 Task: Play online Dominion games in easy mode.
Action: Mouse moved to (266, 390)
Screenshot: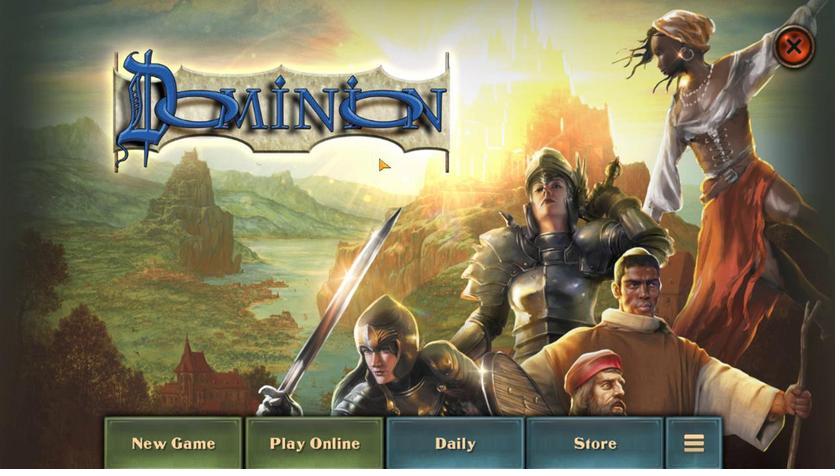 
Action: Mouse pressed left at (266, 390)
Screenshot: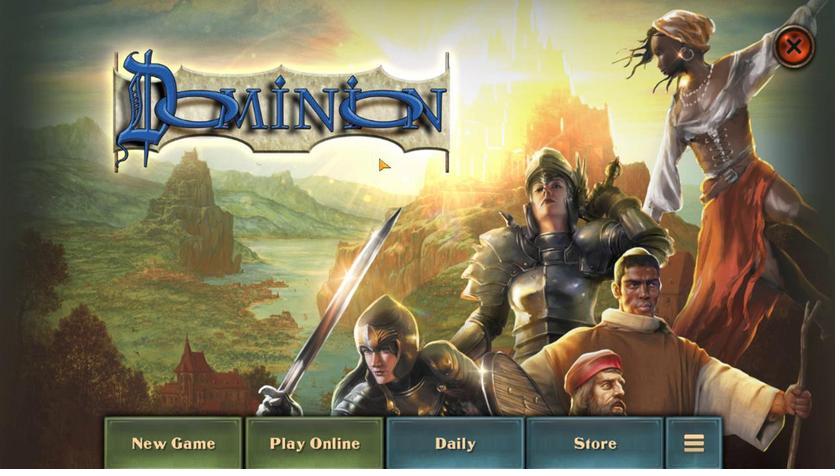 
Action: Mouse moved to (389, 319)
Screenshot: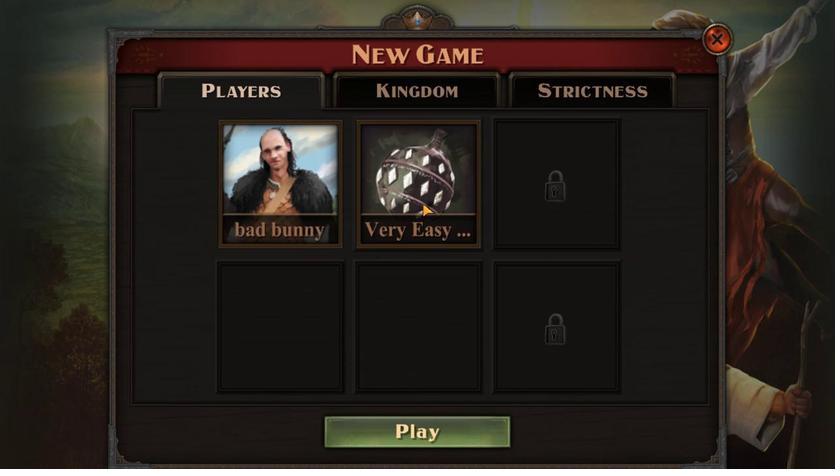 
Action: Mouse pressed left at (389, 319)
Screenshot: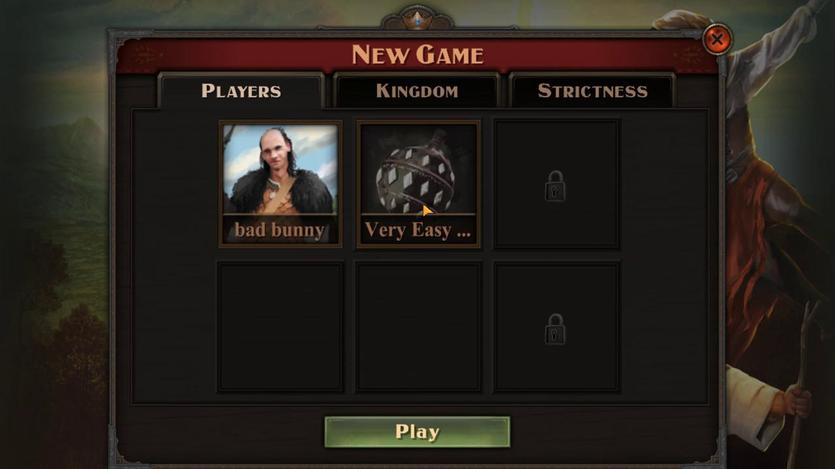 
Action: Mouse moved to (309, 336)
Screenshot: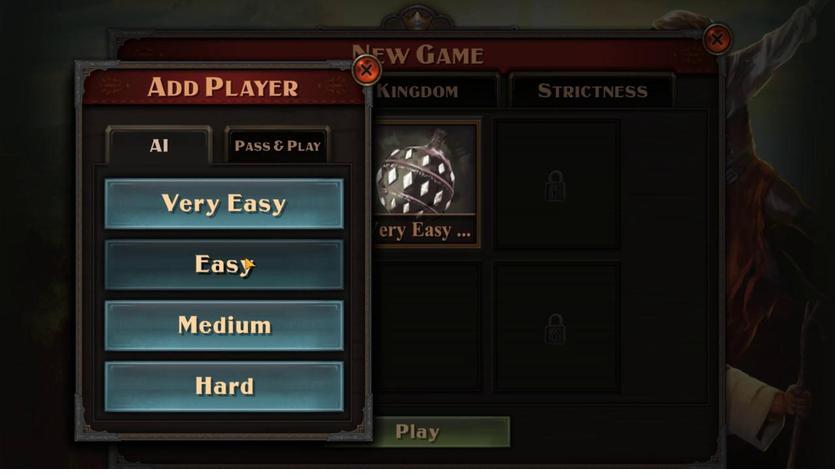 
Action: Mouse pressed left at (309, 336)
Screenshot: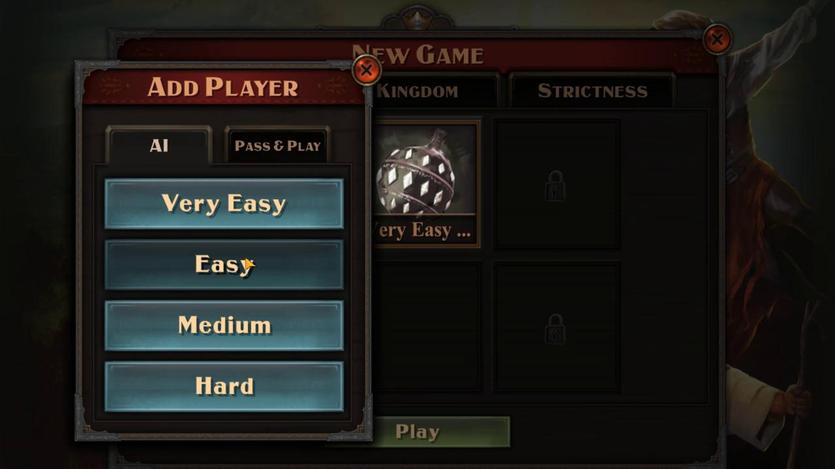 
Action: Mouse moved to (357, 388)
Screenshot: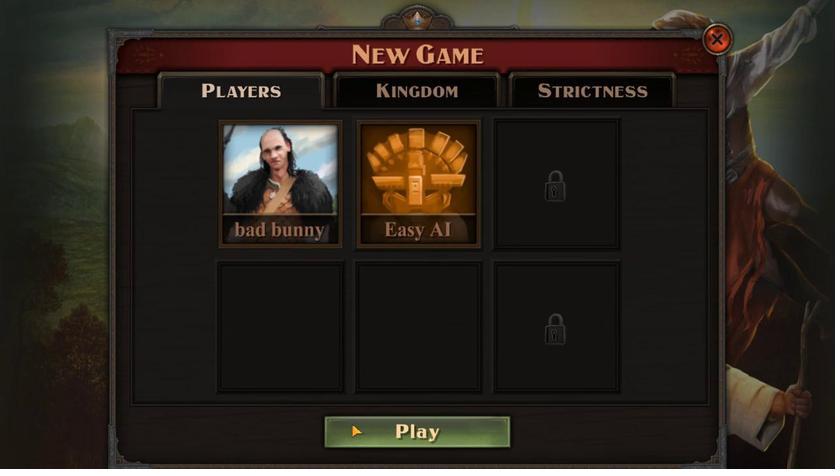 
Action: Mouse pressed left at (357, 388)
Screenshot: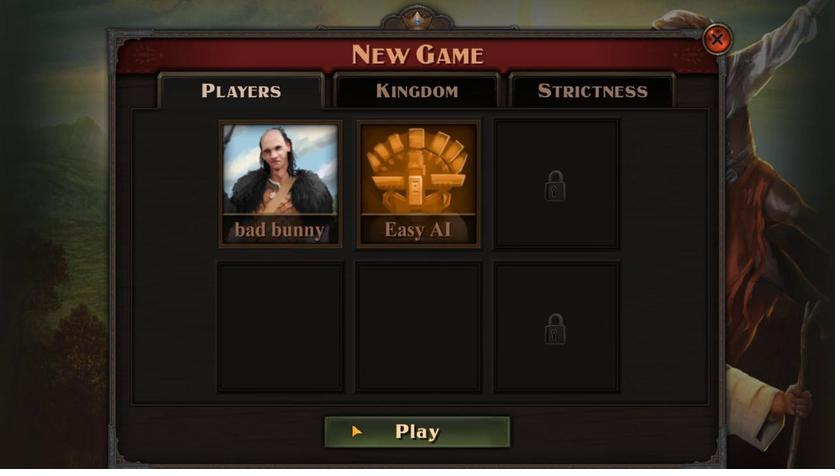 
Action: Mouse moved to (372, 387)
Screenshot: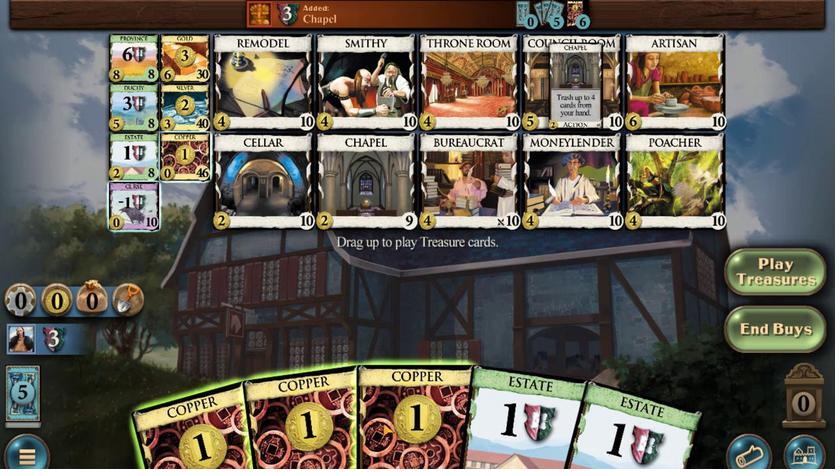 
Action: Mouse pressed left at (372, 387)
Screenshot: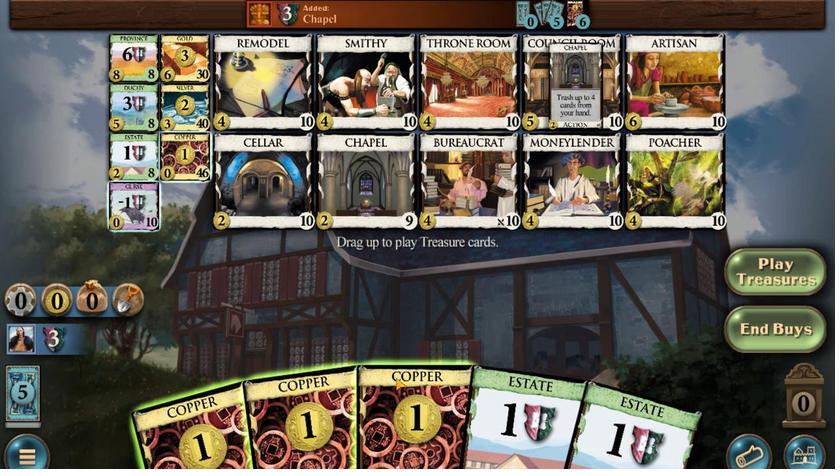 
Action: Mouse moved to (335, 380)
Screenshot: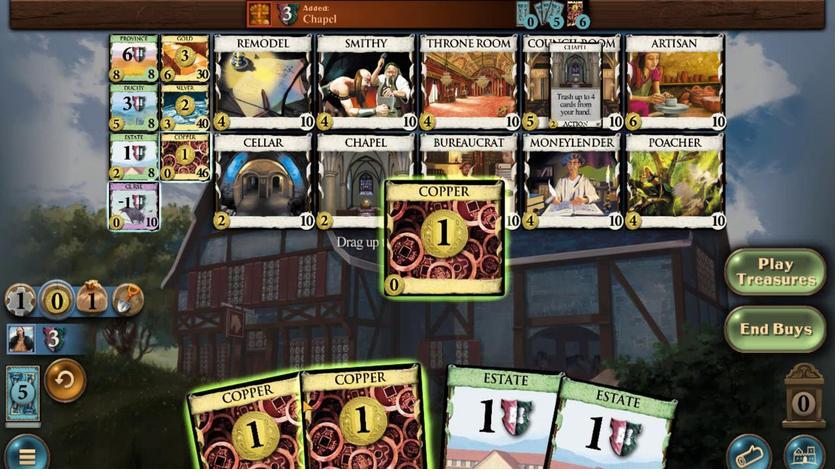 
Action: Mouse pressed left at (335, 380)
Screenshot: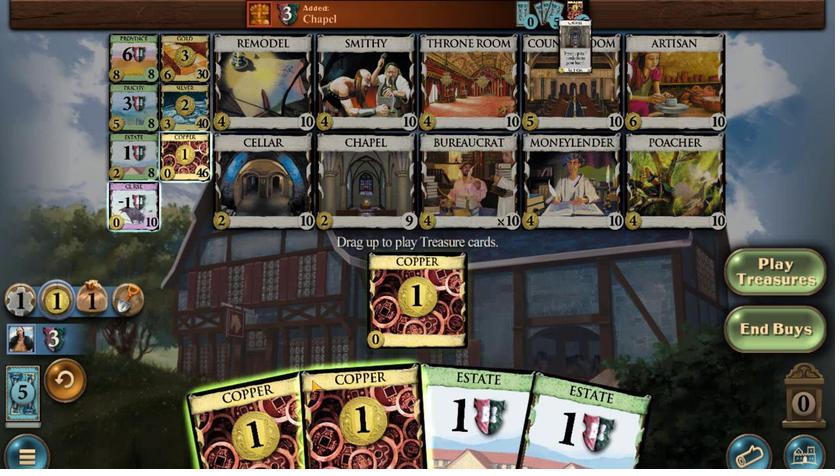 
Action: Mouse moved to (318, 397)
Screenshot: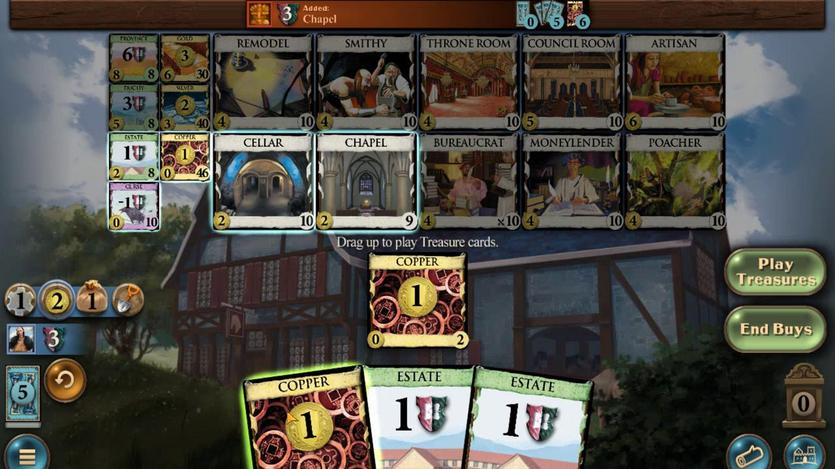 
Action: Mouse pressed left at (318, 397)
Screenshot: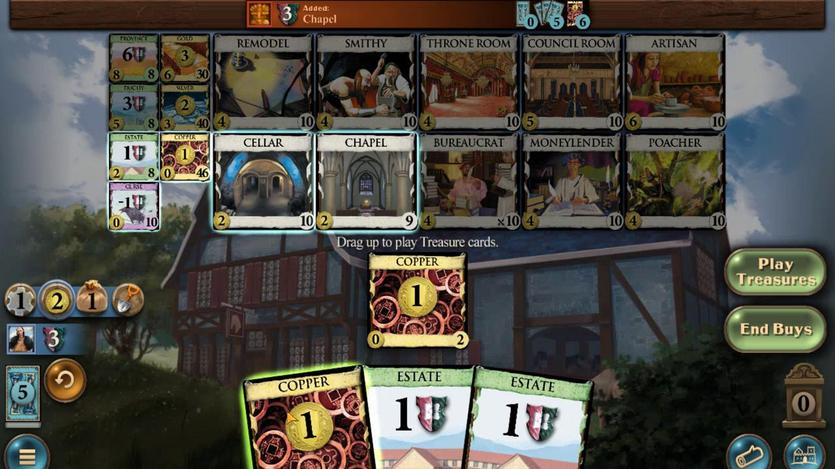 
Action: Mouse moved to (358, 306)
Screenshot: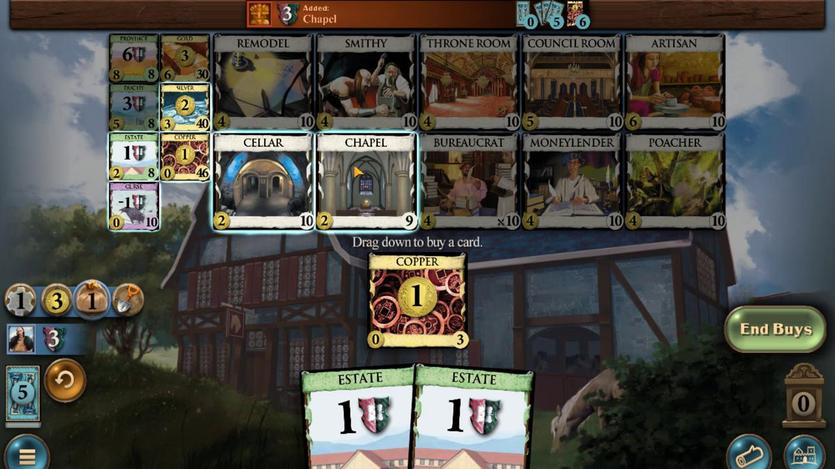 
Action: Mouse pressed left at (358, 306)
Screenshot: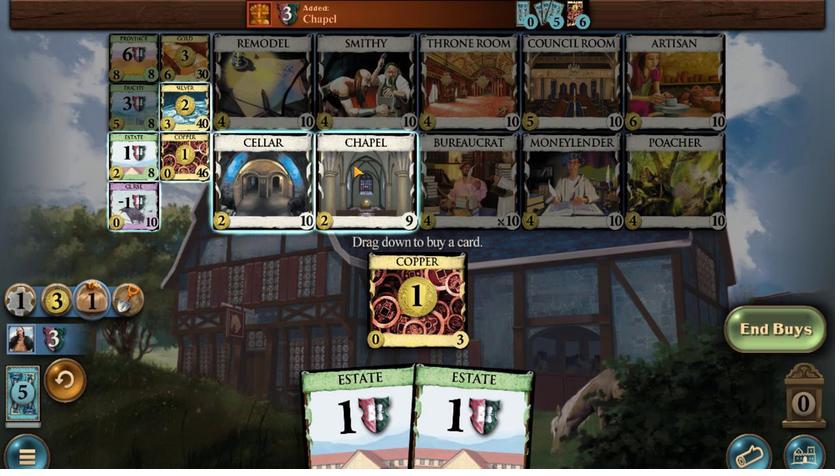 
Action: Mouse pressed left at (358, 306)
Screenshot: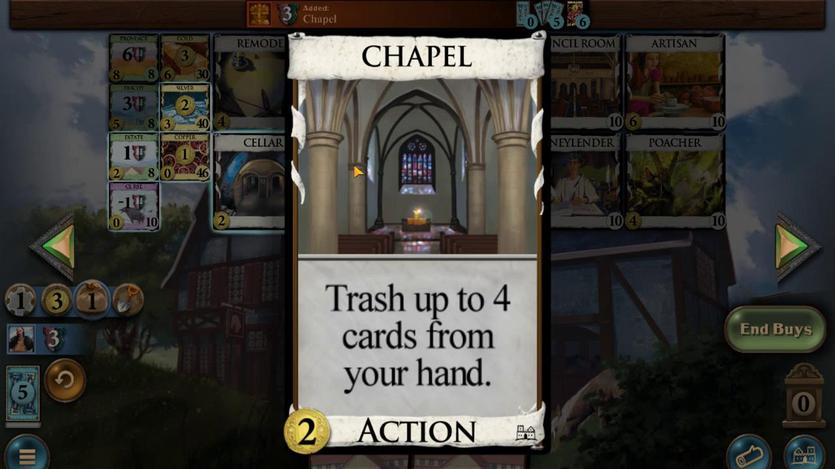 
Action: Mouse moved to (327, 311)
Screenshot: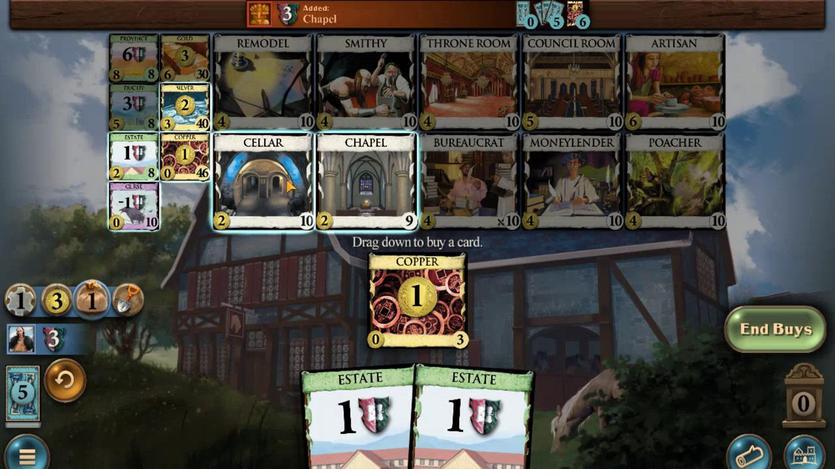 
Action: Mouse pressed left at (327, 311)
Screenshot: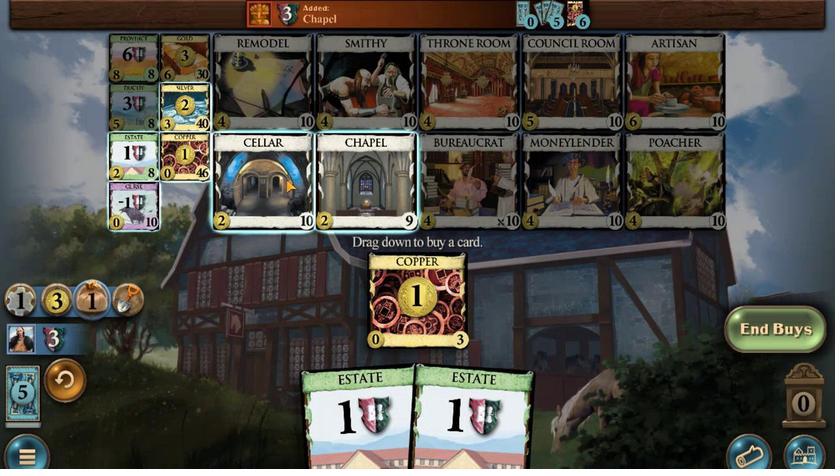 
Action: Mouse pressed left at (327, 311)
Screenshot: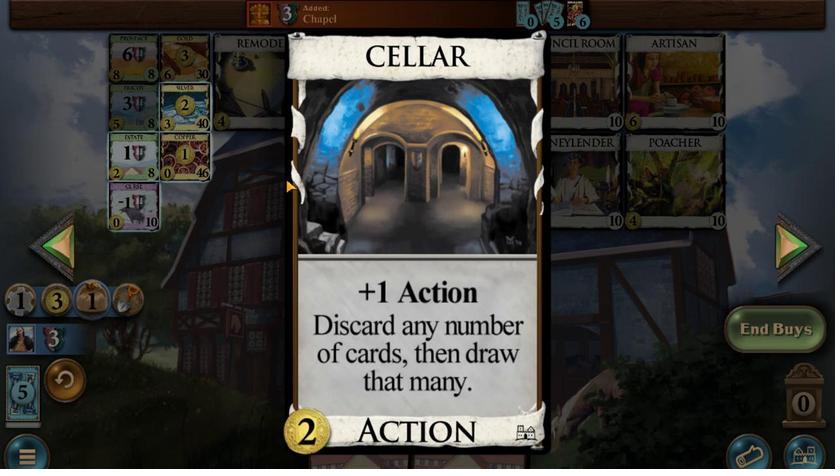 
Action: Mouse moved to (281, 287)
Screenshot: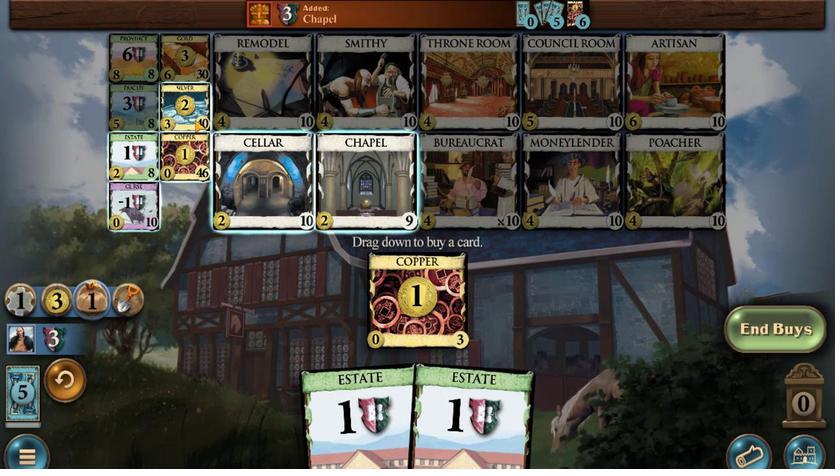 
Action: Mouse pressed left at (281, 287)
Screenshot: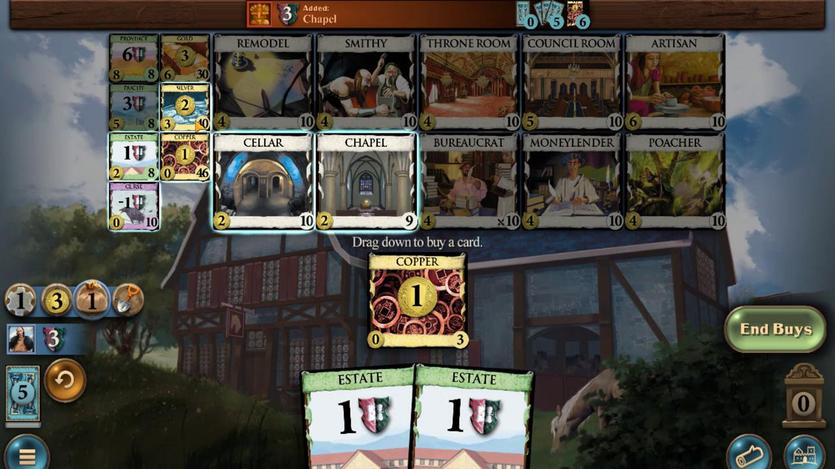
Action: Mouse moved to (338, 377)
Screenshot: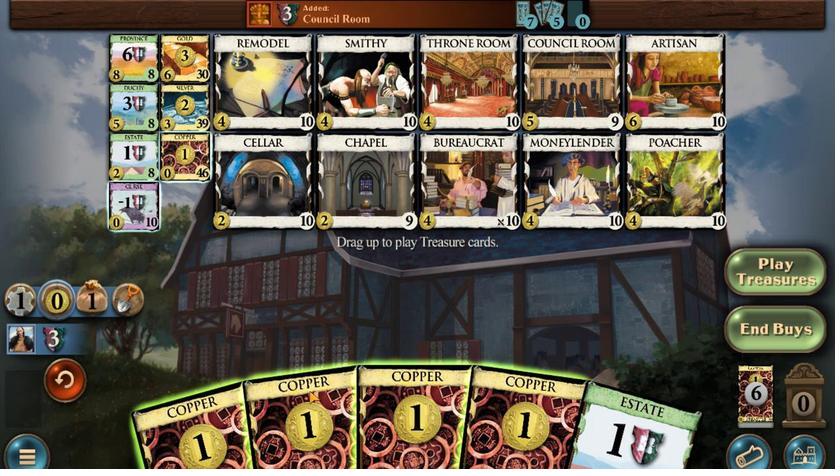 
Action: Mouse pressed left at (338, 377)
Screenshot: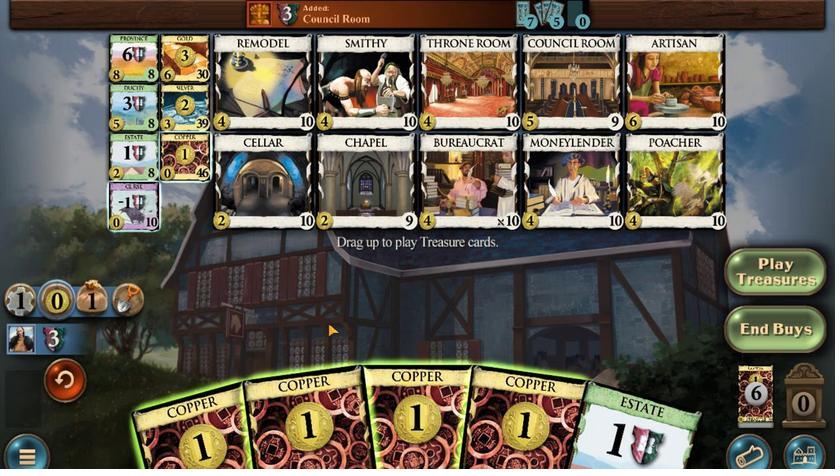 
Action: Mouse moved to (355, 382)
Screenshot: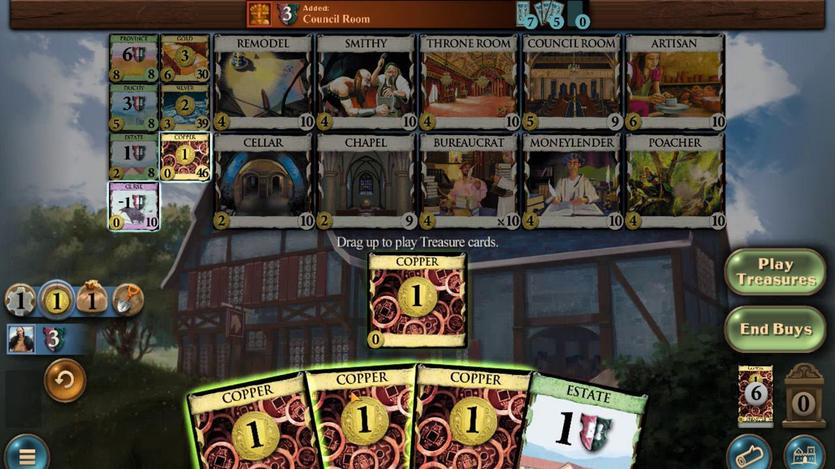 
Action: Mouse pressed left at (355, 382)
Screenshot: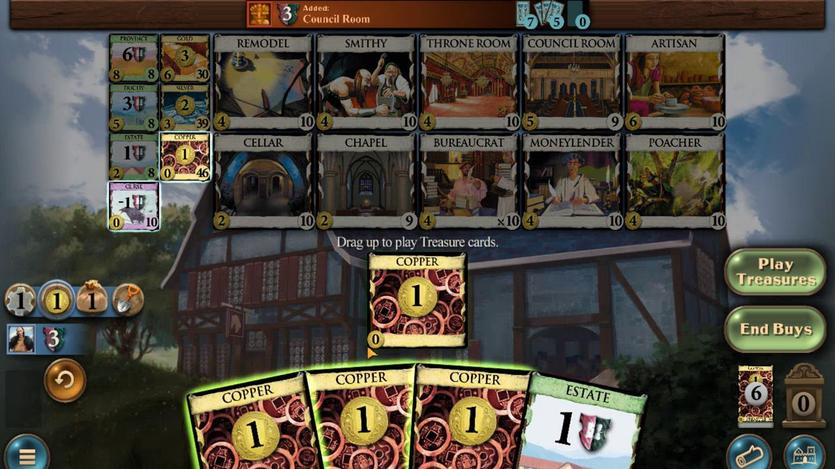 
Action: Mouse moved to (390, 376)
Screenshot: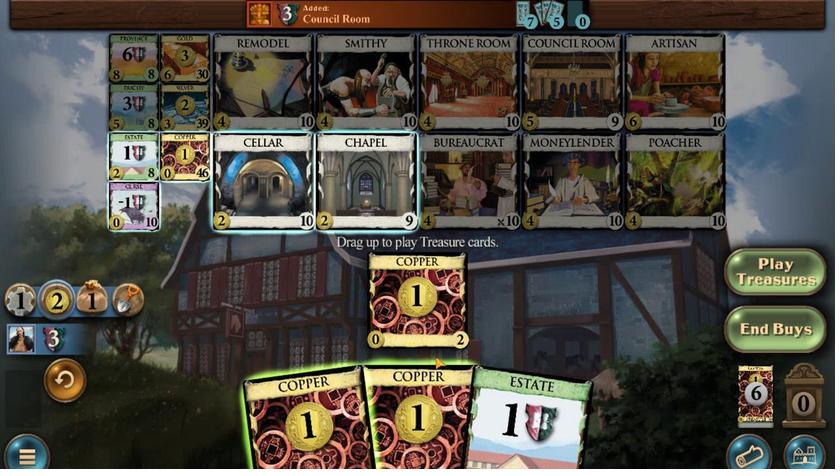 
Action: Mouse pressed left at (390, 376)
Screenshot: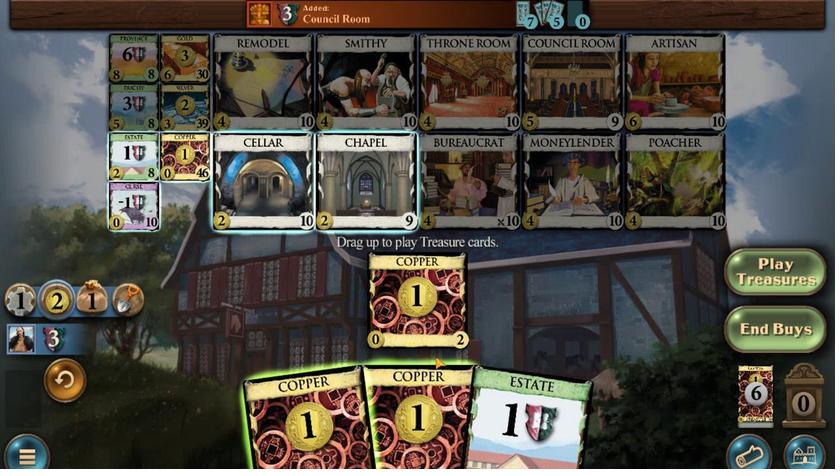 
Action: Mouse moved to (357, 381)
Screenshot: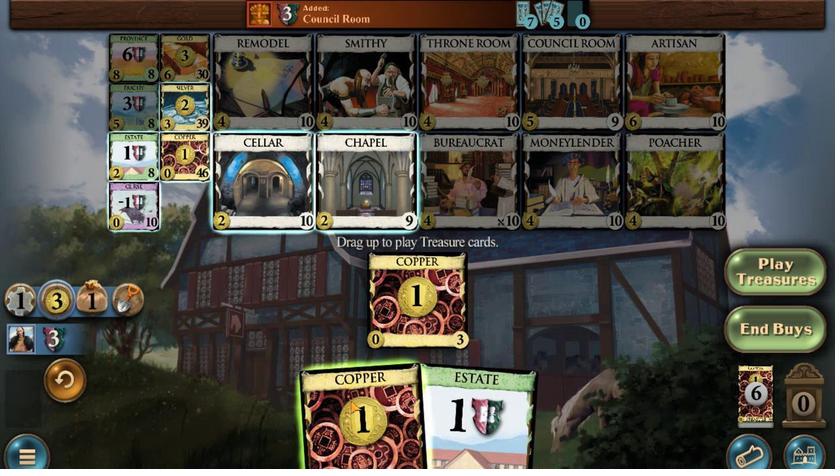 
Action: Mouse pressed left at (357, 381)
Screenshot: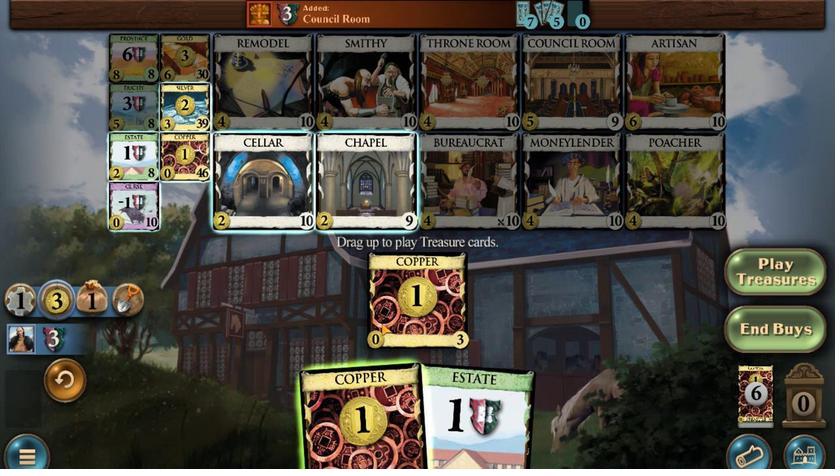 
Action: Mouse moved to (327, 281)
Screenshot: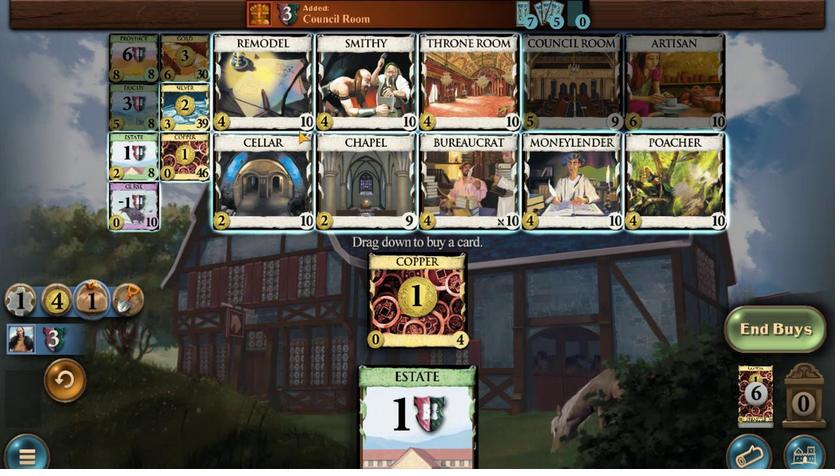 
Action: Mouse pressed left at (327, 281)
Screenshot: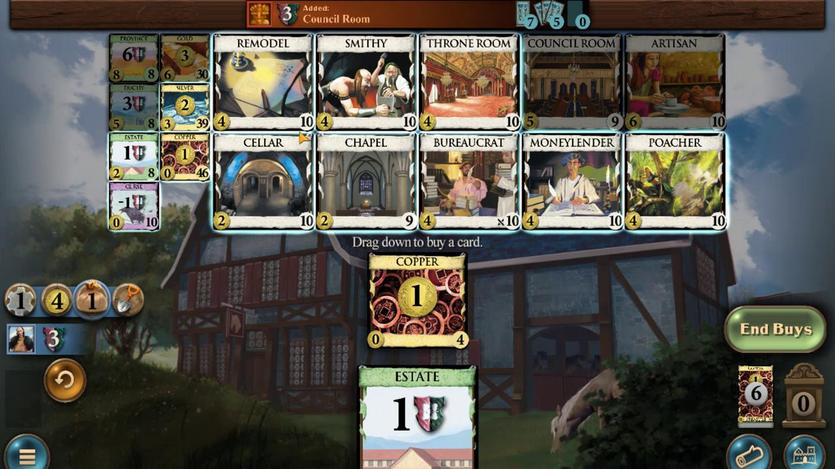 
Action: Mouse moved to (377, 383)
Screenshot: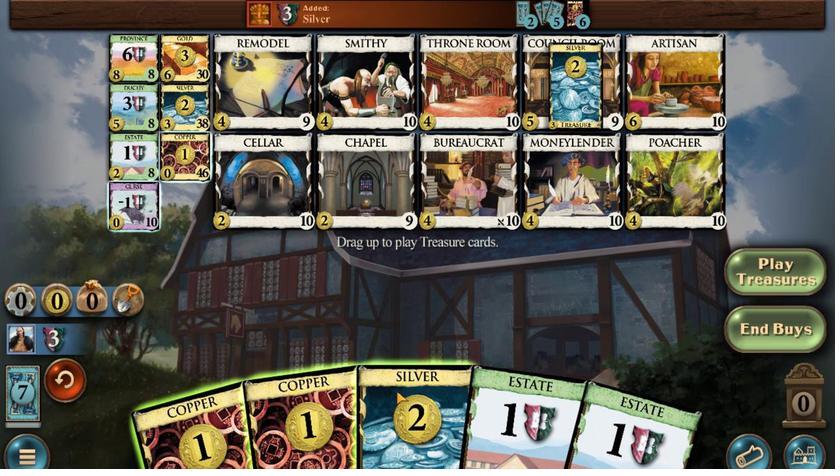 
Action: Mouse pressed left at (377, 383)
Screenshot: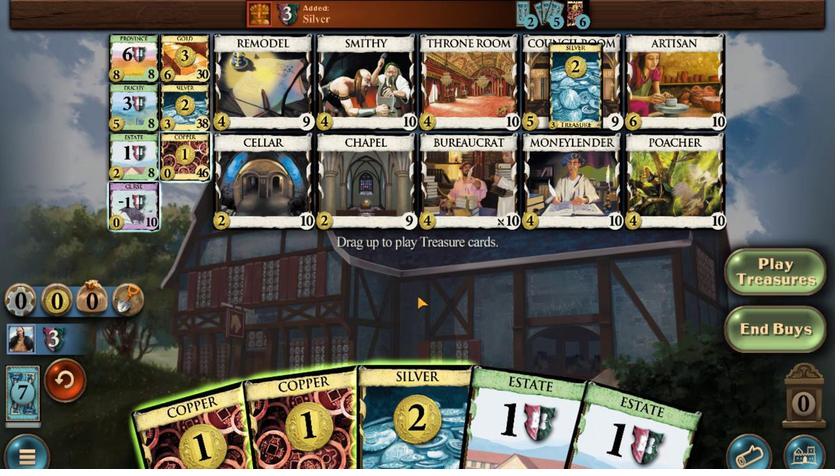 
Action: Mouse moved to (364, 372)
Screenshot: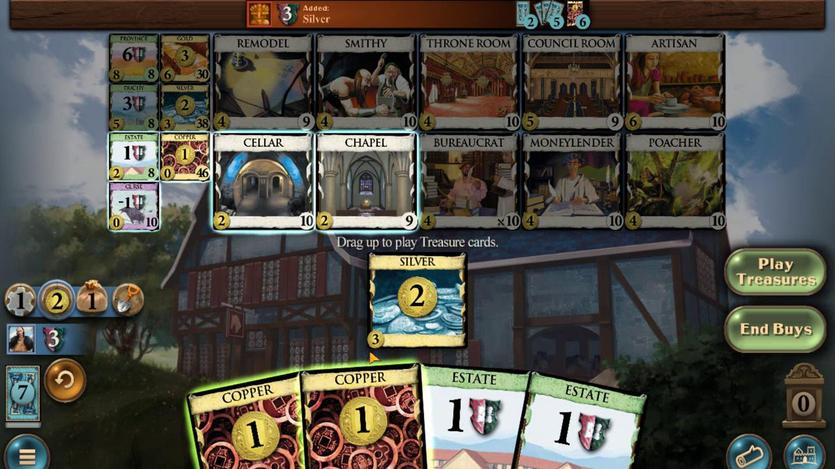 
Action: Mouse pressed left at (364, 372)
Screenshot: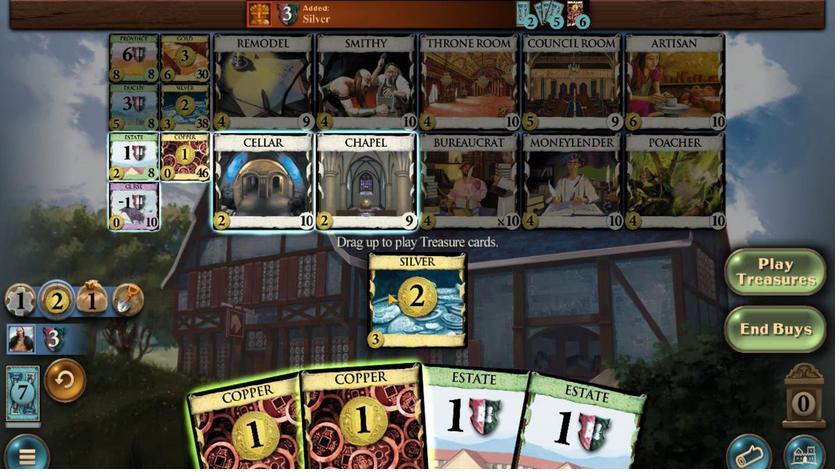 
Action: Mouse moved to (339, 379)
Screenshot: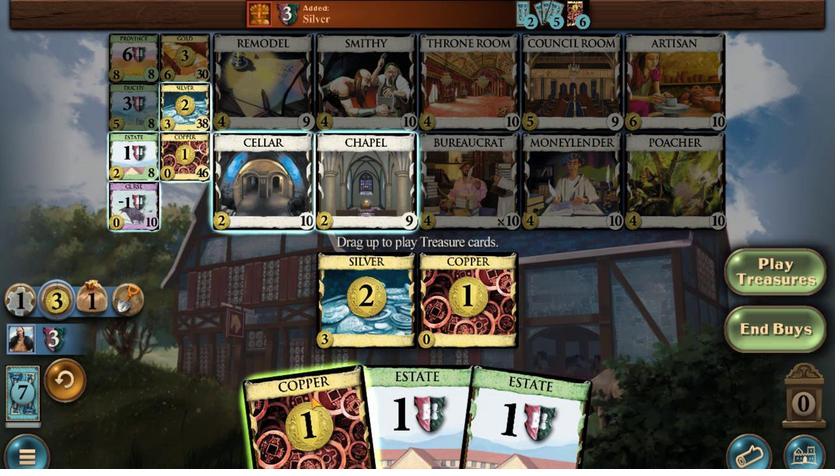 
Action: Mouse pressed left at (339, 379)
Screenshot: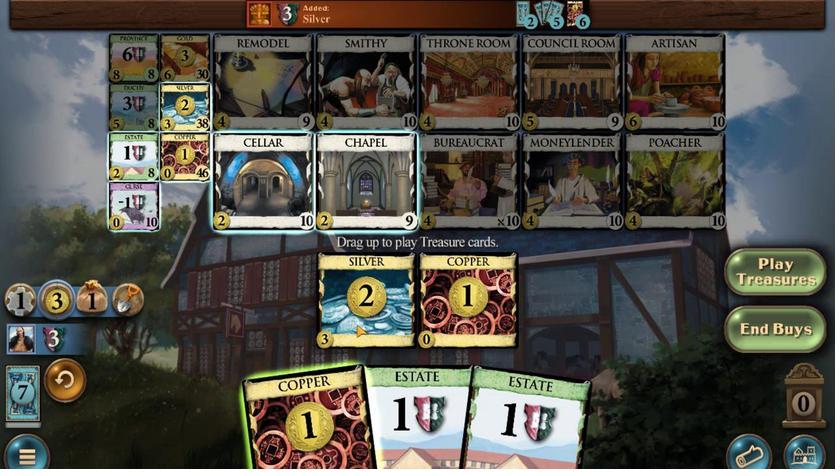 
Action: Mouse moved to (365, 281)
Screenshot: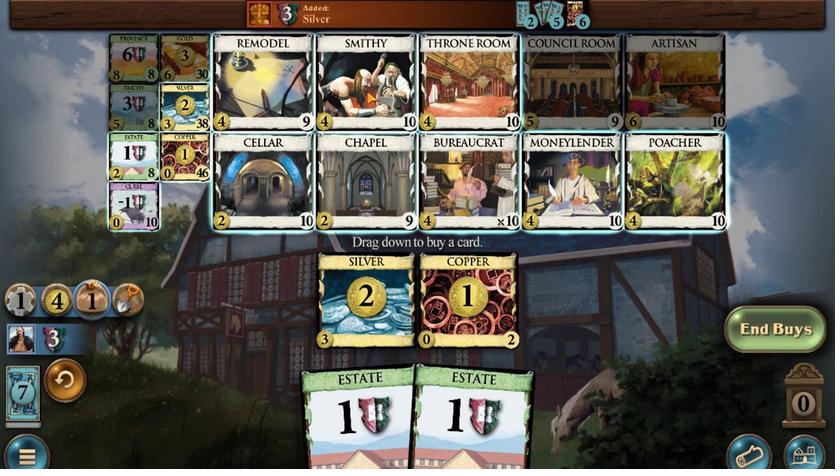 
Action: Mouse pressed left at (365, 281)
Screenshot: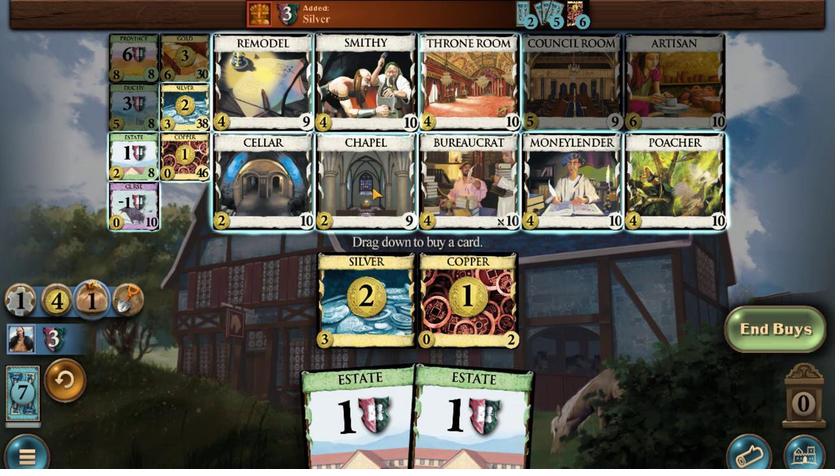 
Action: Mouse moved to (400, 295)
Screenshot: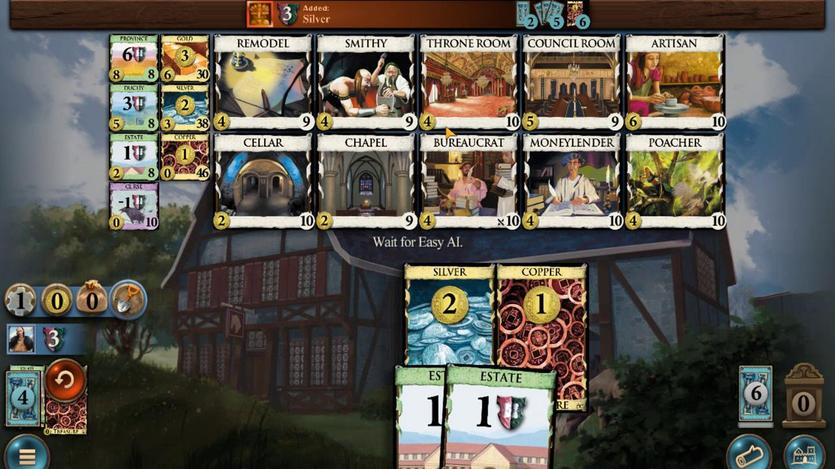 
Action: Mouse pressed left at (400, 295)
Screenshot: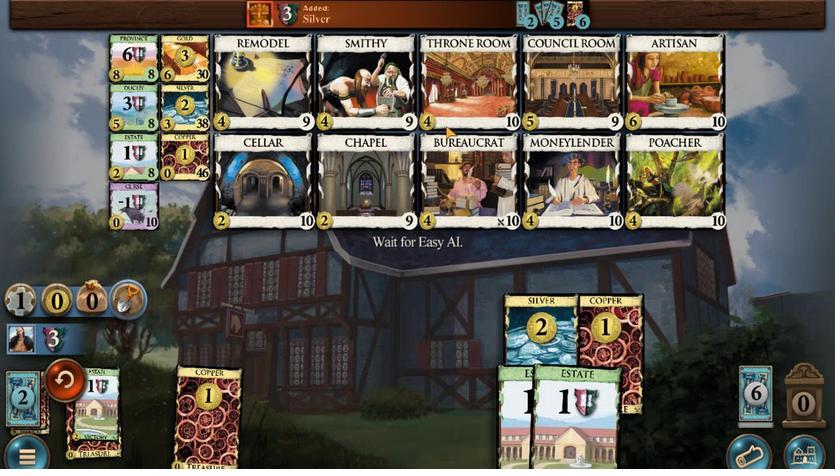
Action: Mouse moved to (400, 295)
Screenshot: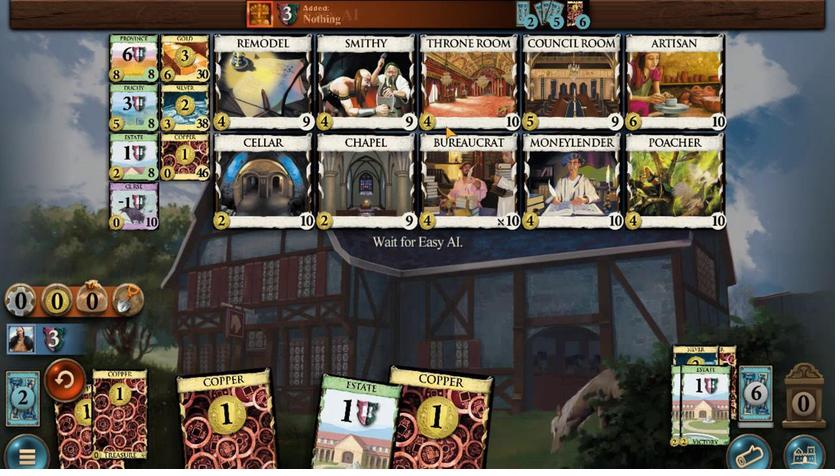 
Action: Mouse pressed left at (400, 295)
Screenshot: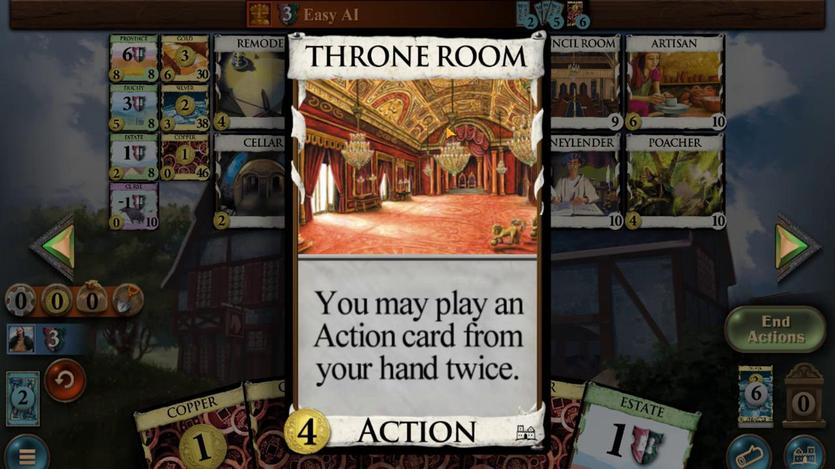 
Action: Mouse moved to (262, 387)
Screenshot: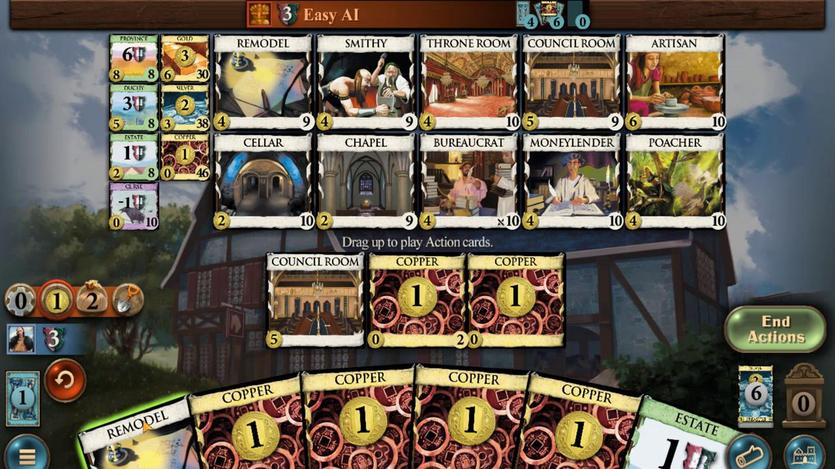 
Action: Mouse pressed left at (262, 387)
Screenshot: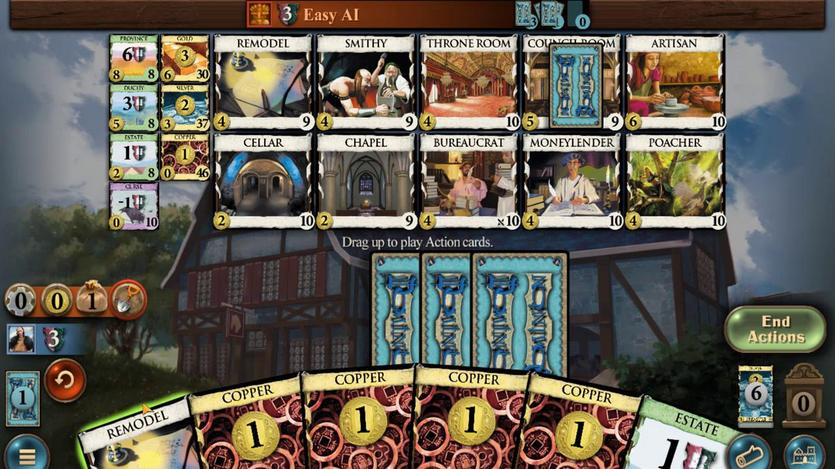
Action: Mouse moved to (492, 394)
Screenshot: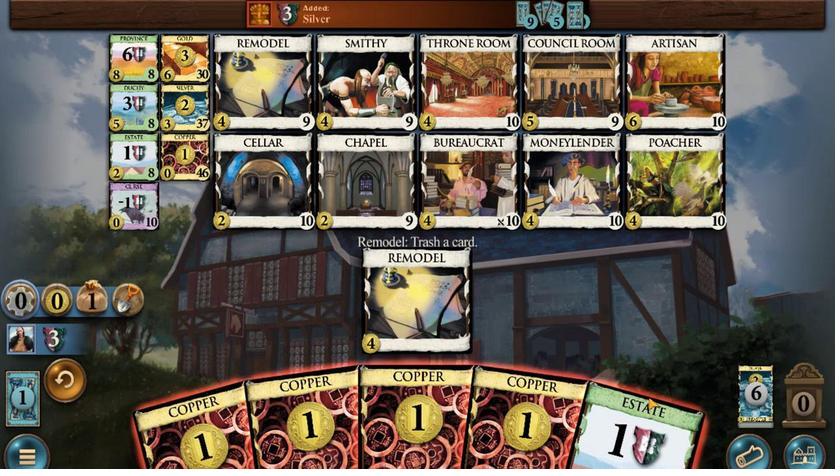 
Action: Mouse pressed left at (492, 394)
Screenshot: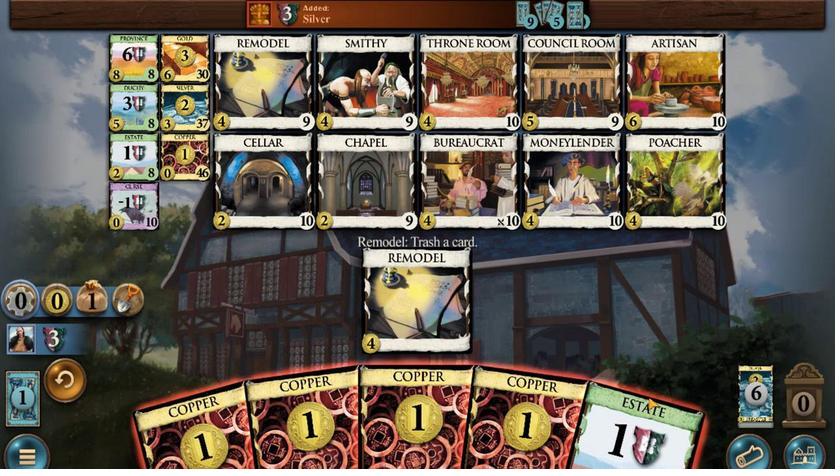 
Action: Mouse moved to (286, 287)
Screenshot: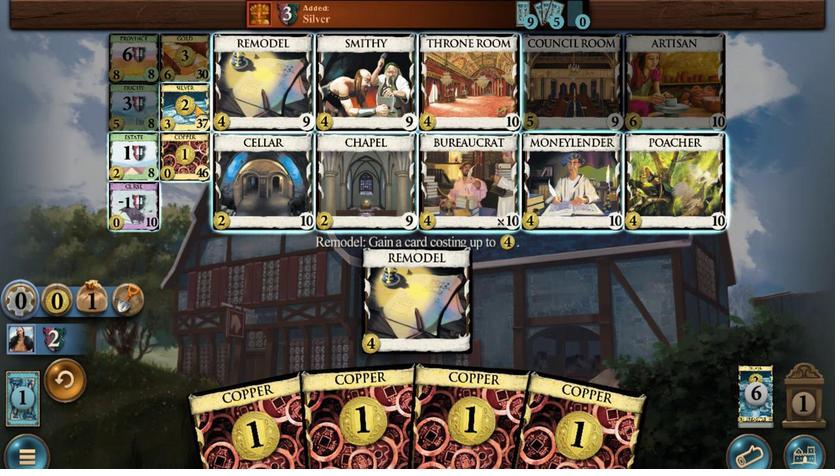 
Action: Mouse pressed left at (286, 287)
Screenshot: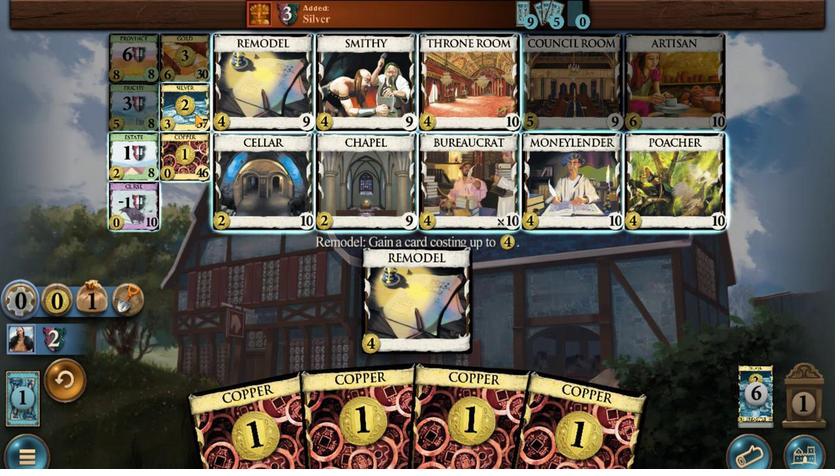 
Action: Mouse moved to (353, 379)
Screenshot: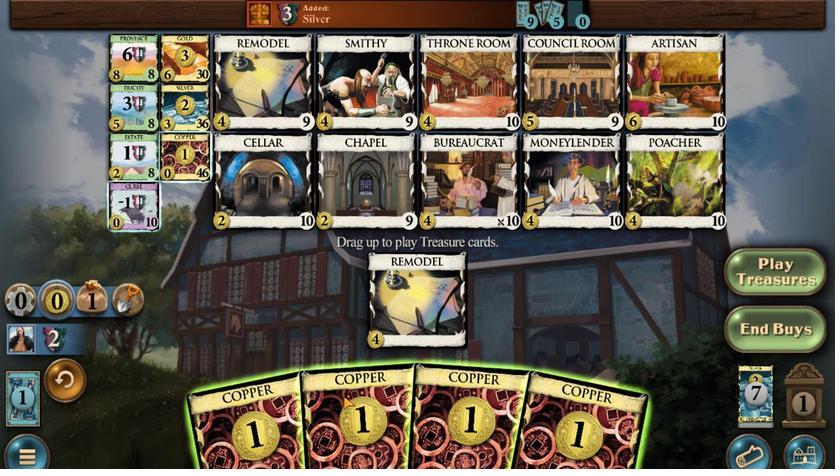 
Action: Mouse pressed left at (353, 379)
Screenshot: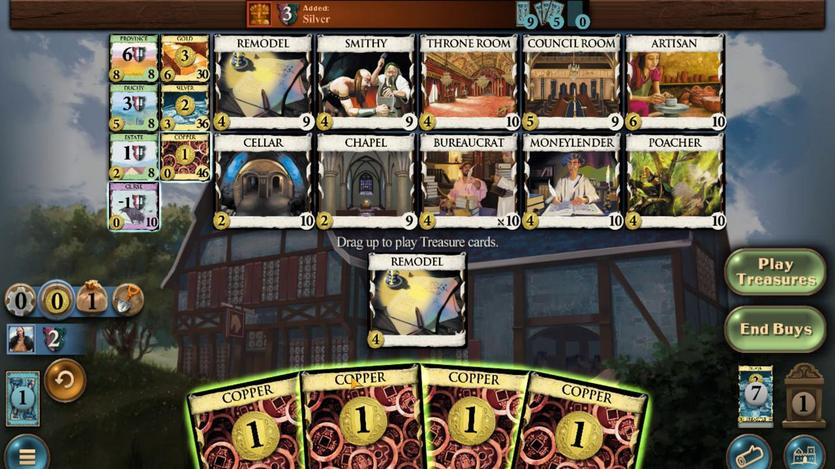 
Action: Mouse moved to (338, 387)
Screenshot: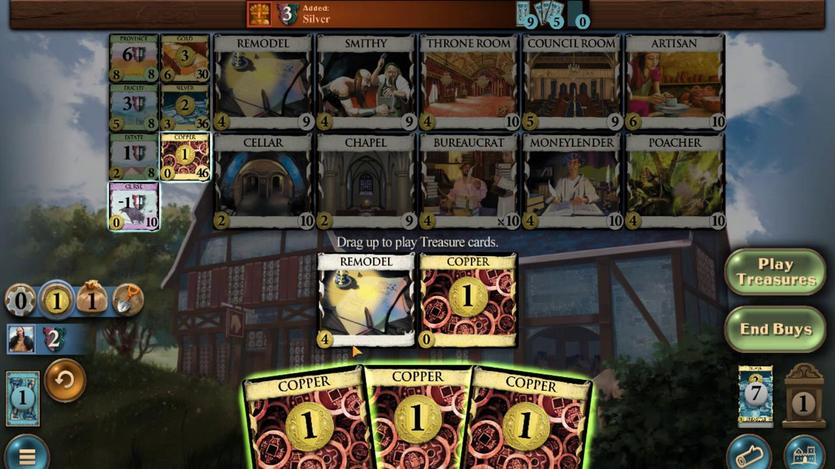 
Action: Mouse pressed left at (338, 387)
Screenshot: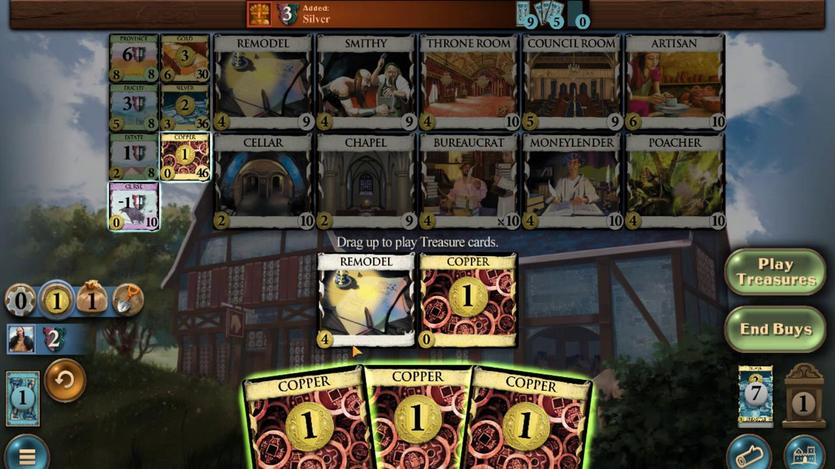 
Action: Mouse moved to (369, 384)
Screenshot: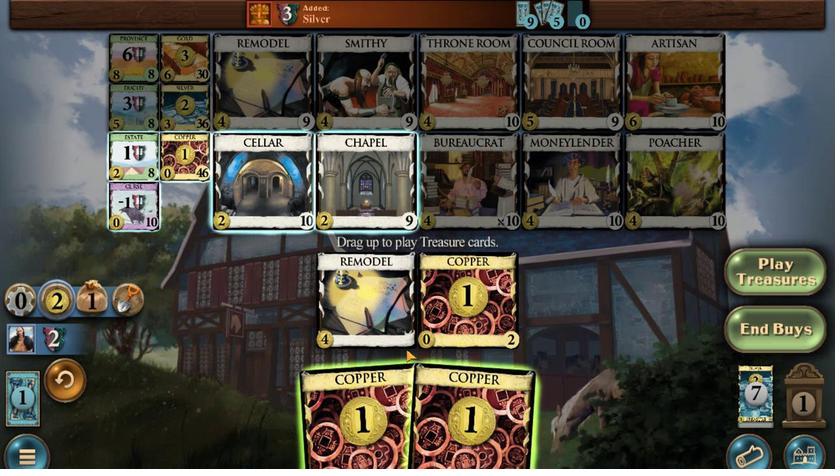 
Action: Mouse pressed left at (369, 384)
Screenshot: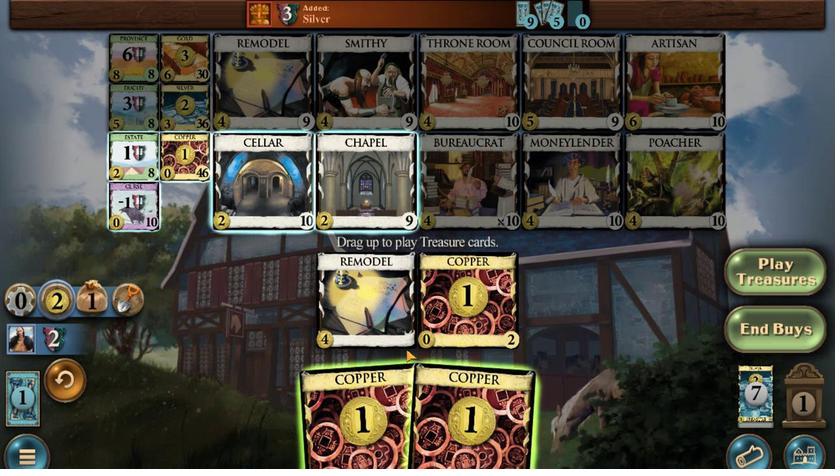 
Action: Mouse moved to (391, 383)
Screenshot: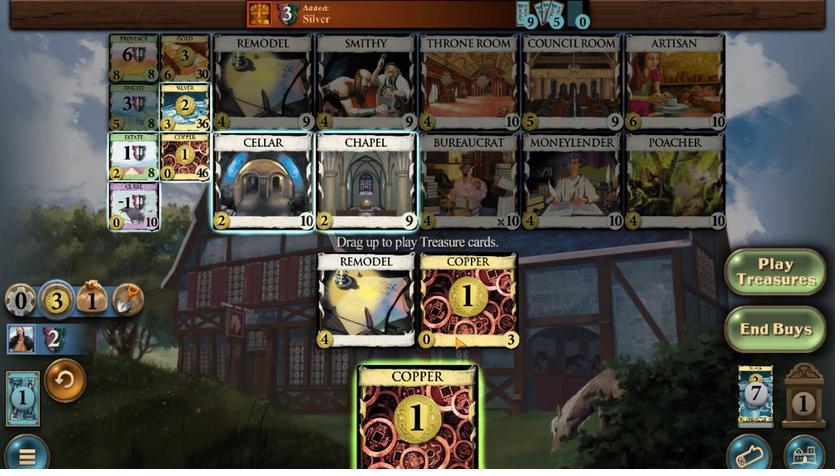 
Action: Mouse pressed left at (391, 383)
Screenshot: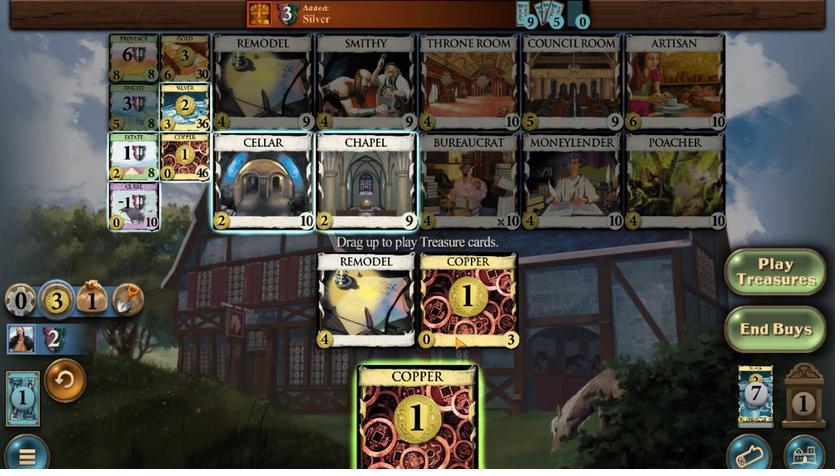 
Action: Mouse moved to (370, 280)
Screenshot: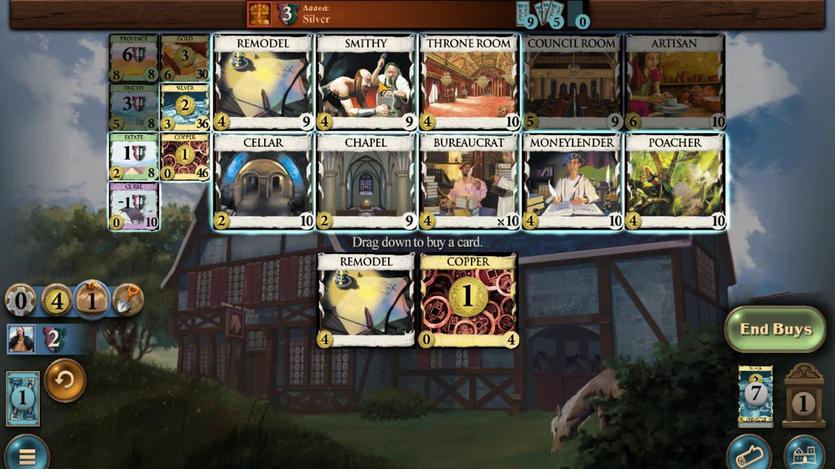 
Action: Mouse pressed left at (370, 280)
Screenshot: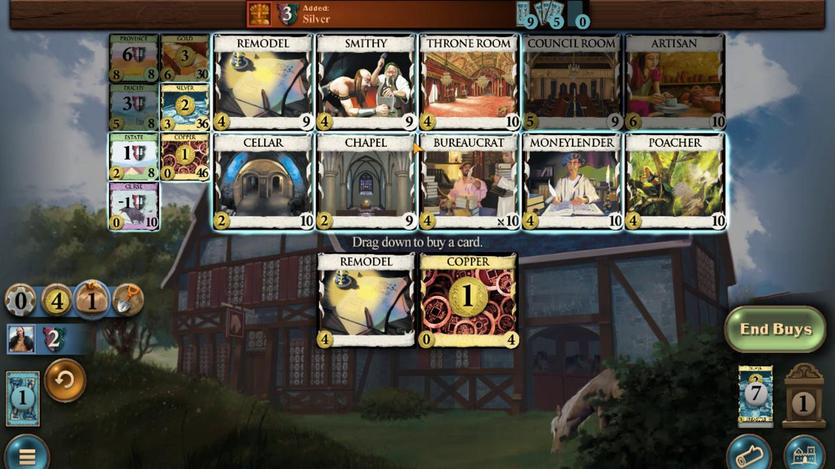 
Action: Mouse moved to (336, 375)
Screenshot: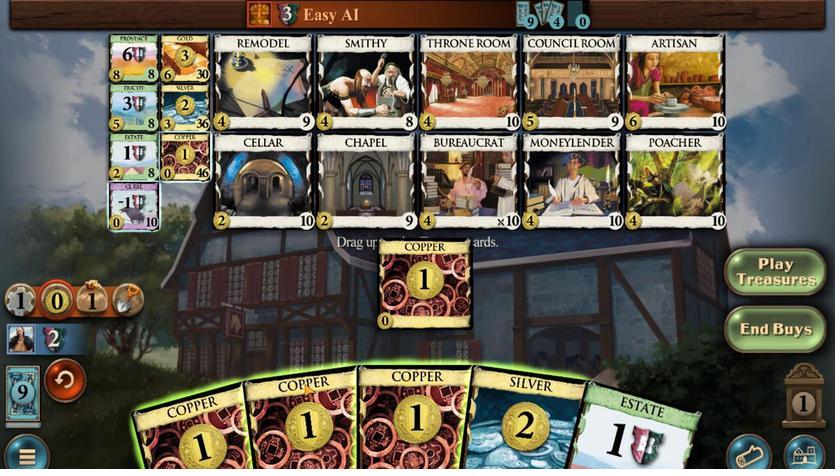 
Action: Mouse pressed left at (336, 375)
Screenshot: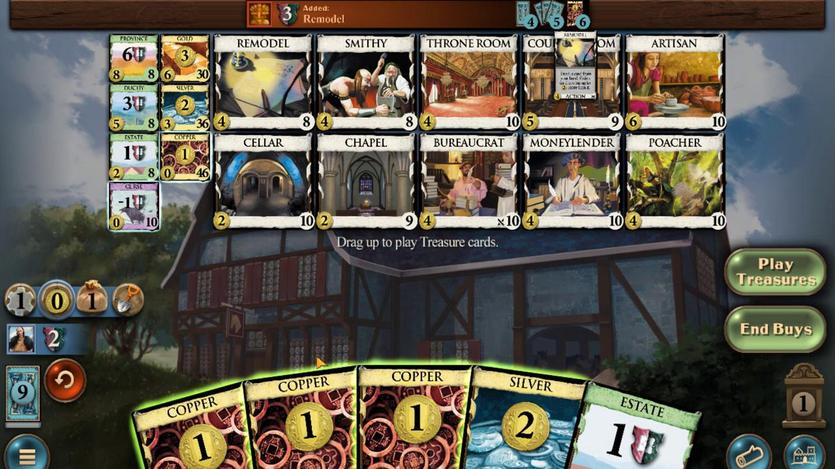 
Action: Mouse moved to (410, 382)
Screenshot: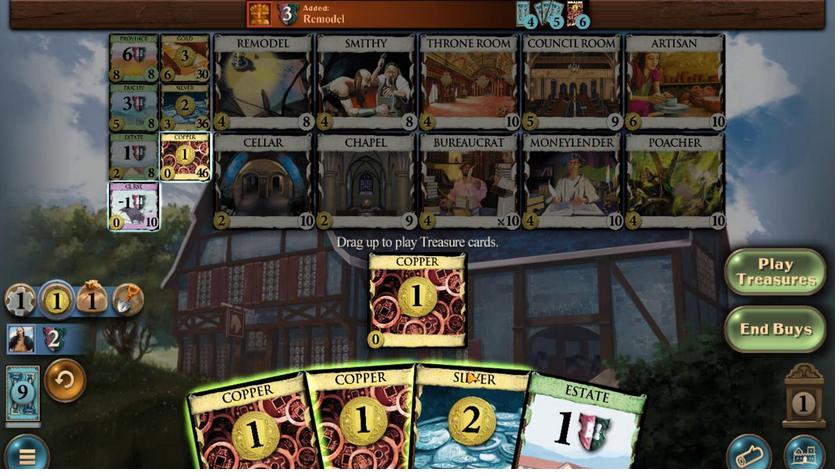 
Action: Mouse pressed left at (410, 382)
Screenshot: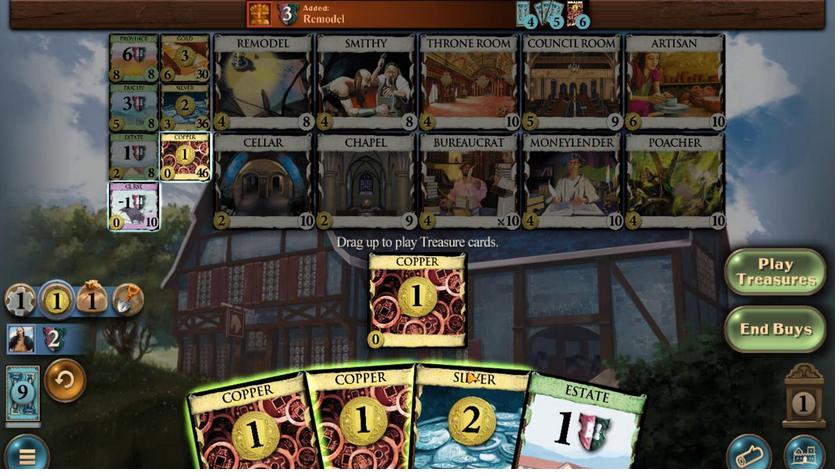 
Action: Mouse moved to (377, 383)
Screenshot: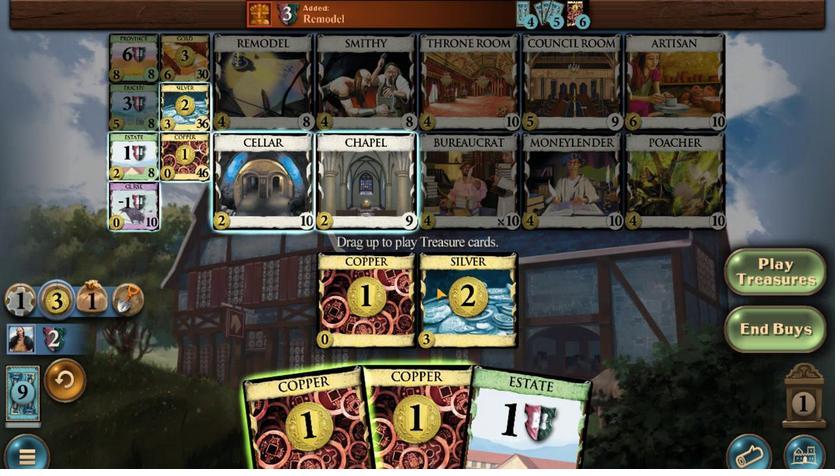 
Action: Mouse pressed left at (377, 383)
Screenshot: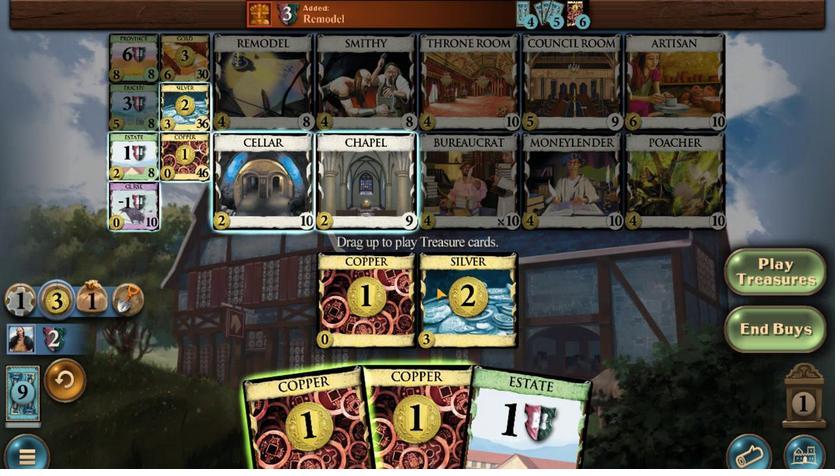 
Action: Mouse moved to (496, 303)
Screenshot: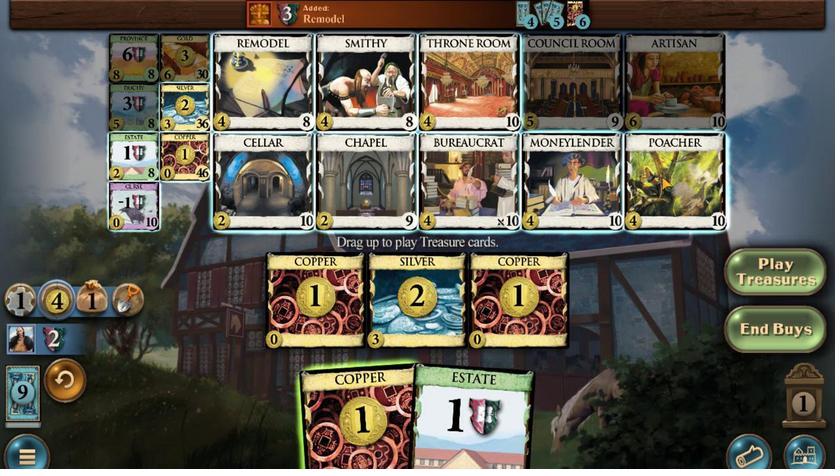 
Action: Mouse pressed left at (496, 303)
Screenshot: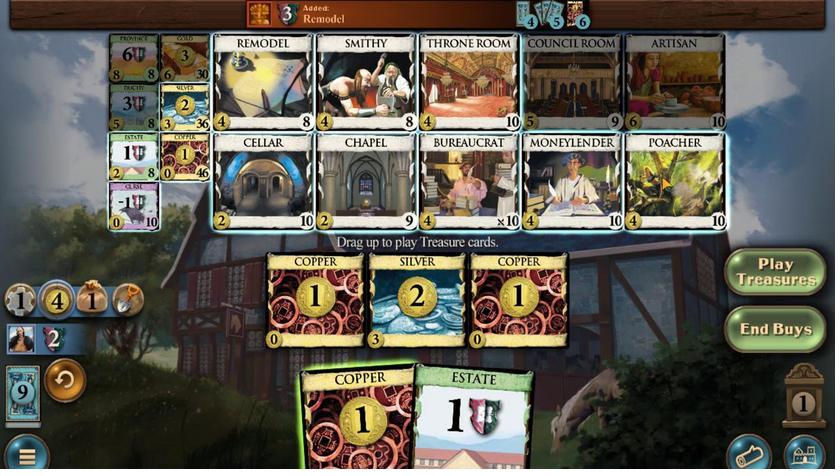 
Action: Mouse moved to (360, 377)
Screenshot: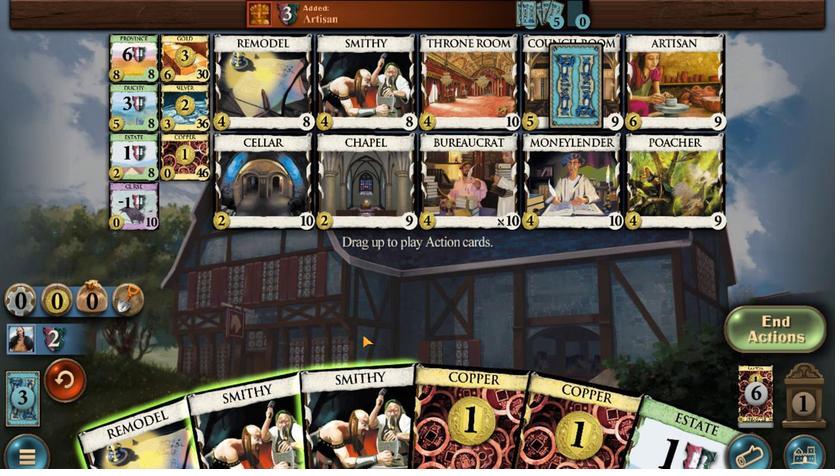 
Action: Mouse pressed left at (360, 377)
Screenshot: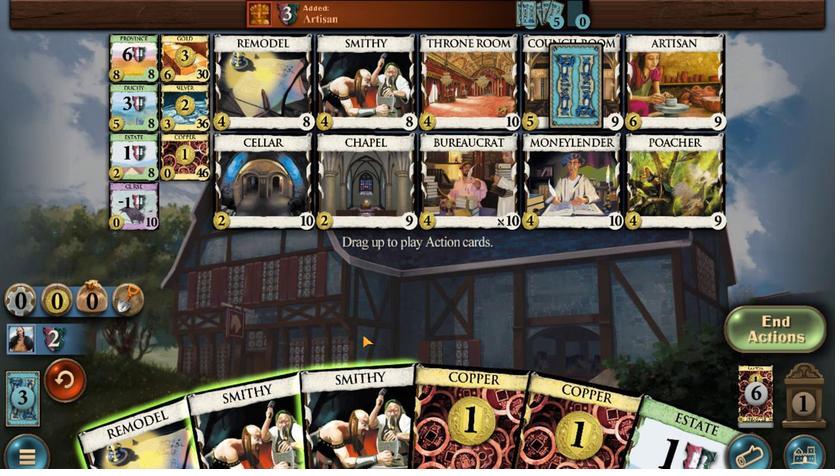 
Action: Mouse moved to (432, 381)
Screenshot: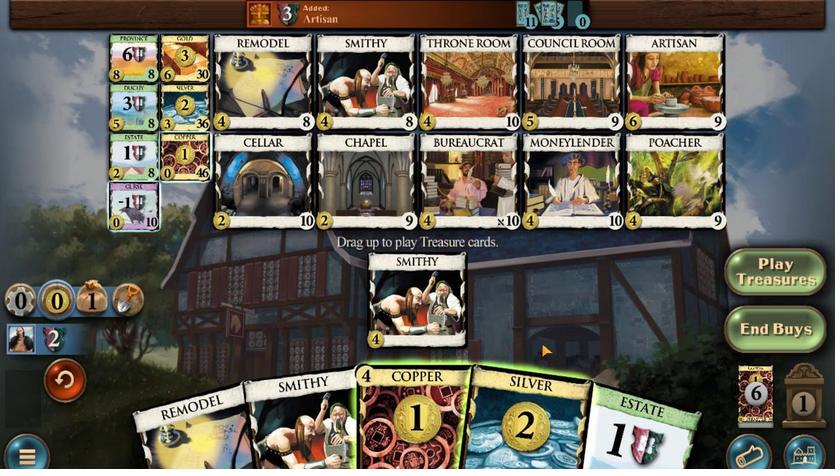 
Action: Mouse pressed left at (432, 381)
Screenshot: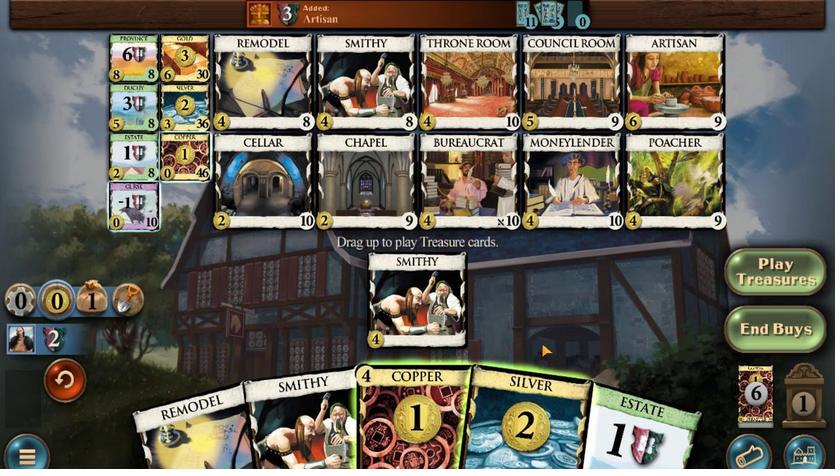 
Action: Mouse moved to (401, 381)
Screenshot: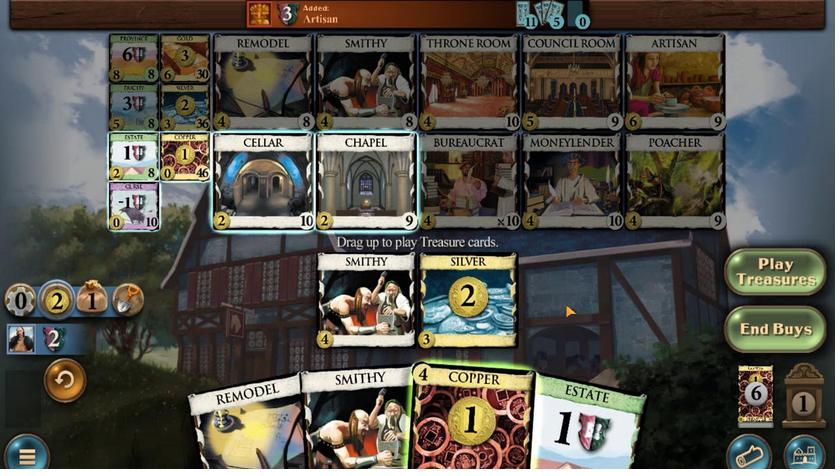 
Action: Mouse pressed left at (401, 381)
Screenshot: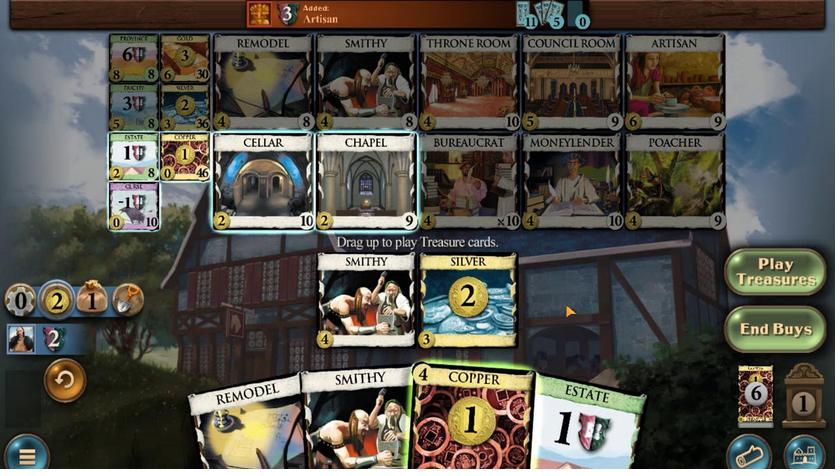 
Action: Mouse moved to (410, 382)
Screenshot: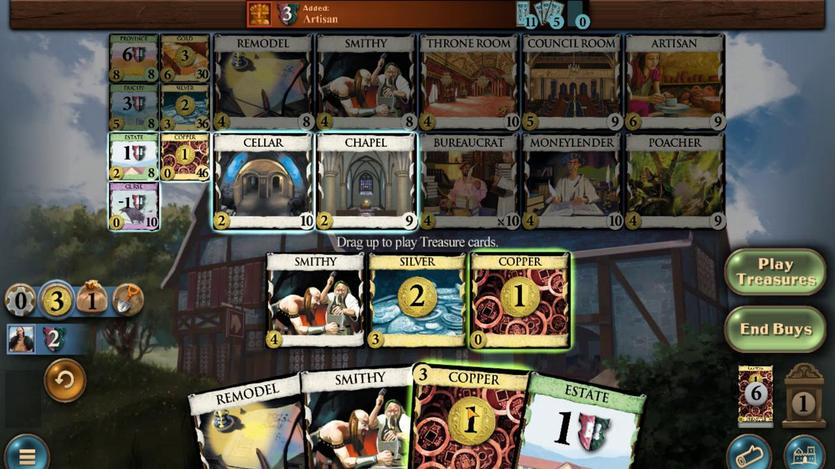 
Action: Mouse pressed left at (410, 382)
Screenshot: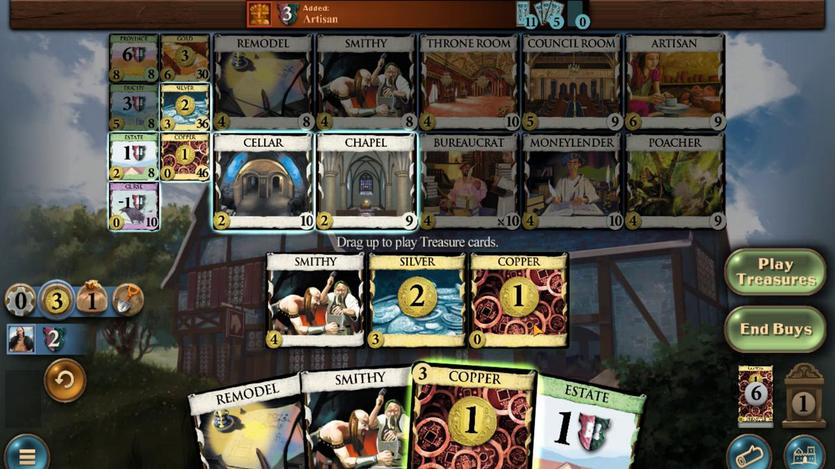 
Action: Mouse moved to (413, 385)
Screenshot: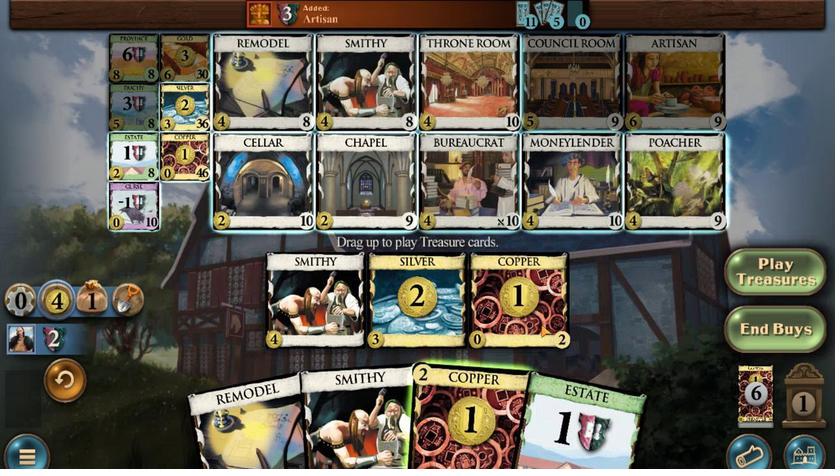 
Action: Mouse pressed left at (413, 385)
Screenshot: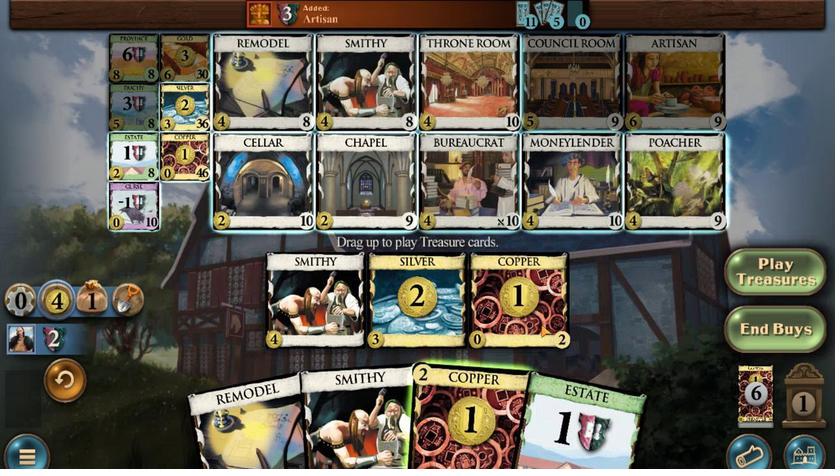 
Action: Mouse moved to (420, 381)
Screenshot: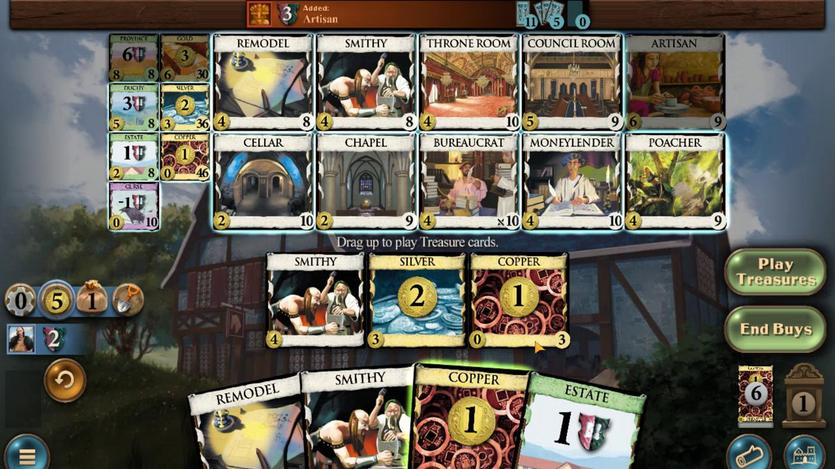 
Action: Mouse pressed left at (420, 381)
Screenshot: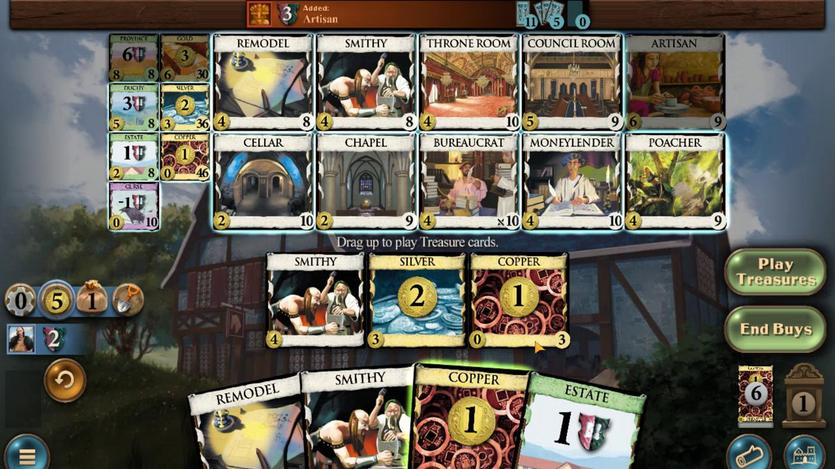 
Action: Mouse moved to (281, 274)
Screenshot: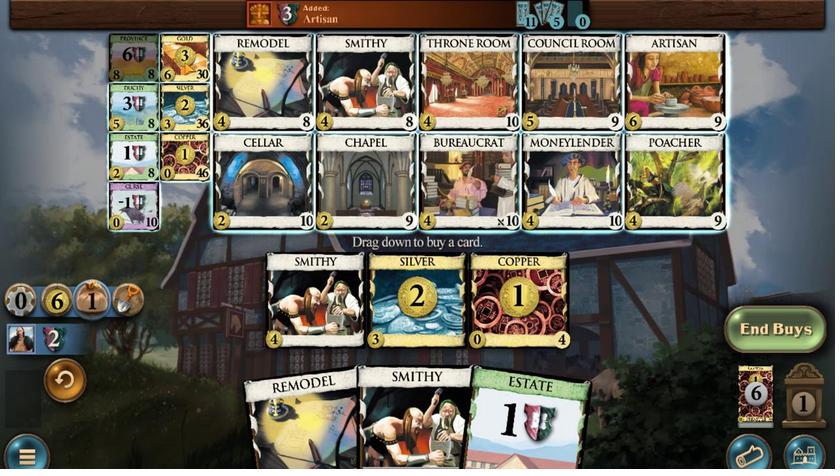 
Action: Mouse pressed left at (281, 274)
Screenshot: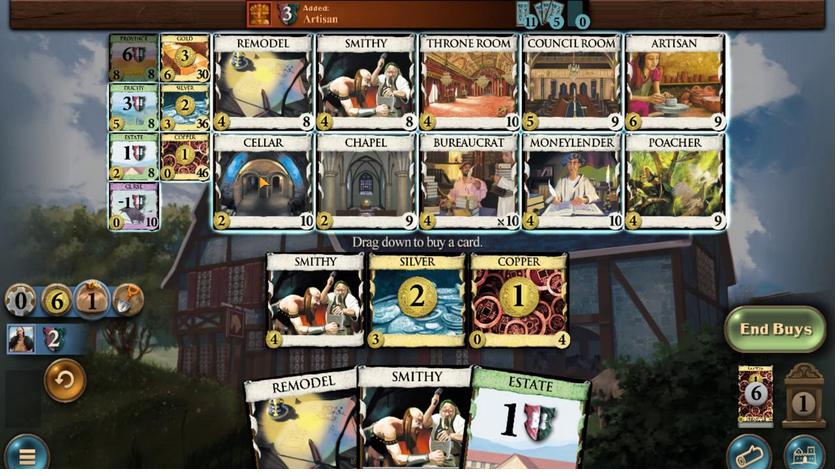 
Action: Mouse moved to (283, 274)
Screenshot: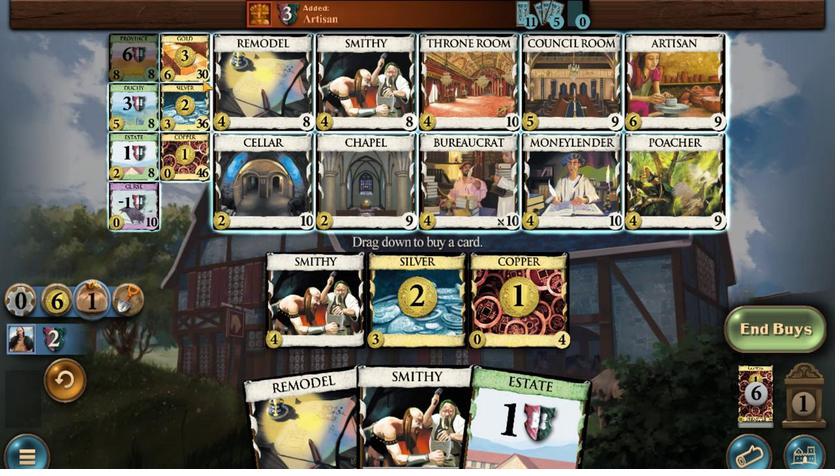 
Action: Mouse pressed left at (283, 274)
Screenshot: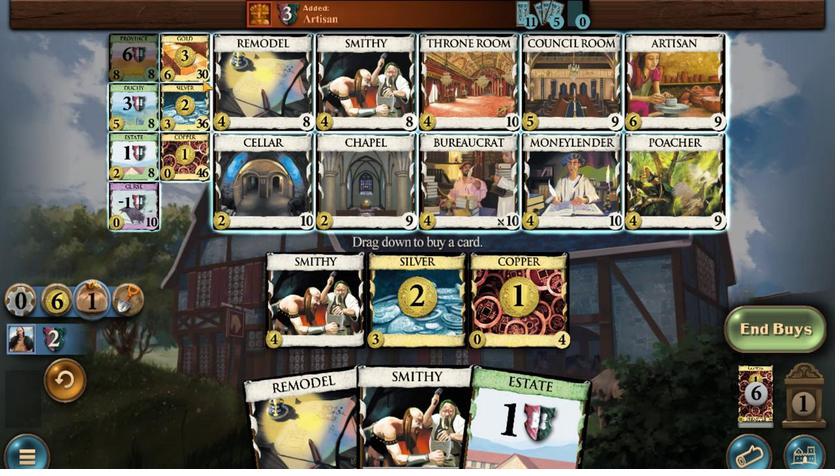 
Action: Mouse moved to (295, 387)
Screenshot: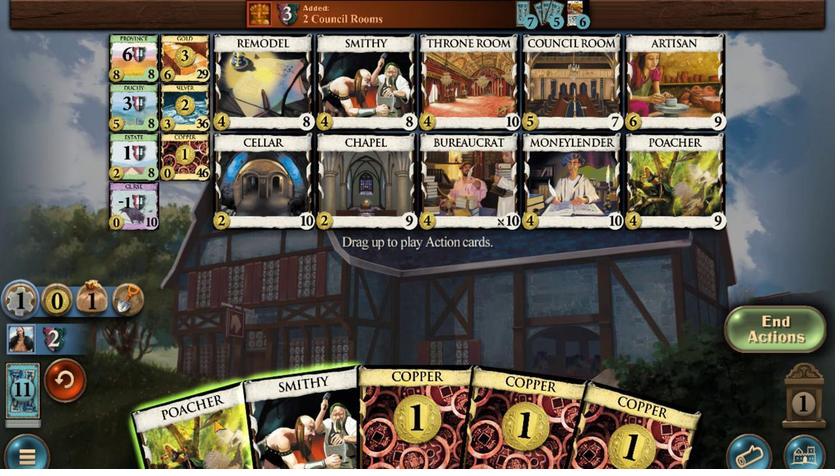 
Action: Mouse pressed left at (295, 387)
Screenshot: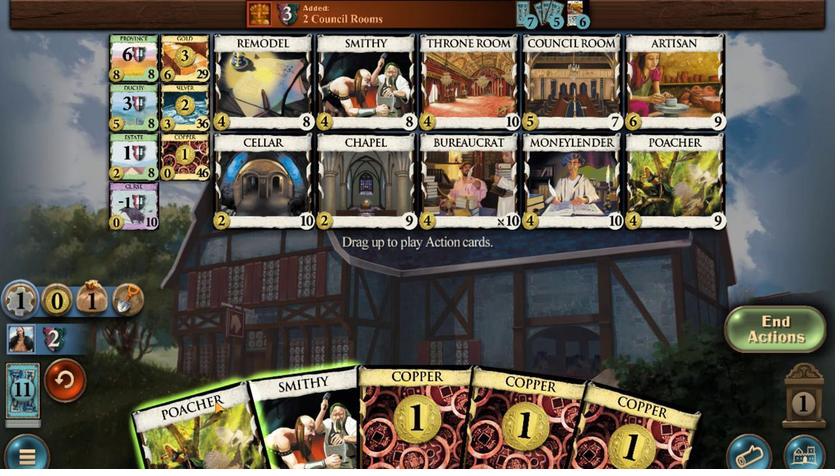 
Action: Mouse moved to (330, 381)
Screenshot: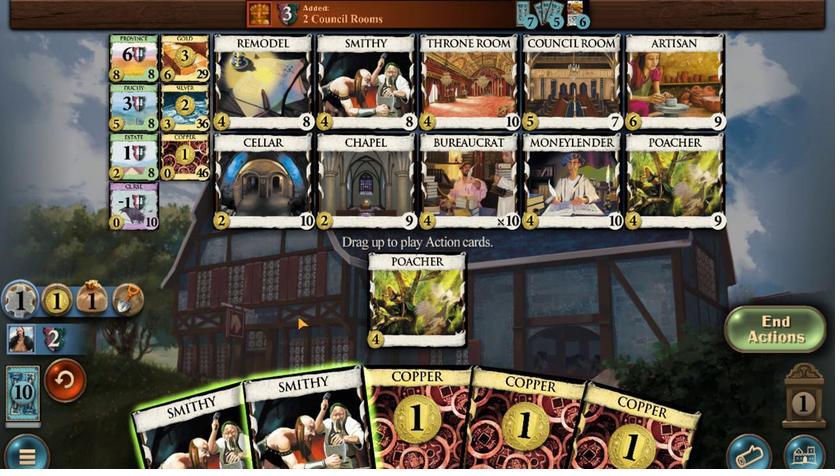 
Action: Mouse pressed left at (330, 381)
Screenshot: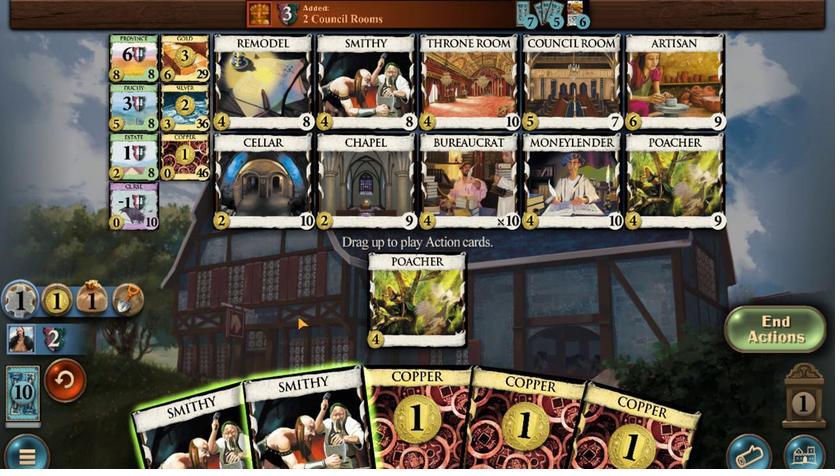 
Action: Mouse moved to (456, 389)
Screenshot: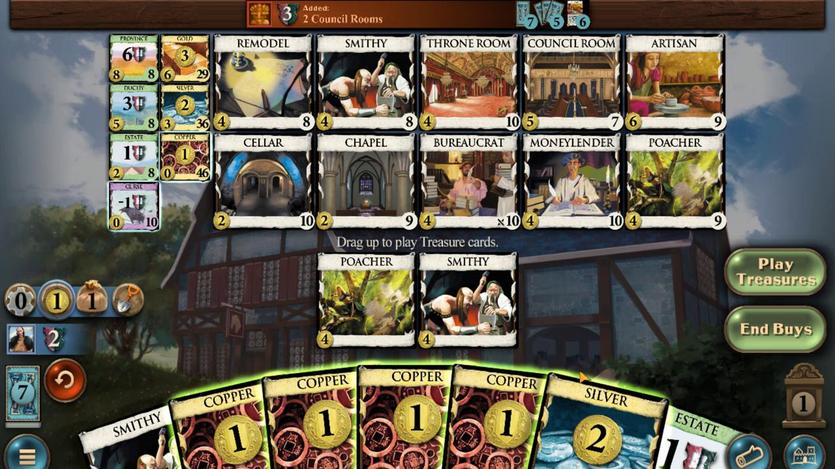 
Action: Mouse pressed left at (456, 389)
Screenshot: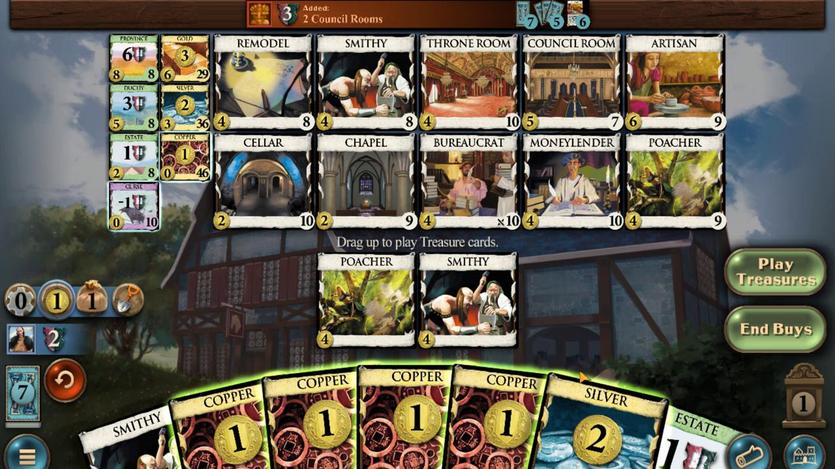 
Action: Mouse moved to (438, 386)
Screenshot: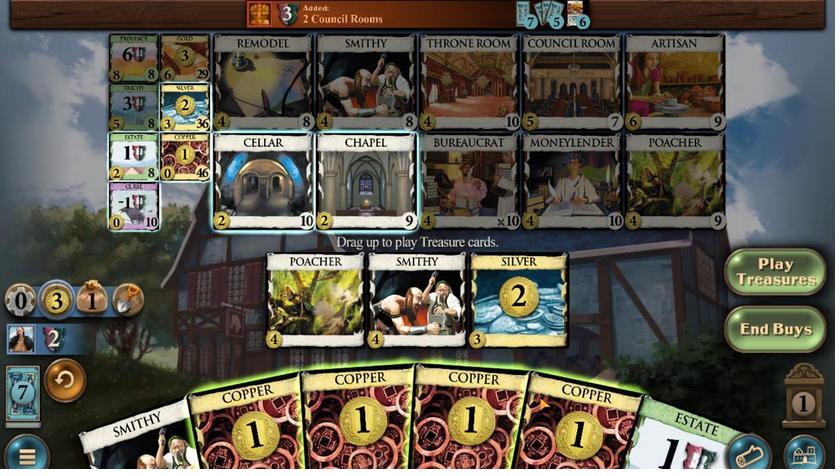 
Action: Mouse pressed left at (438, 386)
Screenshot: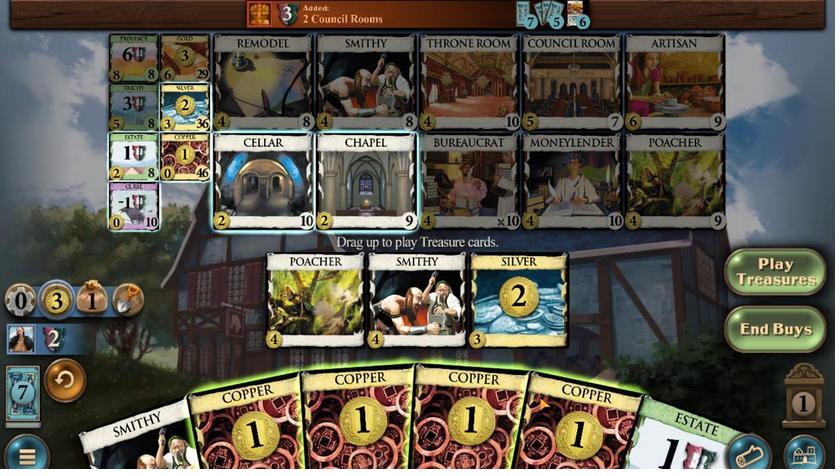 
Action: Mouse moved to (426, 386)
Screenshot: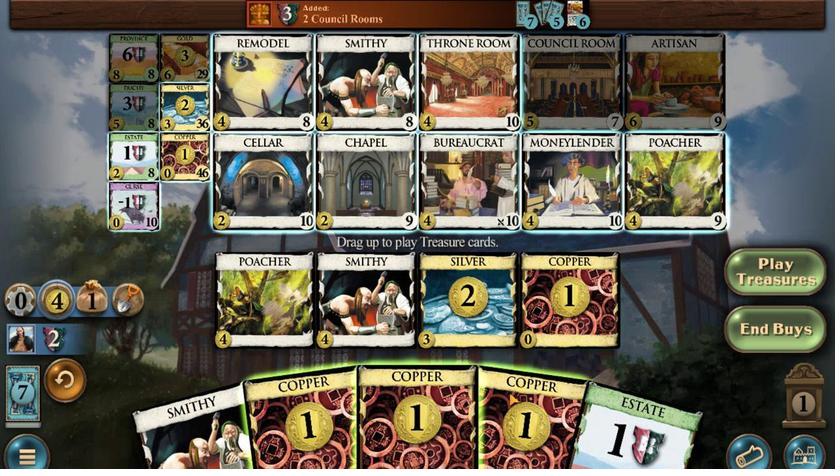 
Action: Mouse pressed left at (426, 386)
Screenshot: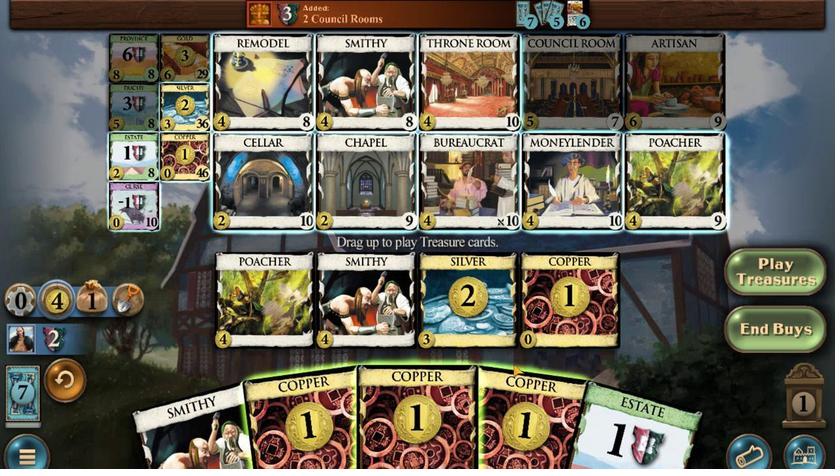 
Action: Mouse moved to (413, 384)
Screenshot: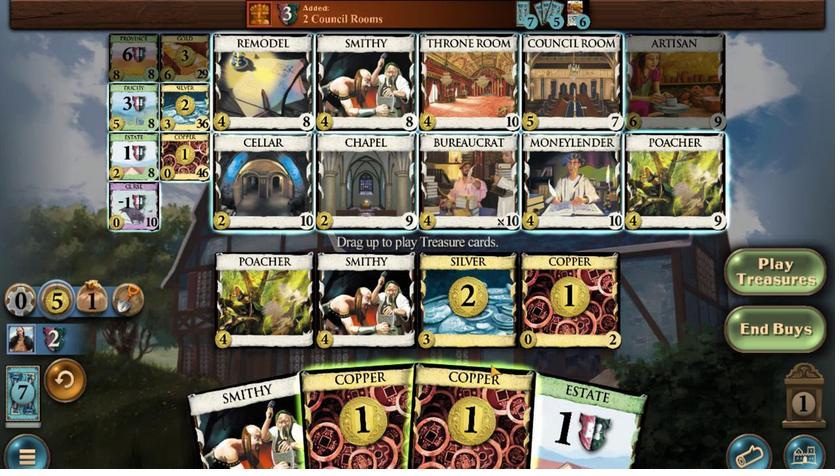 
Action: Mouse pressed left at (413, 384)
Screenshot: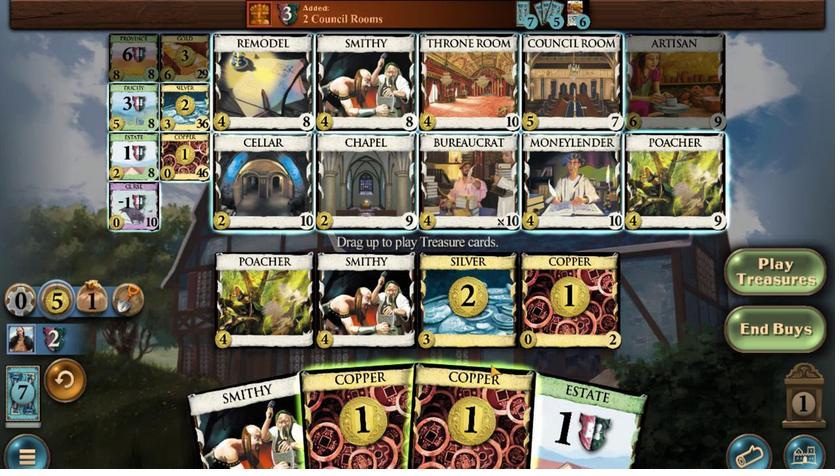 
Action: Mouse moved to (402, 372)
Screenshot: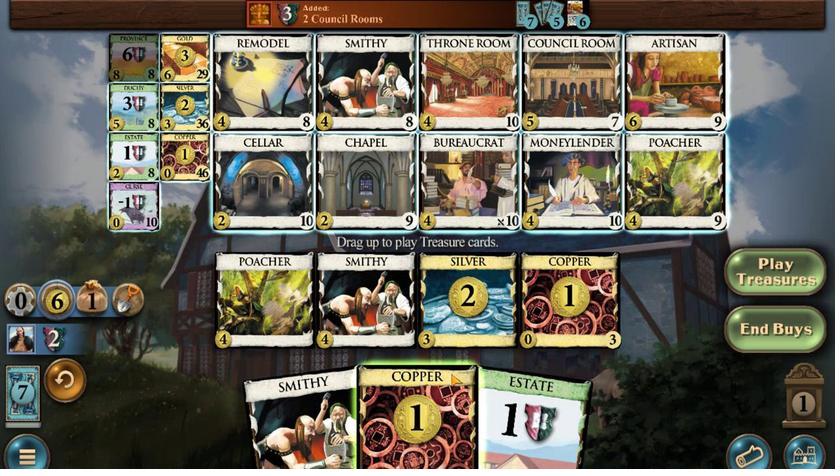 
Action: Mouse pressed left at (402, 372)
Screenshot: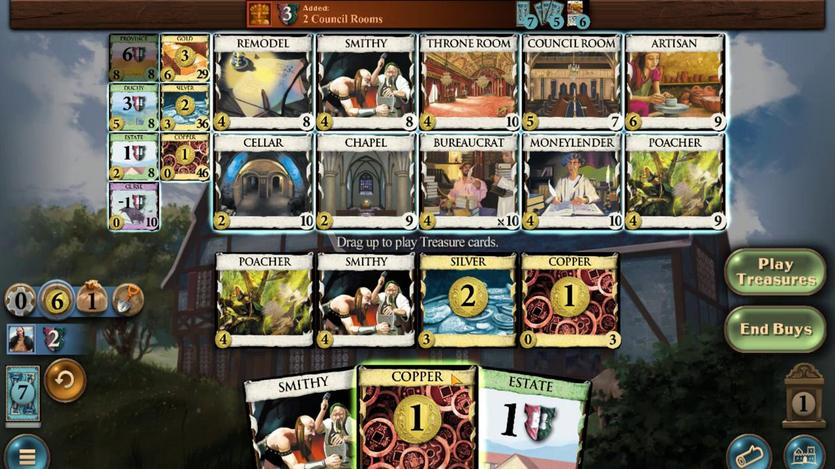 
Action: Mouse moved to (279, 269)
Screenshot: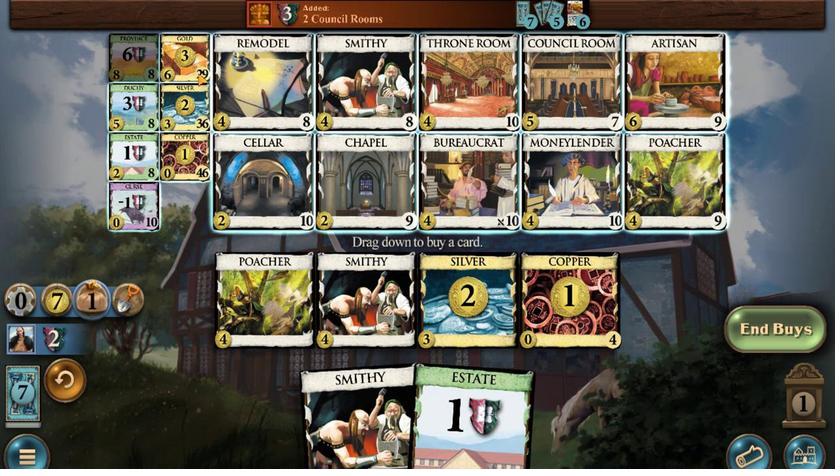 
Action: Mouse pressed left at (279, 269)
Screenshot: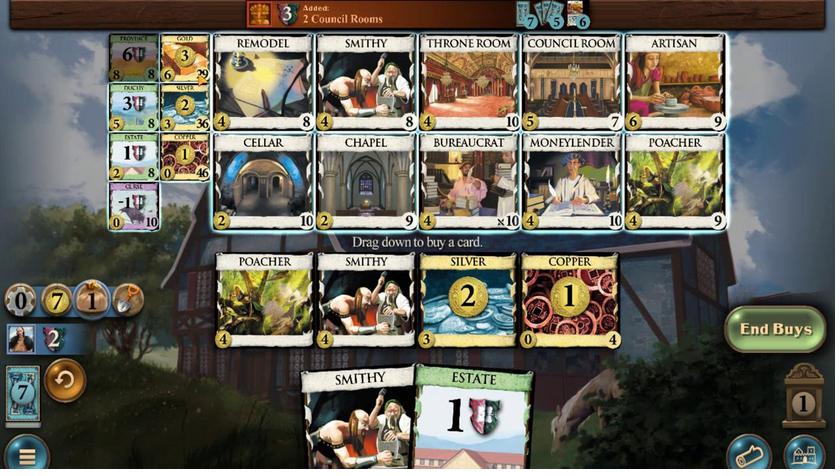 
Action: Mouse moved to (274, 387)
Screenshot: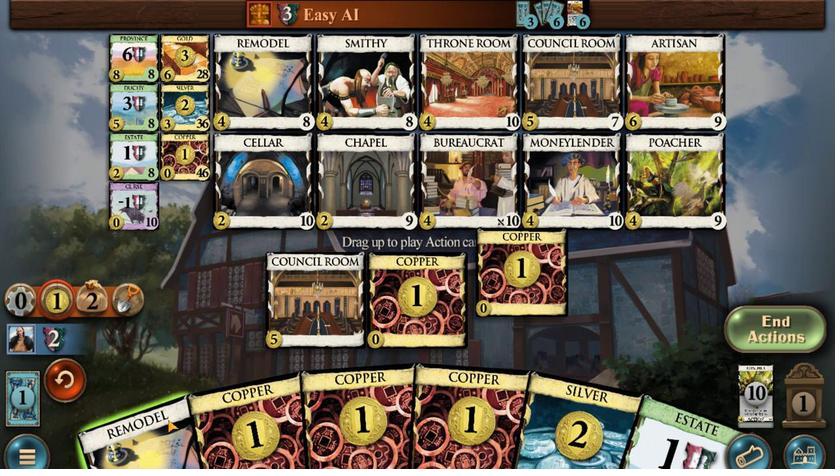 
Action: Mouse pressed left at (274, 387)
Screenshot: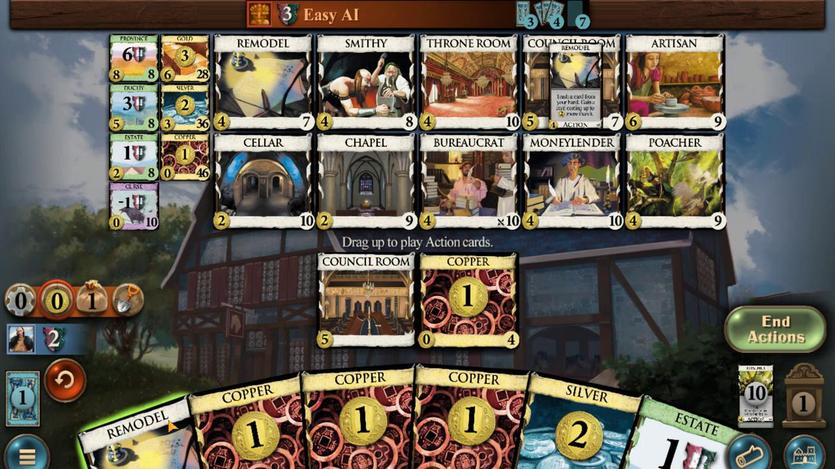 
Action: Mouse moved to (484, 387)
Screenshot: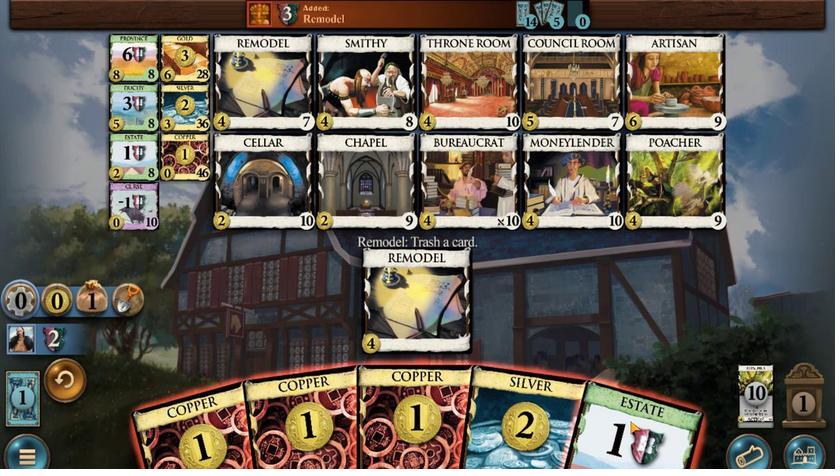 
Action: Mouse pressed left at (484, 387)
Screenshot: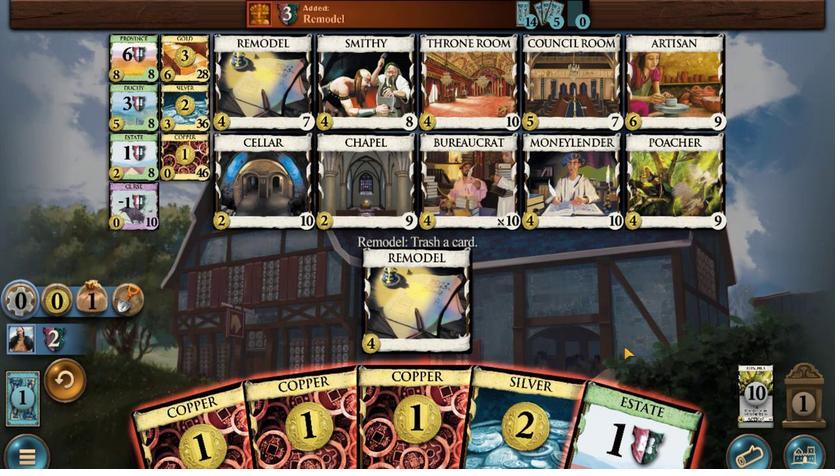 
Action: Mouse moved to (276, 285)
Screenshot: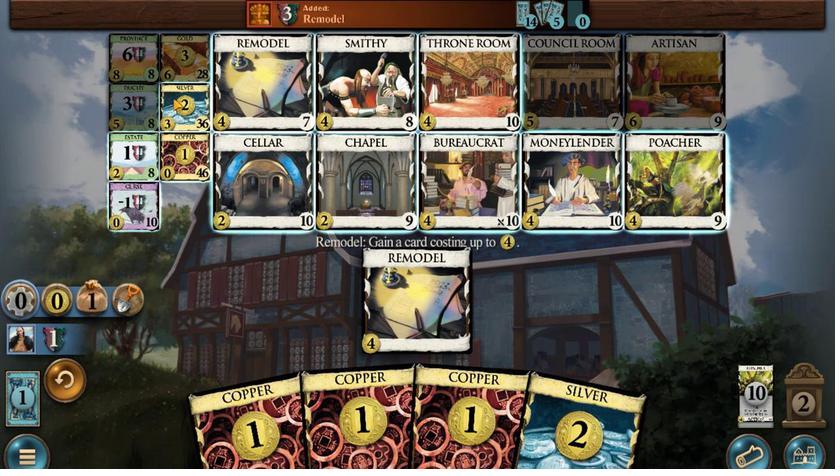 
Action: Mouse pressed left at (276, 285)
Screenshot: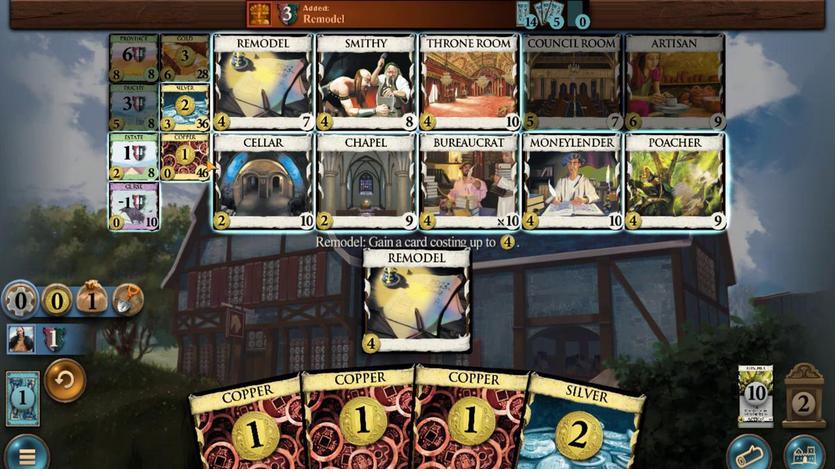 
Action: Mouse moved to (355, 387)
Screenshot: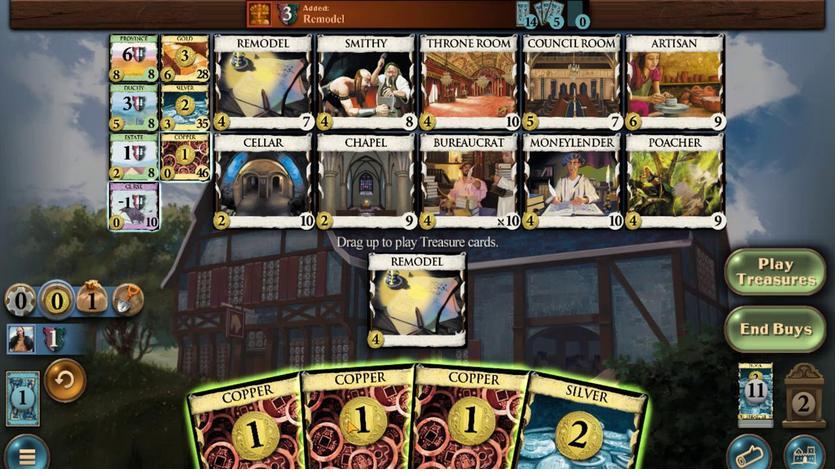 
Action: Mouse pressed left at (355, 387)
Screenshot: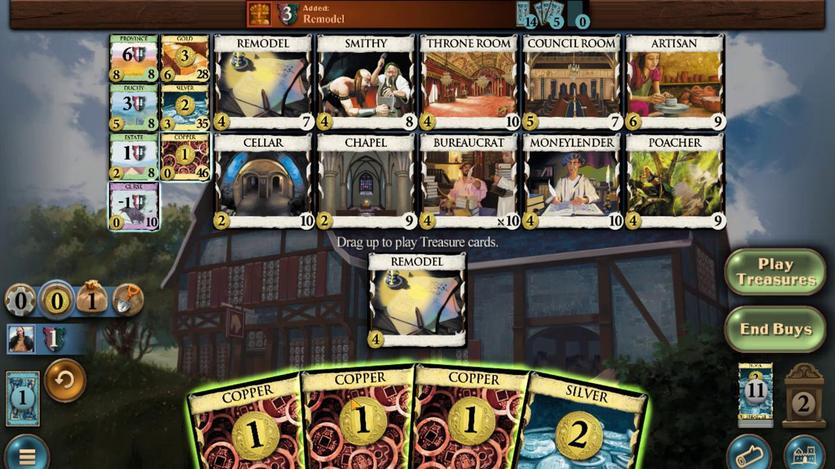 
Action: Mouse moved to (386, 383)
Screenshot: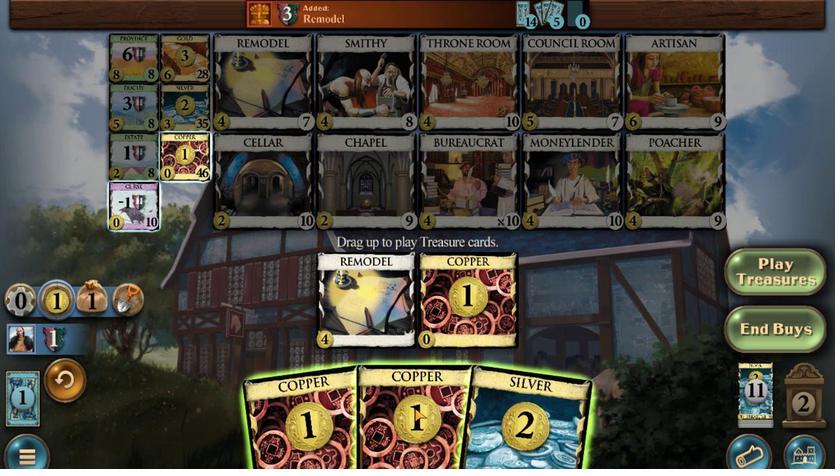 
Action: Mouse pressed left at (386, 383)
Screenshot: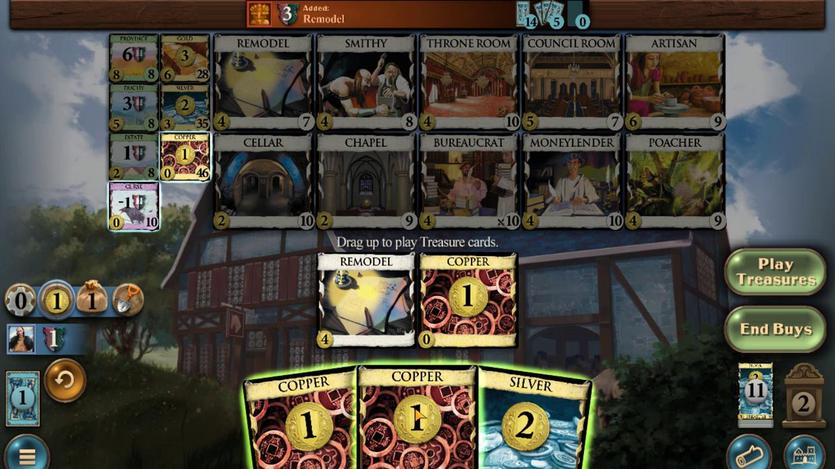 
Action: Mouse moved to (428, 377)
Screenshot: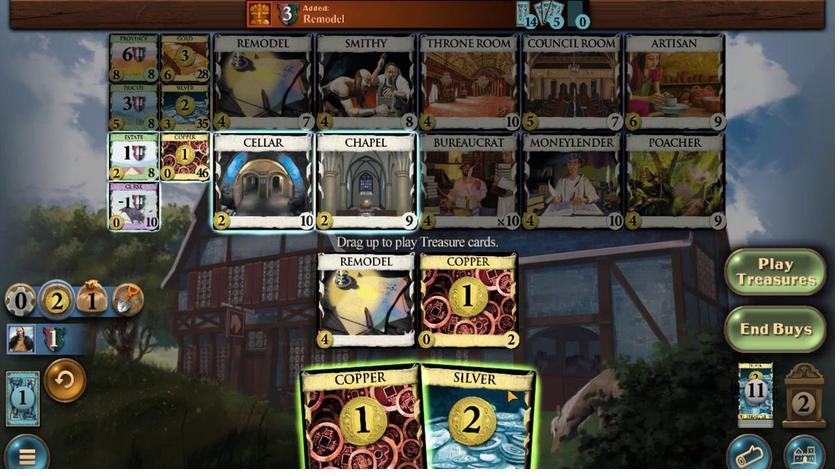 
Action: Mouse pressed left at (428, 377)
Screenshot: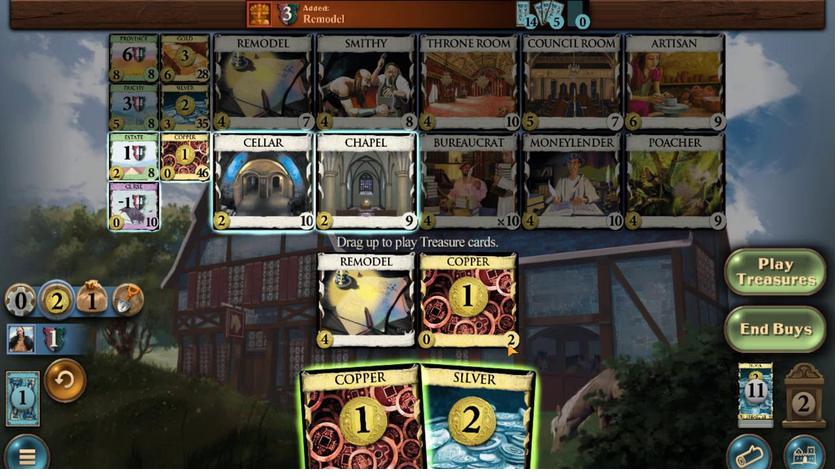 
Action: Mouse moved to (382, 378)
Screenshot: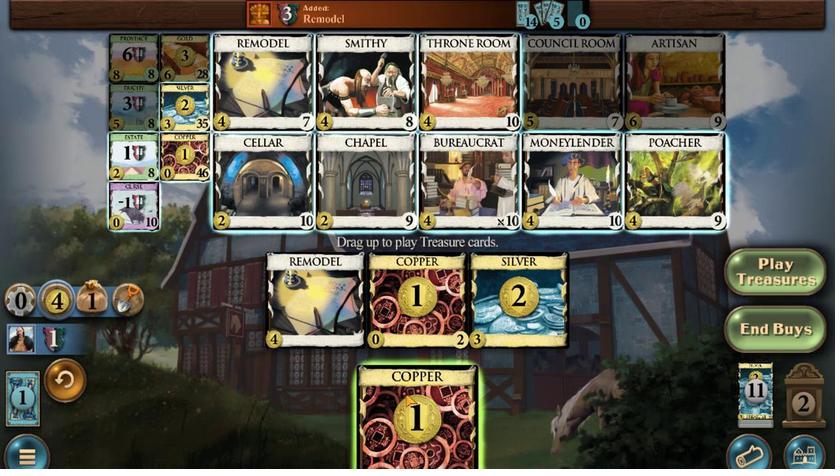 
Action: Mouse pressed left at (382, 378)
Screenshot: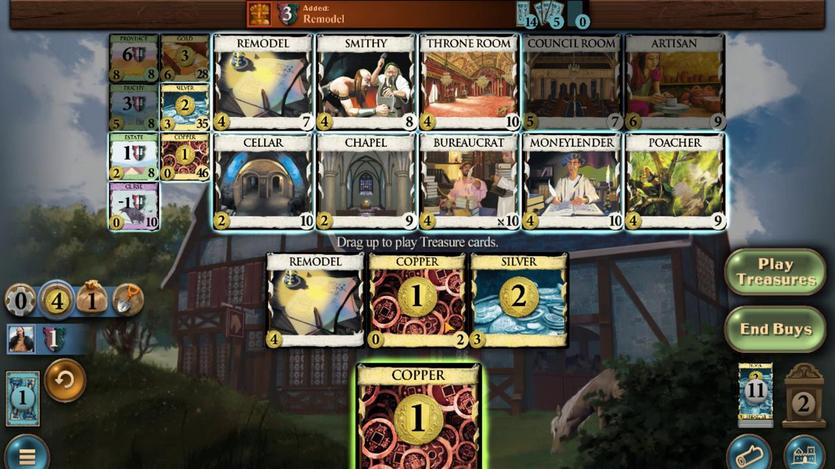 
Action: Mouse moved to (254, 287)
Screenshot: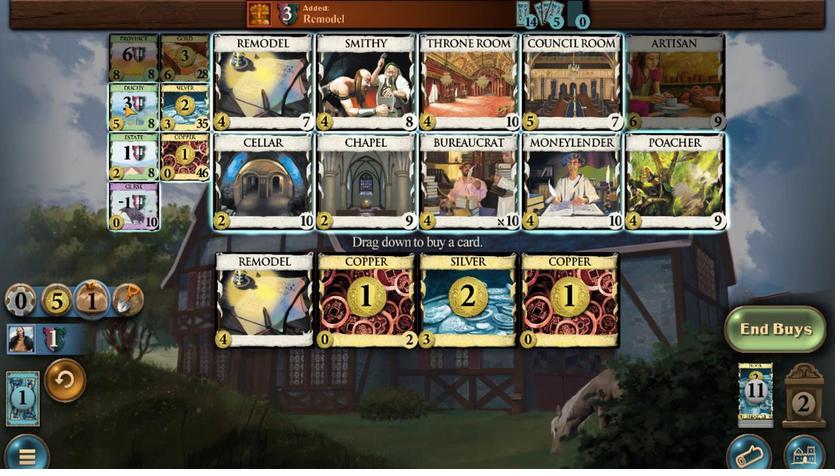 
Action: Mouse pressed left at (254, 287)
Screenshot: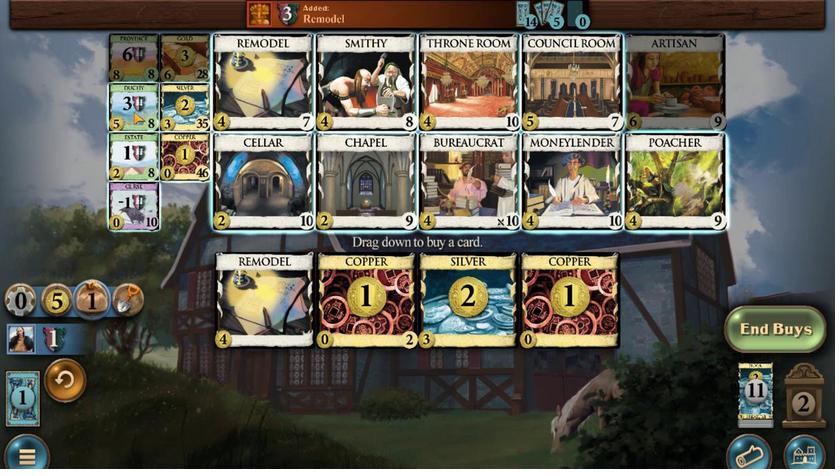 
Action: Mouse moved to (387, 385)
Screenshot: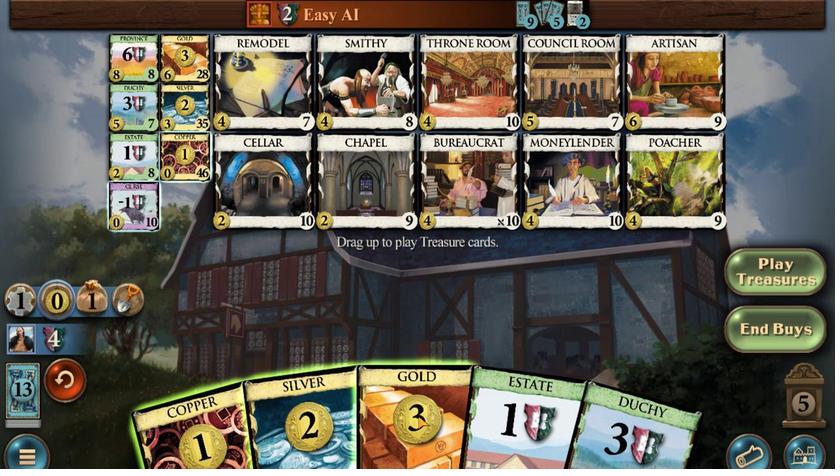 
Action: Mouse pressed left at (387, 385)
Screenshot: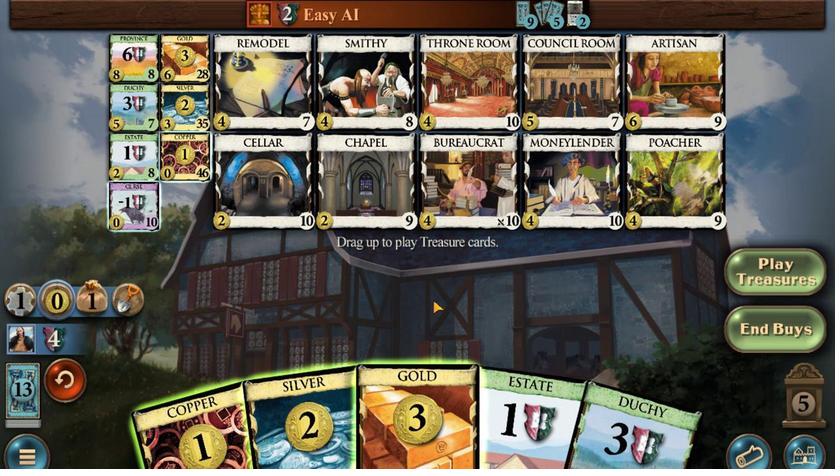 
Action: Mouse moved to (366, 373)
Screenshot: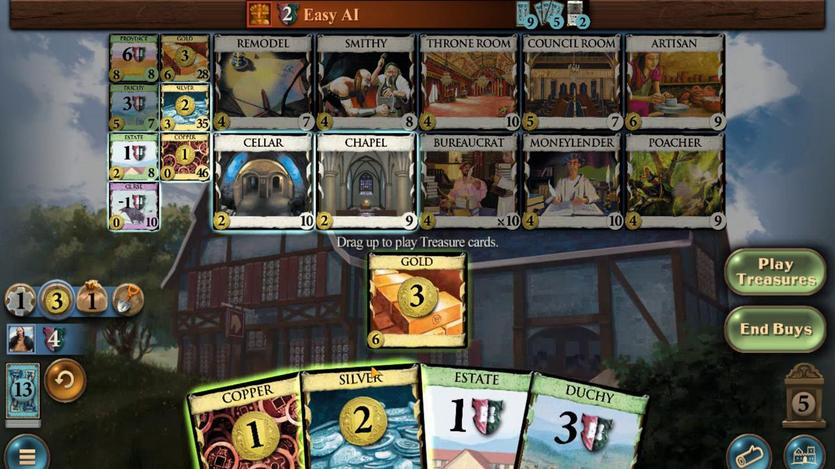 
Action: Mouse pressed left at (366, 373)
Screenshot: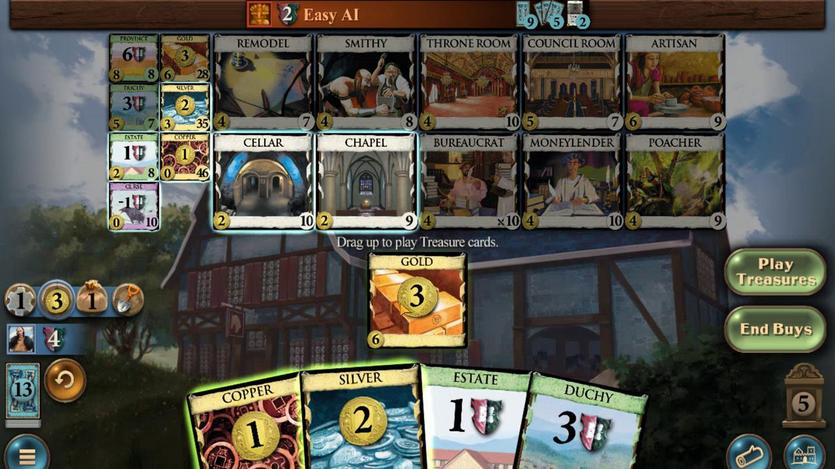 
Action: Mouse moved to (451, 279)
Screenshot: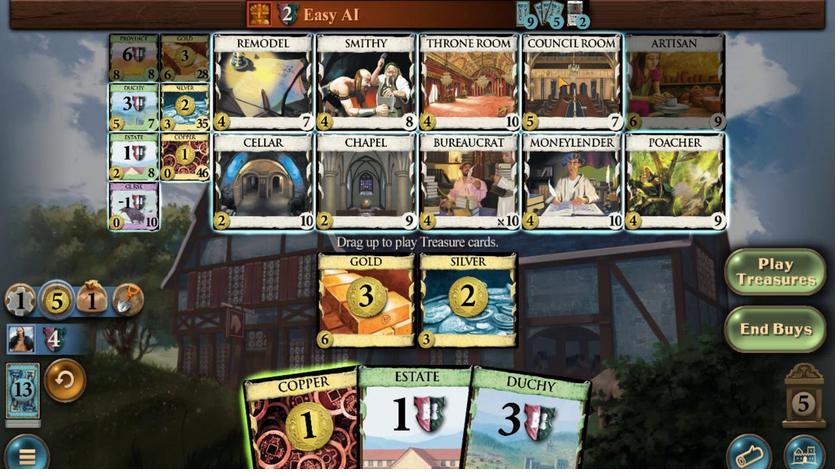 
Action: Mouse pressed left at (451, 279)
Screenshot: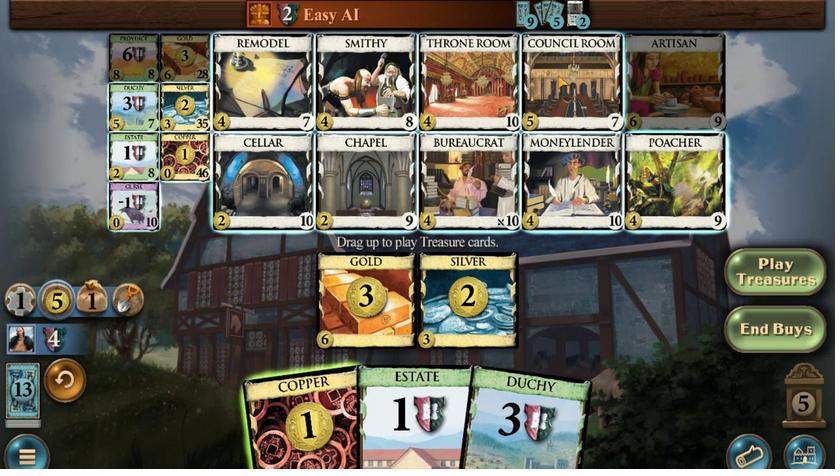 
Action: Mouse pressed left at (451, 279)
Screenshot: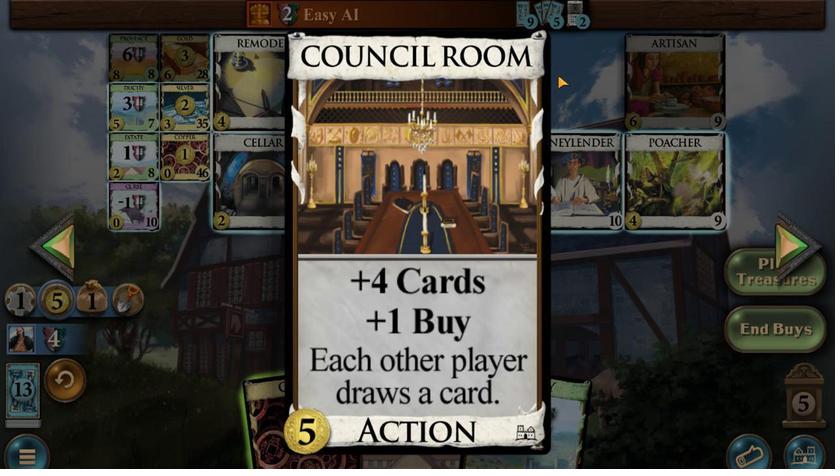 
Action: Mouse moved to (452, 281)
Screenshot: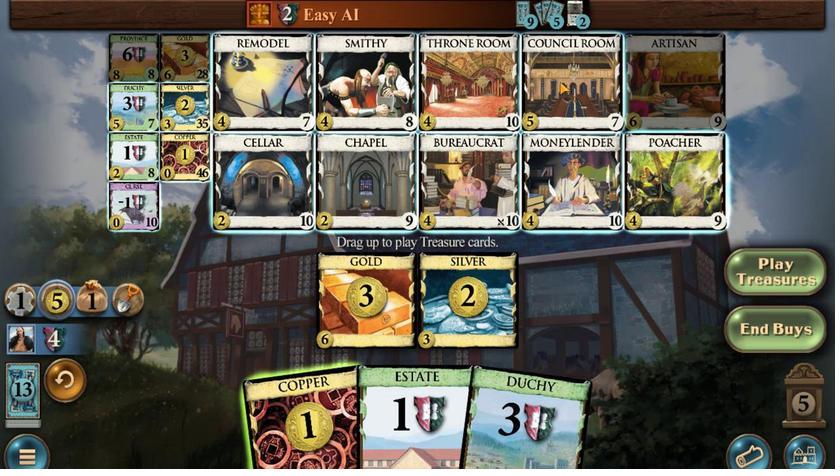 
Action: Mouse pressed left at (452, 281)
Screenshot: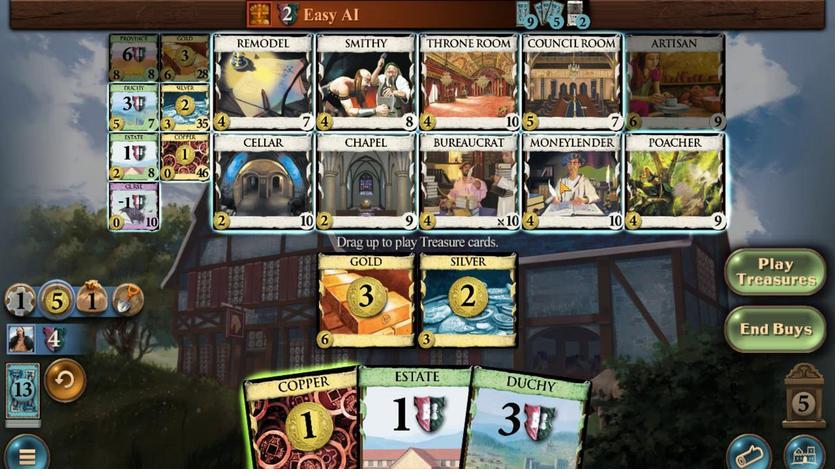 
Action: Mouse moved to (272, 390)
Screenshot: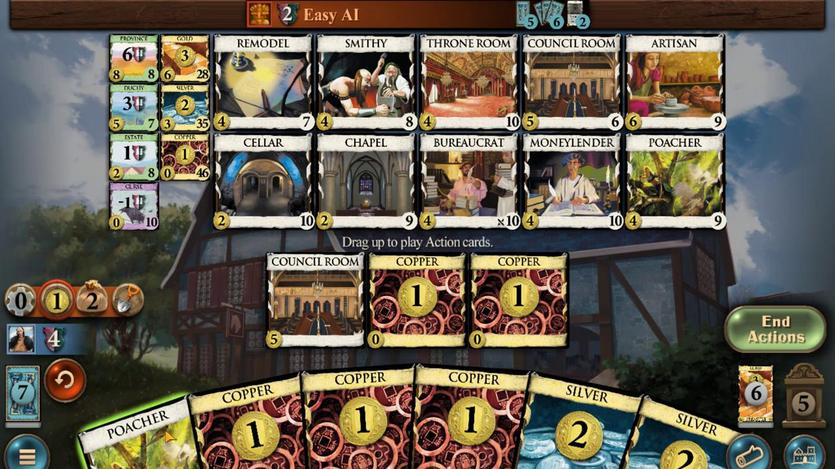 
Action: Mouse pressed left at (272, 390)
Screenshot: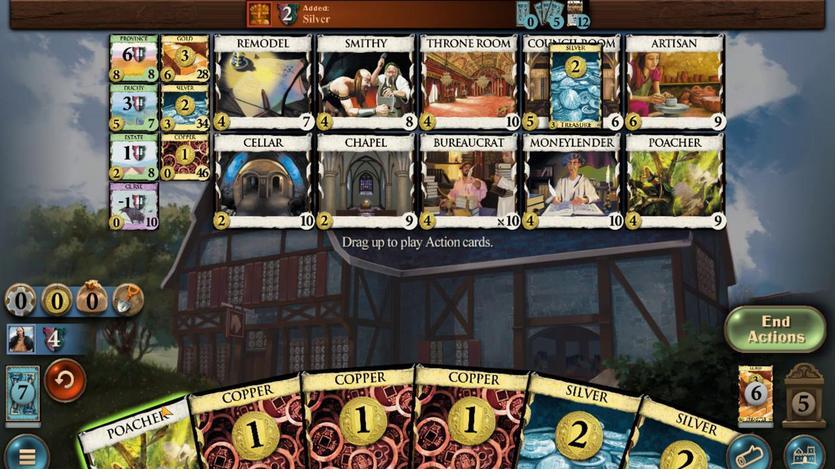 
Action: Mouse moved to (397, 381)
Screenshot: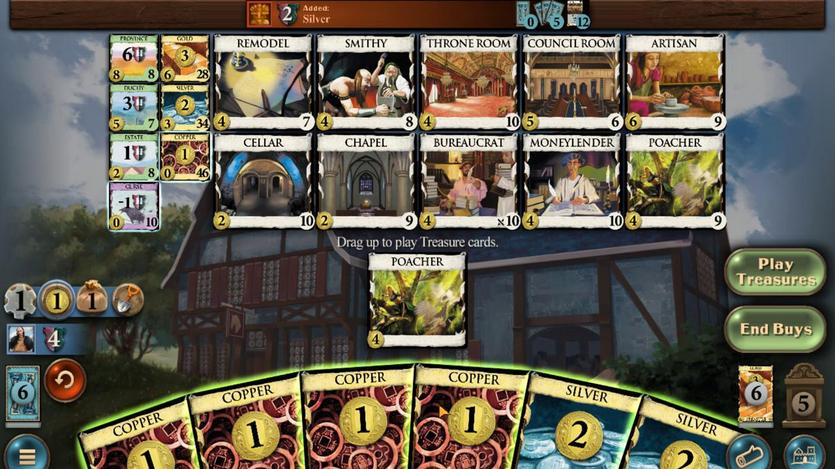 
Action: Mouse pressed left at (397, 381)
Screenshot: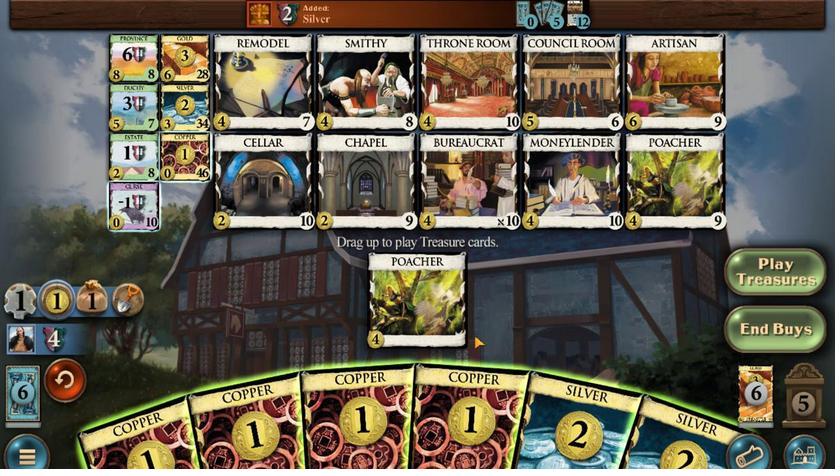 
Action: Mouse moved to (360, 390)
Screenshot: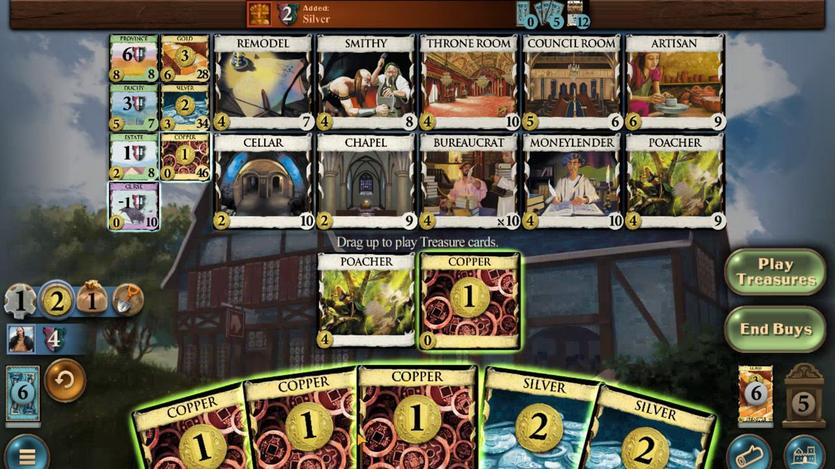 
Action: Mouse pressed left at (360, 390)
Screenshot: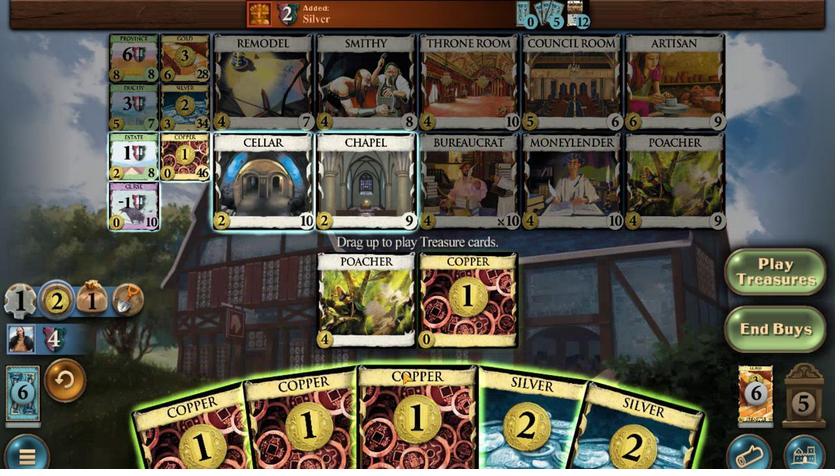 
Action: Mouse moved to (409, 381)
Screenshot: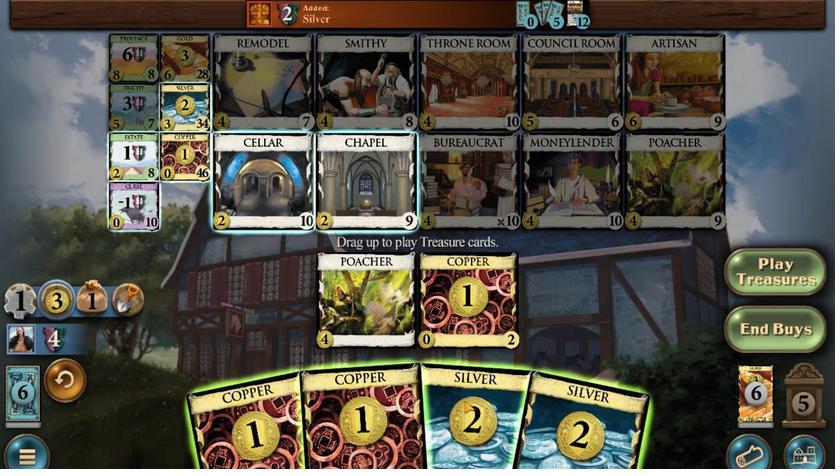 
Action: Mouse pressed left at (409, 381)
Screenshot: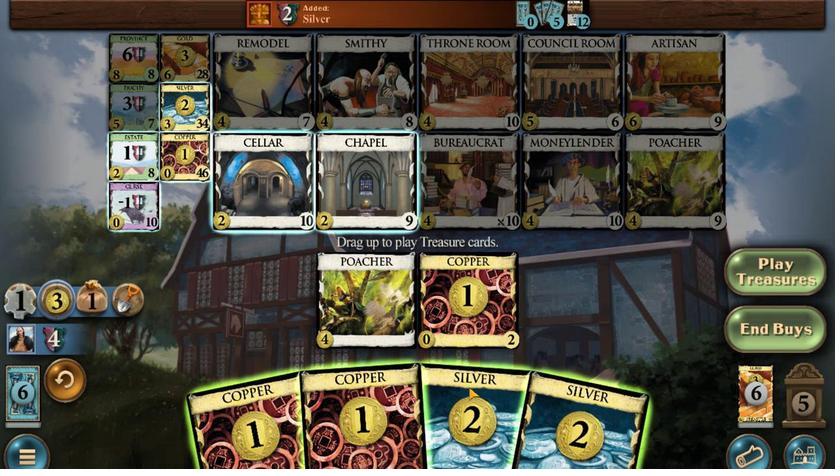 
Action: Mouse moved to (435, 384)
Screenshot: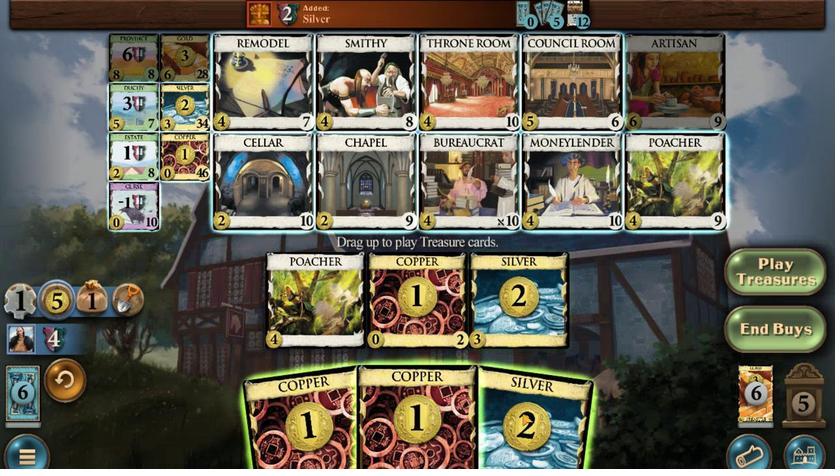 
Action: Mouse pressed left at (435, 384)
Screenshot: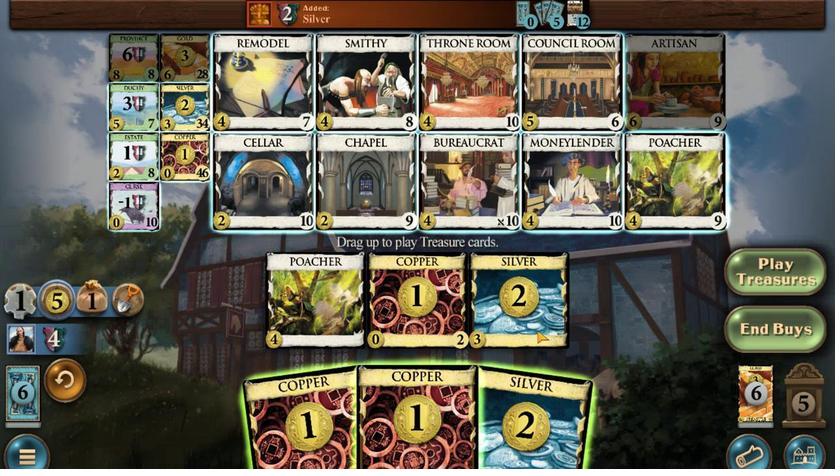 
Action: Mouse moved to (404, 385)
Screenshot: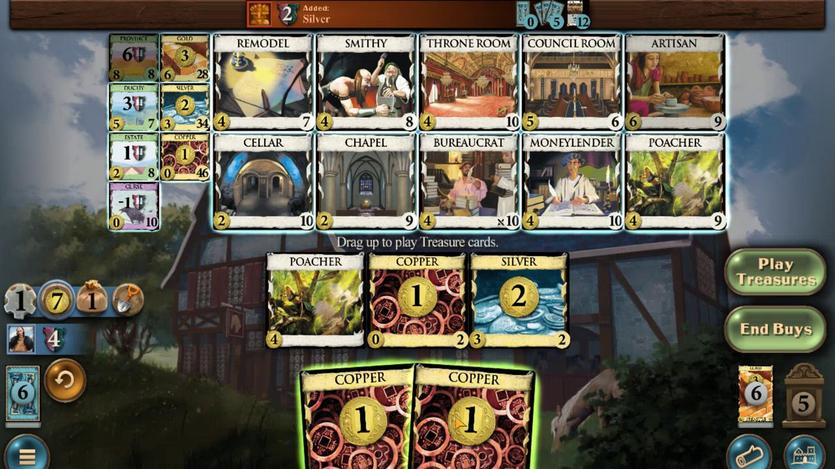 
Action: Mouse pressed left at (404, 385)
Screenshot: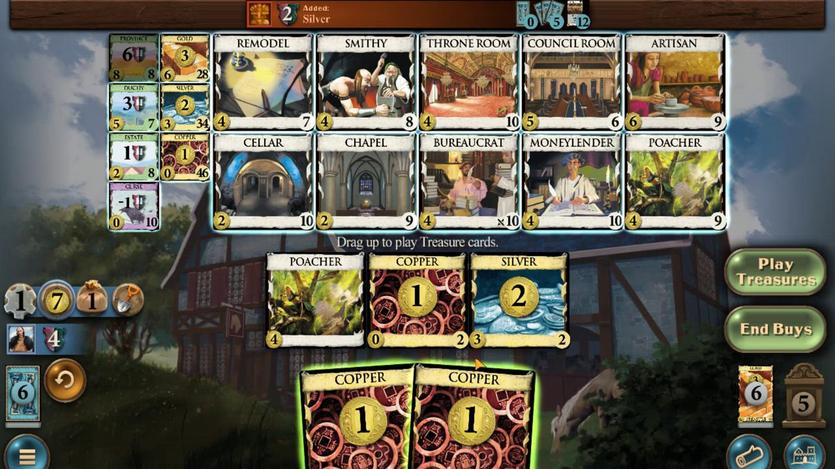 
Action: Mouse moved to (390, 383)
Screenshot: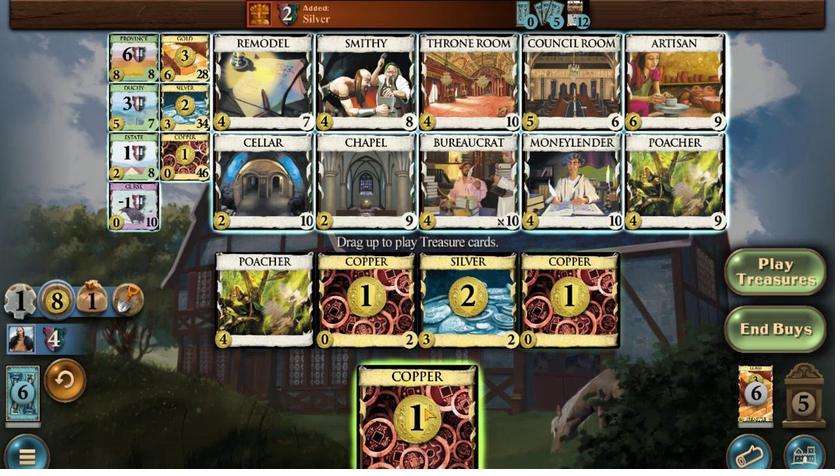 
Action: Mouse pressed left at (390, 383)
Screenshot: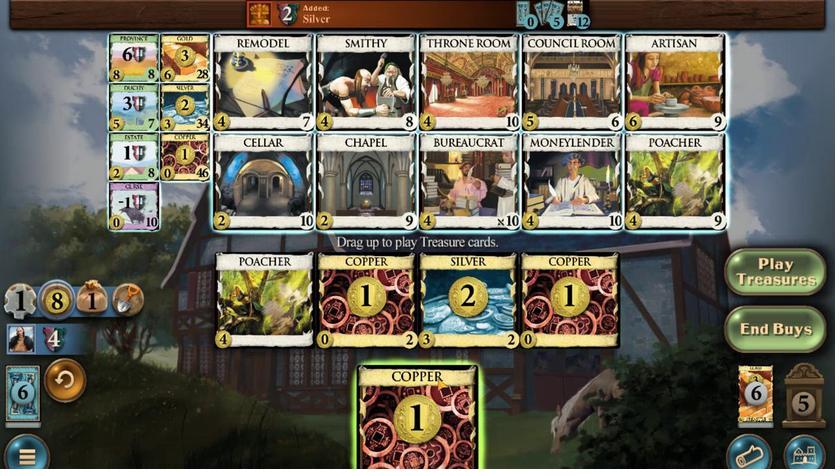 
Action: Mouse moved to (265, 273)
Screenshot: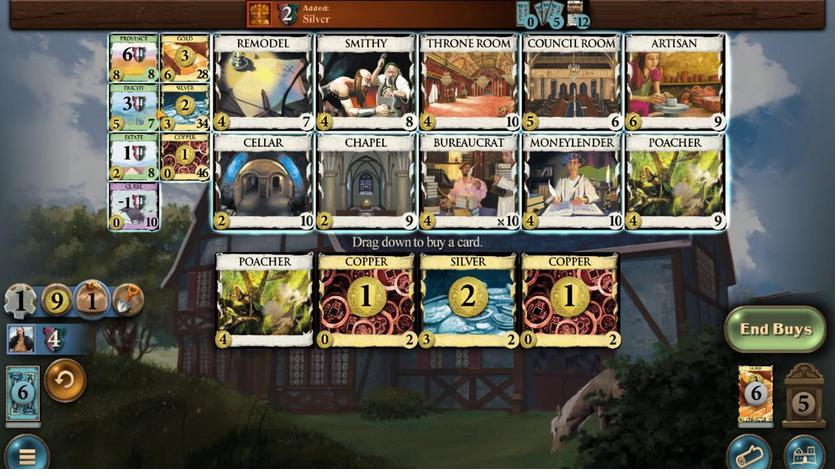 
Action: Mouse pressed left at (265, 273)
Screenshot: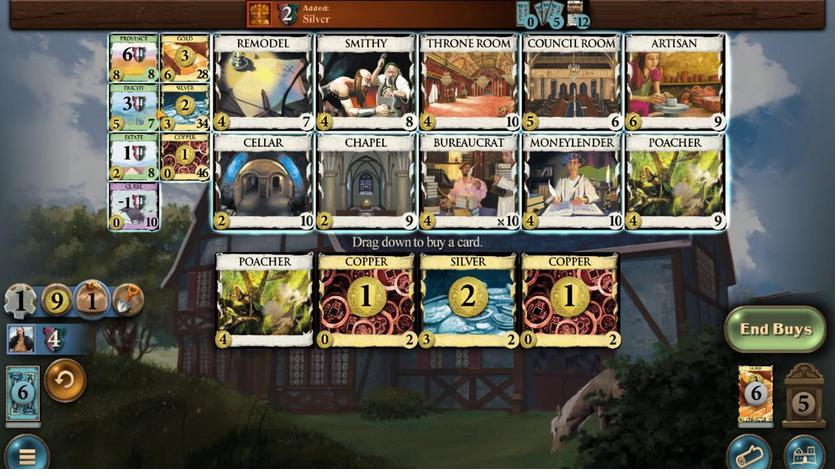 
Action: Mouse moved to (268, 389)
Screenshot: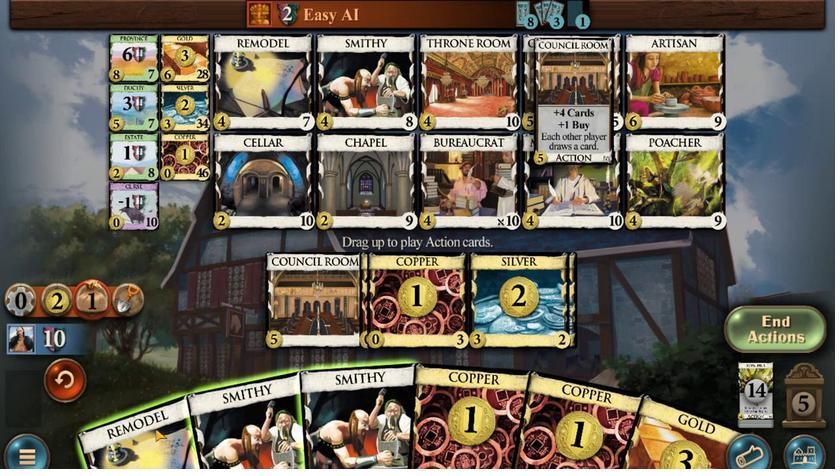 
Action: Mouse pressed left at (268, 389)
Screenshot: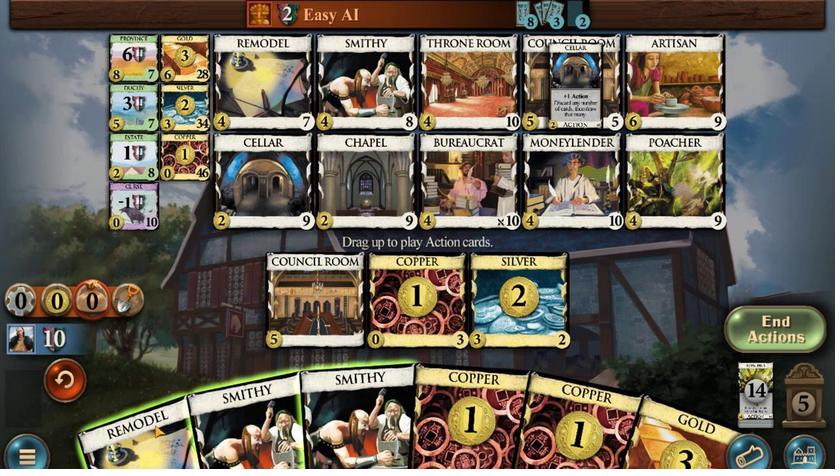 
Action: Mouse moved to (494, 393)
Screenshot: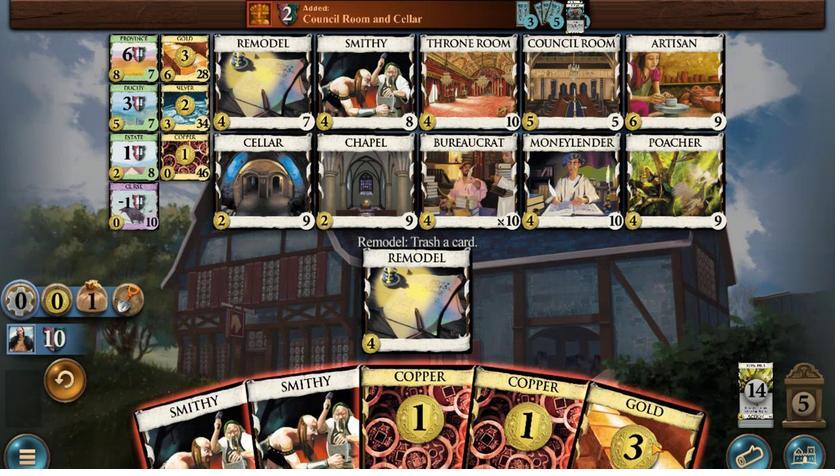 
Action: Mouse pressed left at (494, 393)
Screenshot: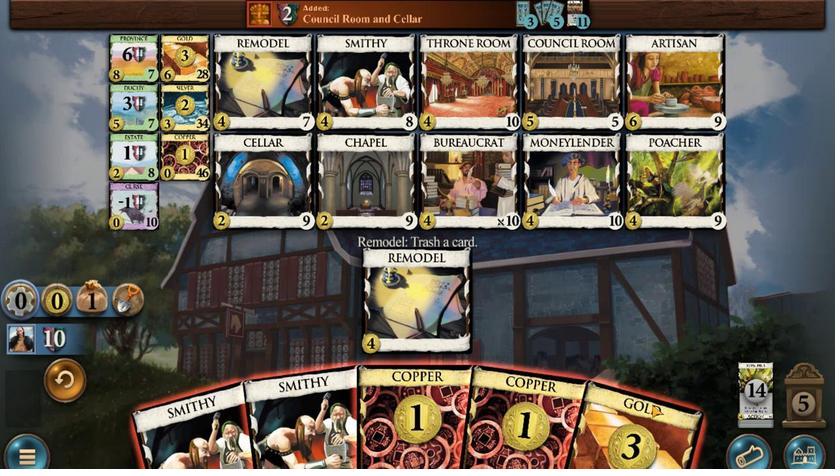 
Action: Mouse moved to (259, 271)
Screenshot: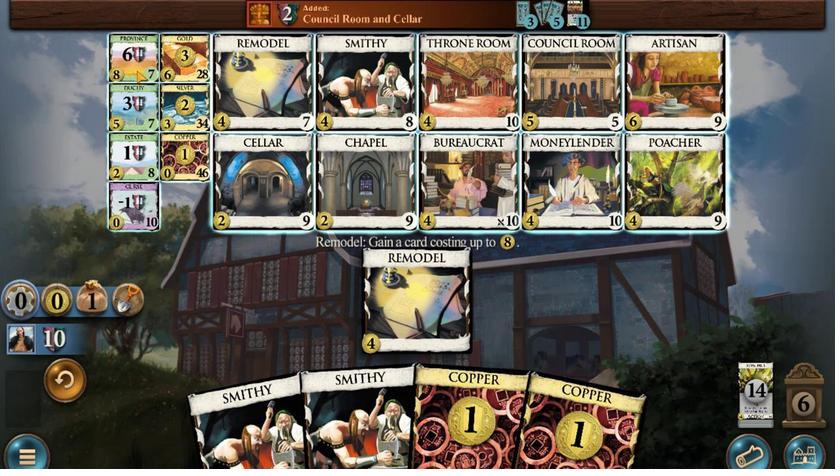 
Action: Mouse pressed left at (259, 271)
Screenshot: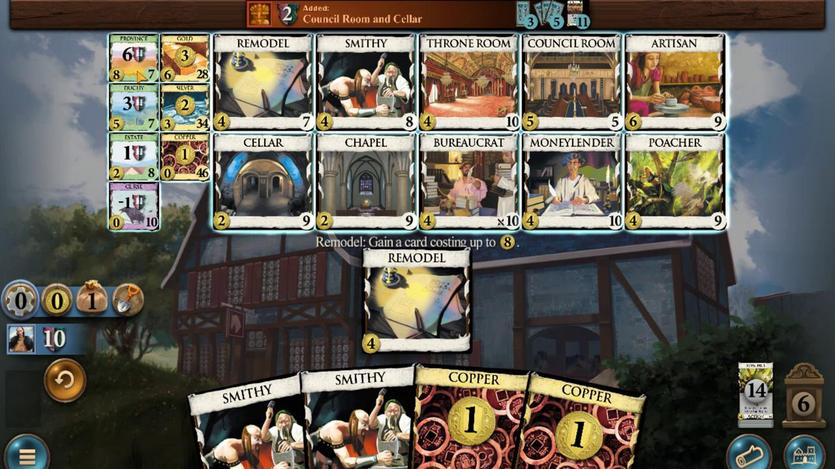 
Action: Mouse moved to (321, 392)
Screenshot: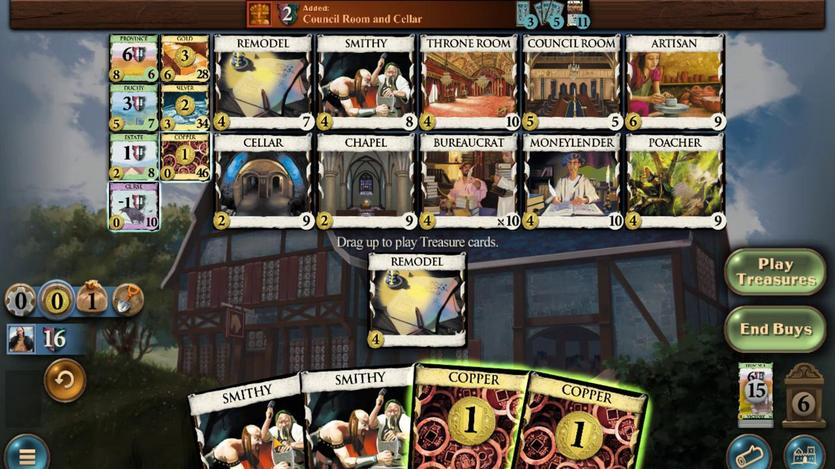 
Action: Mouse pressed left at (321, 392)
Screenshot: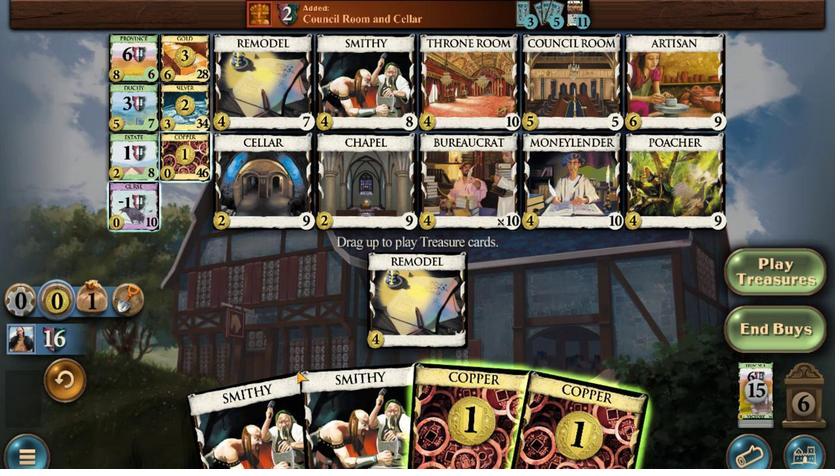 
Action: Mouse moved to (422, 389)
Screenshot: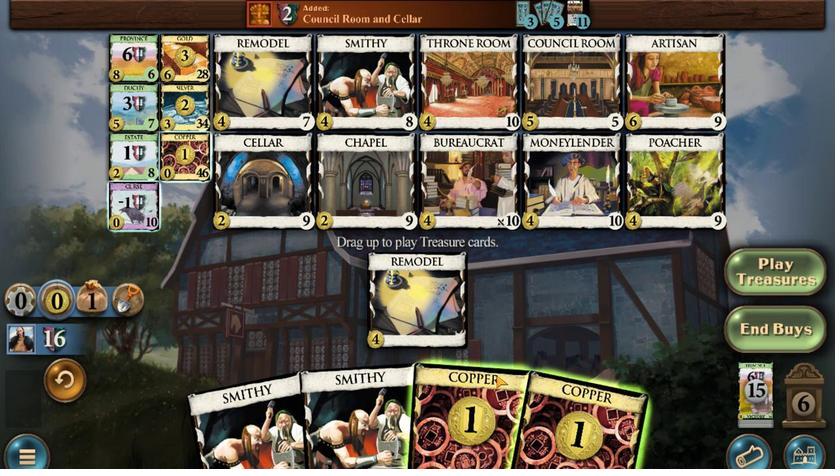 
Action: Mouse pressed left at (422, 389)
Screenshot: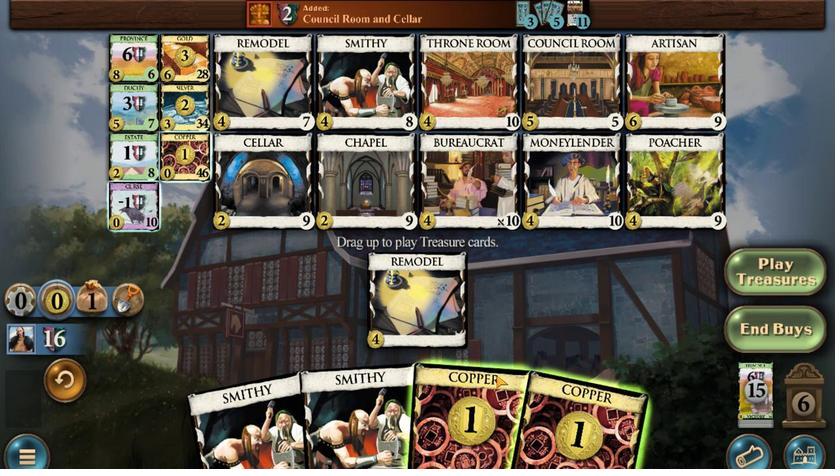 
Action: Mouse moved to (442, 392)
Screenshot: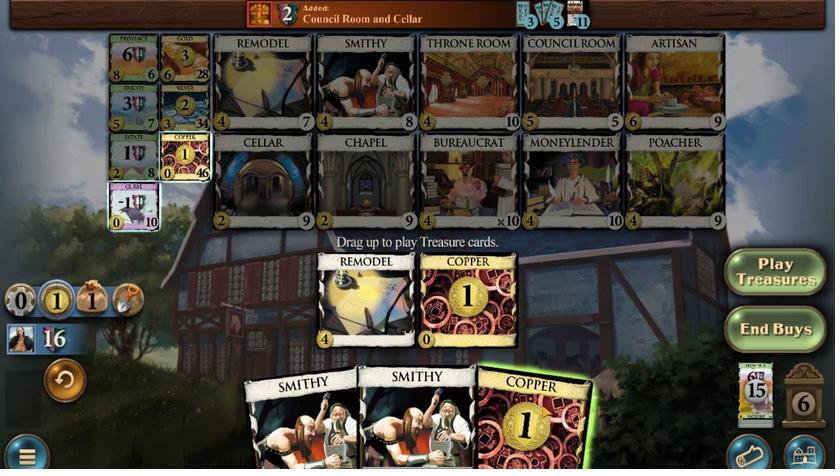 
Action: Mouse pressed left at (442, 392)
Screenshot: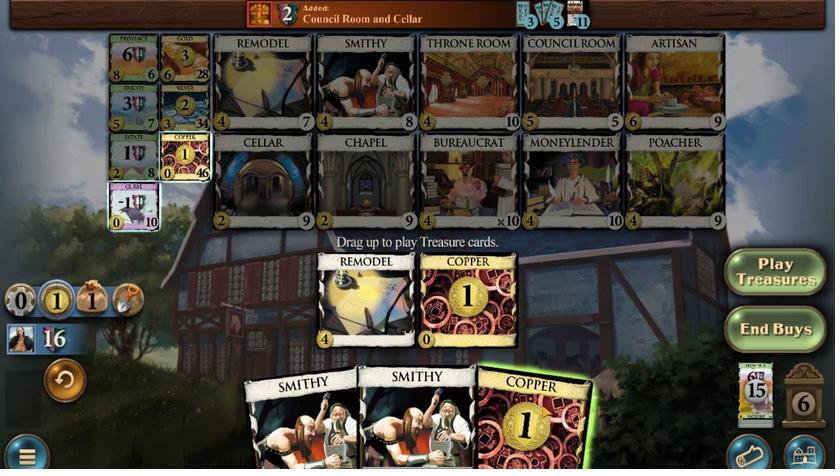
Action: Mouse moved to (255, 302)
Screenshot: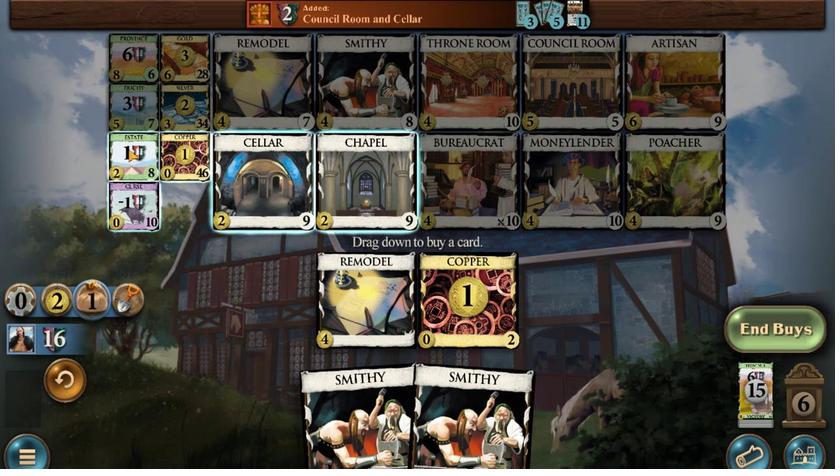 
Action: Mouse pressed left at (255, 302)
Screenshot: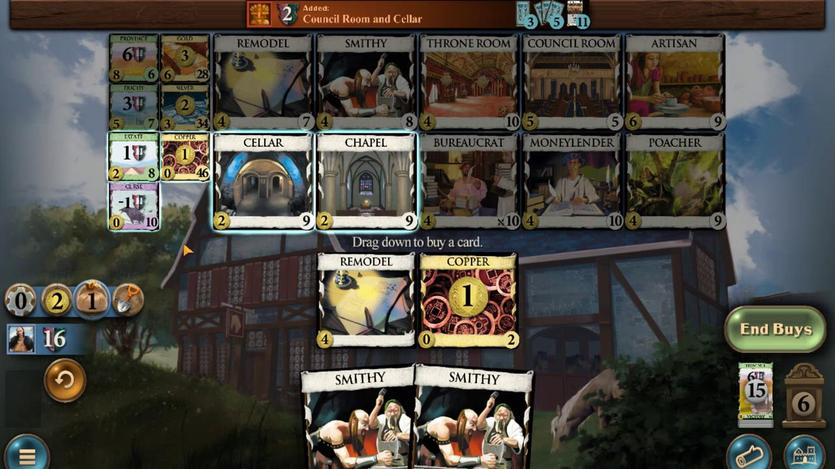 
Action: Mouse moved to (285, 387)
Screenshot: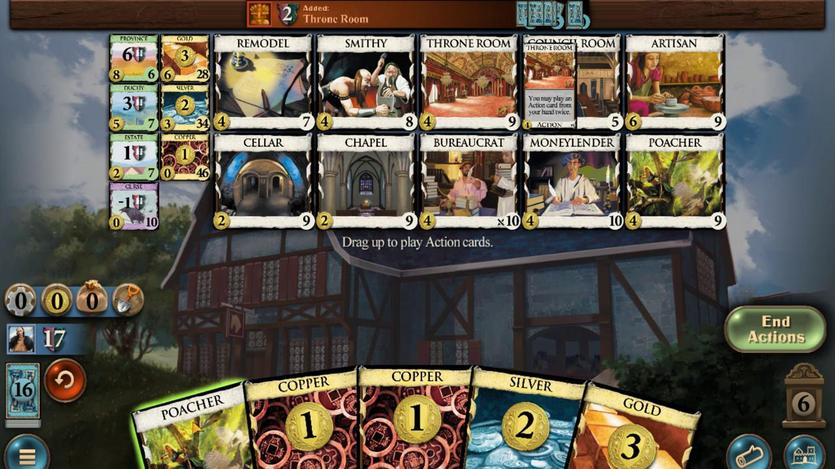 
Action: Mouse pressed left at (285, 387)
Screenshot: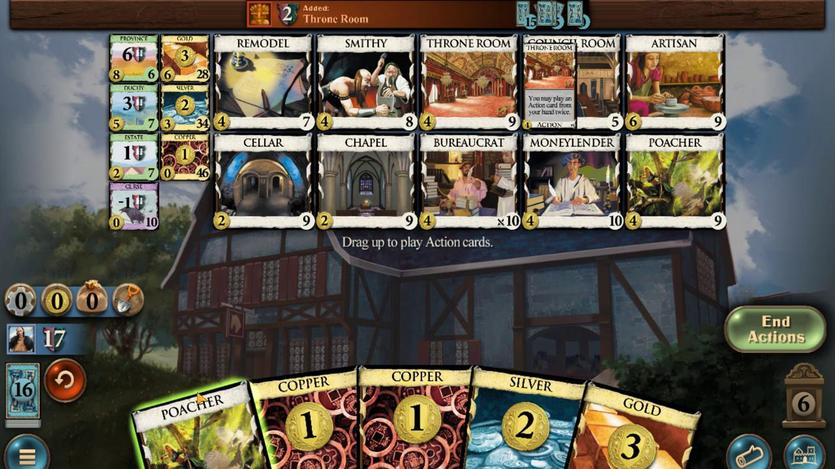 
Action: Mouse moved to (433, 381)
Screenshot: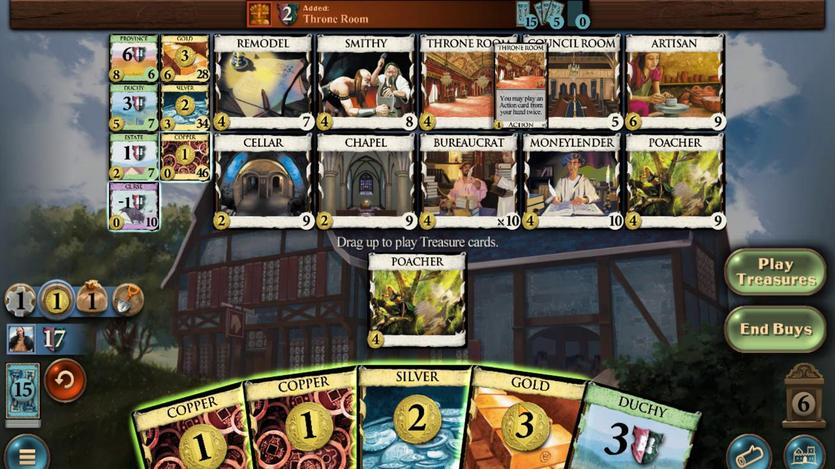 
Action: Mouse pressed left at (433, 381)
Screenshot: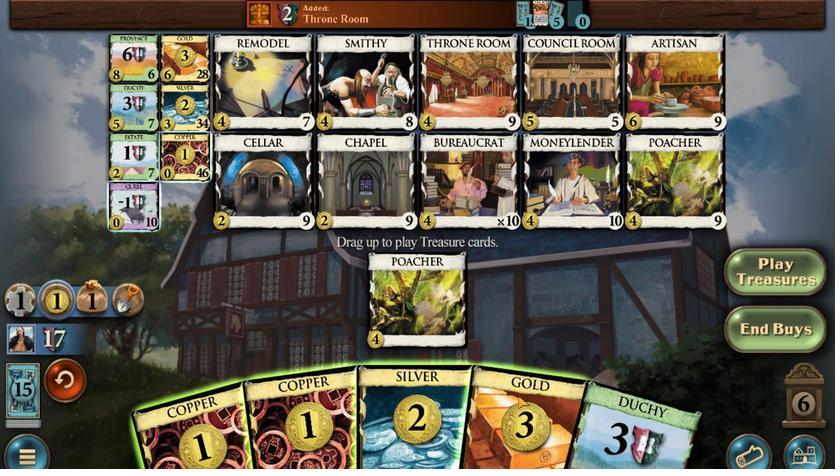 
Action: Mouse moved to (422, 388)
Screenshot: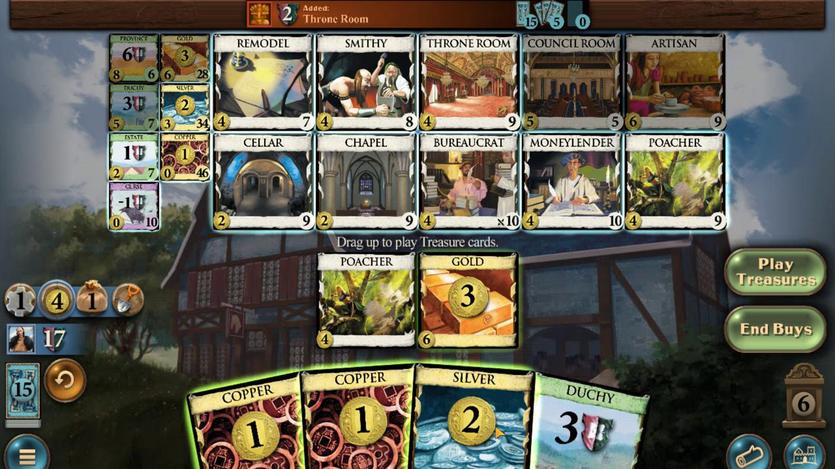 
Action: Mouse pressed left at (422, 388)
Screenshot: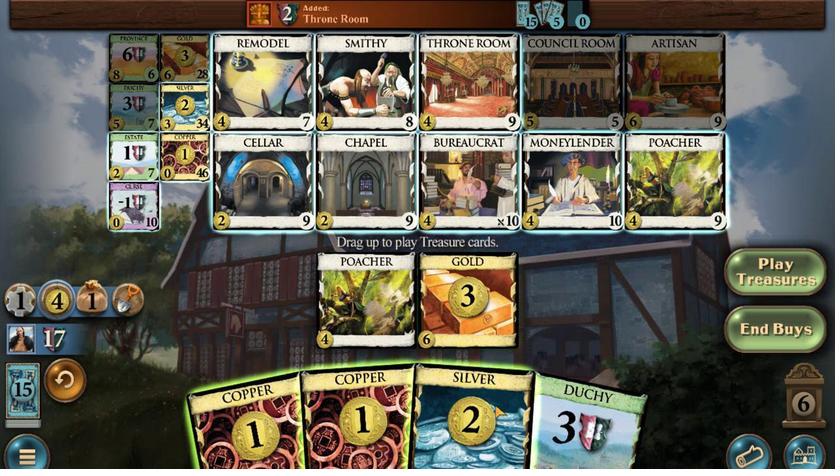 
Action: Mouse moved to (393, 389)
Screenshot: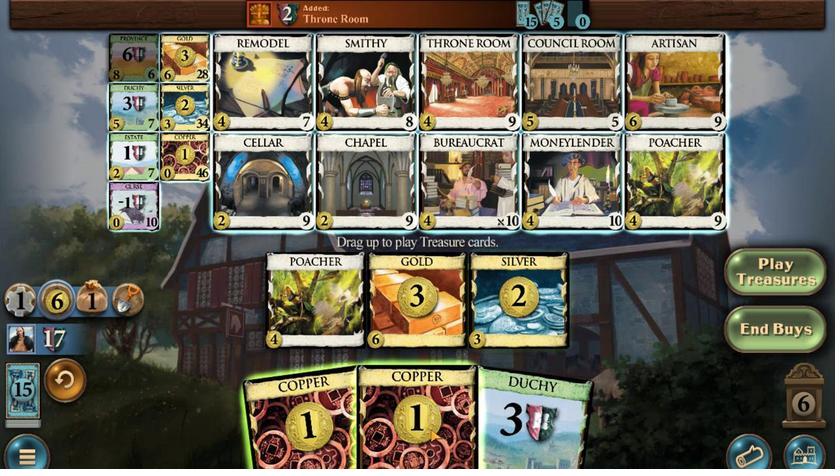 
Action: Mouse pressed left at (393, 389)
Screenshot: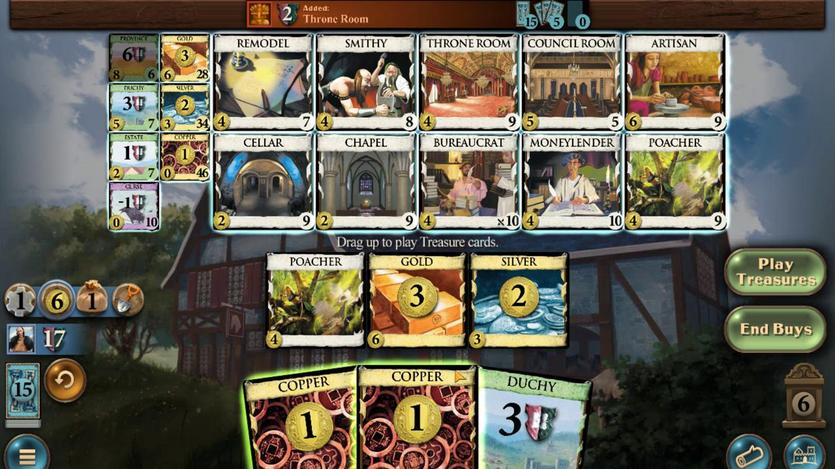 
Action: Mouse moved to (374, 387)
Screenshot: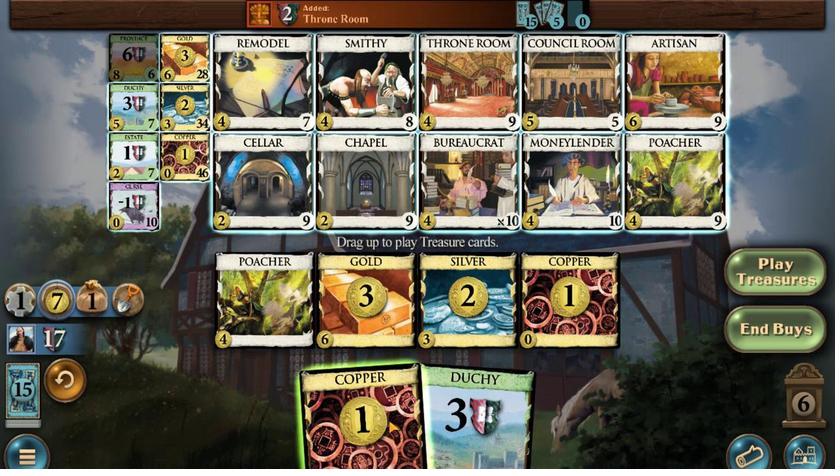 
Action: Mouse pressed left at (374, 387)
Screenshot: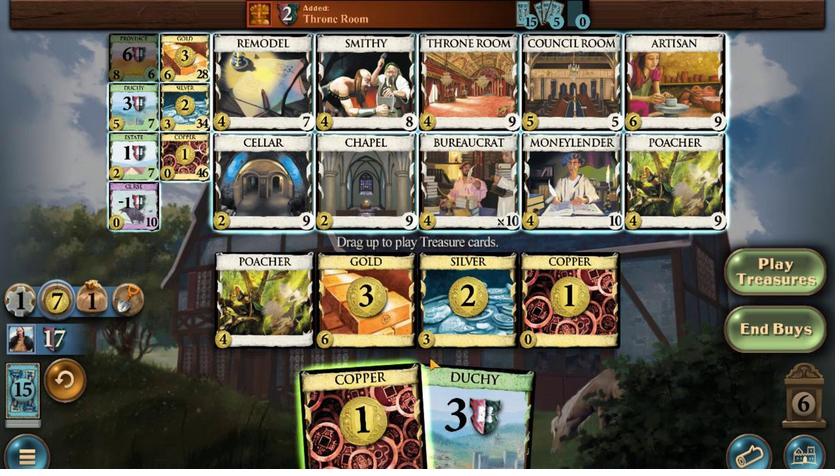 
Action: Mouse moved to (258, 274)
Screenshot: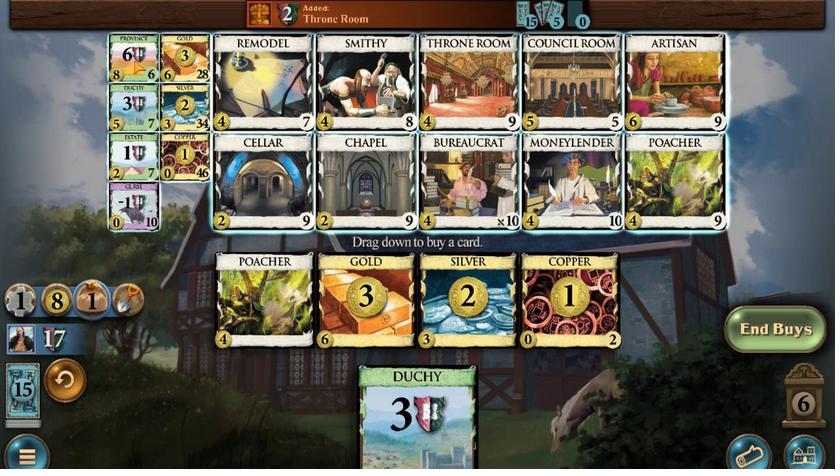 
Action: Mouse pressed left at (258, 274)
Screenshot: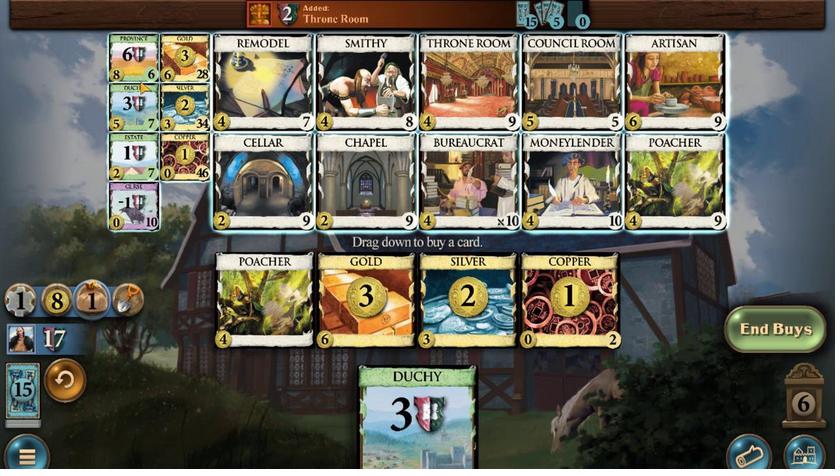 
Action: Mouse moved to (262, 390)
Screenshot: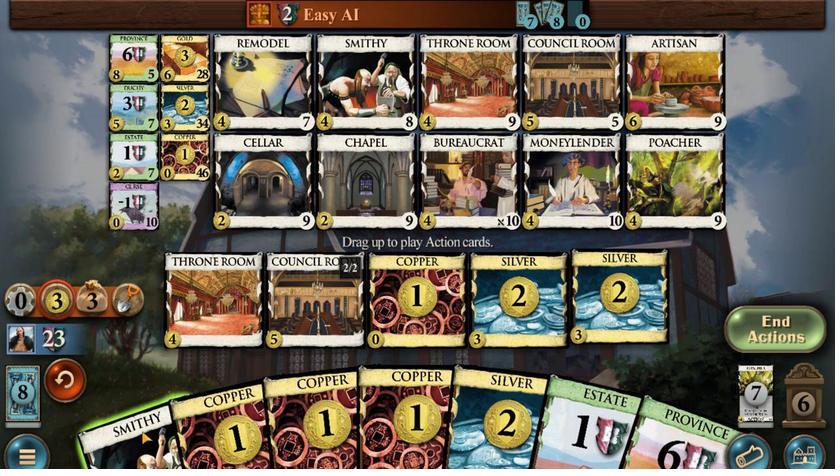 
Action: Mouse pressed left at (262, 390)
Screenshot: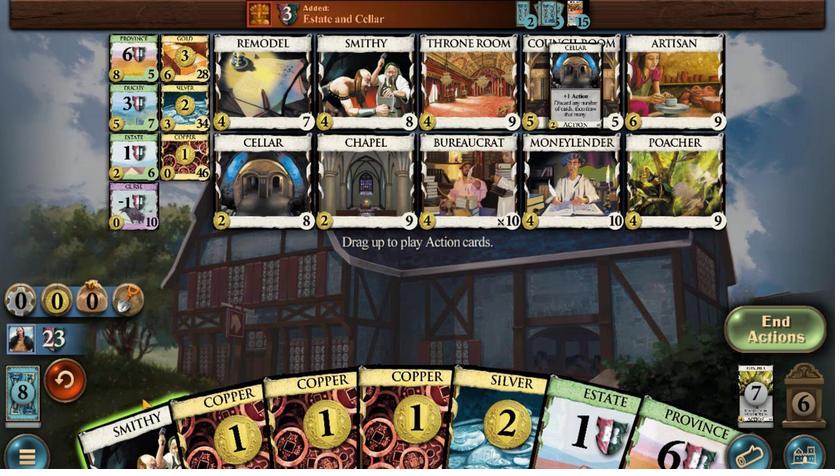 
Action: Mouse moved to (323, 386)
Screenshot: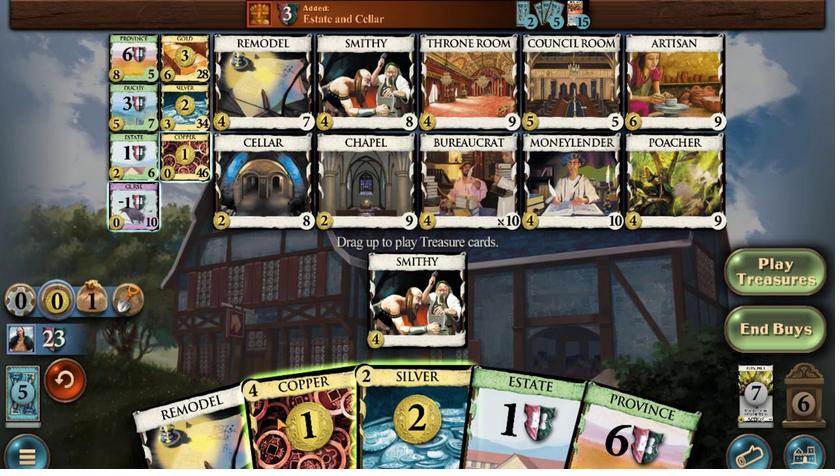 
Action: Mouse pressed left at (323, 386)
Screenshot: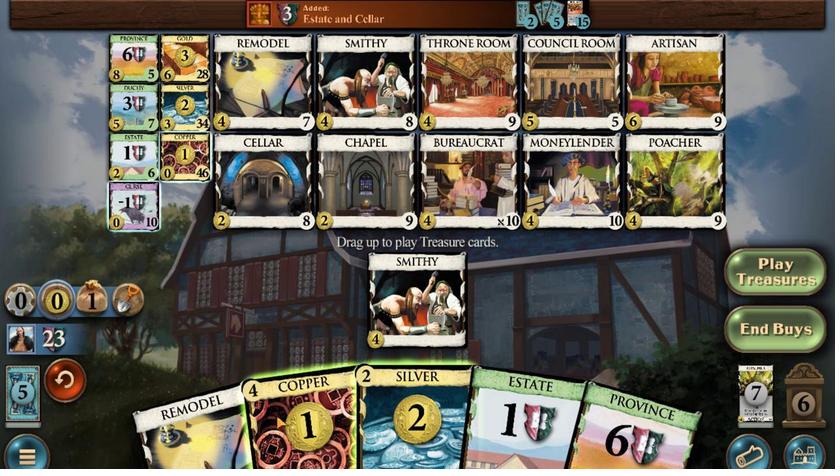 
Action: Mouse moved to (346, 375)
Screenshot: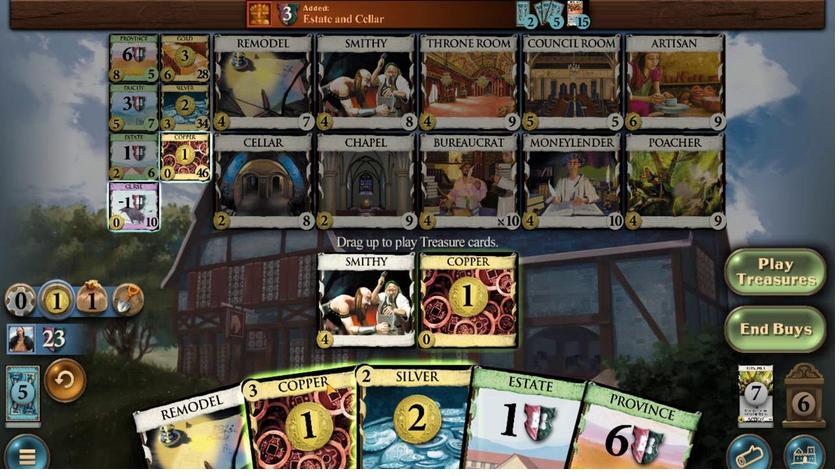 
Action: Mouse pressed left at (346, 375)
Screenshot: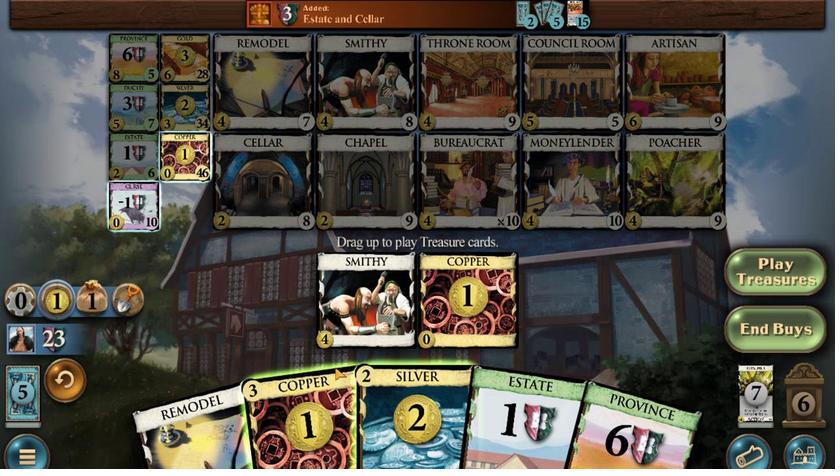 
Action: Mouse moved to (344, 375)
Screenshot: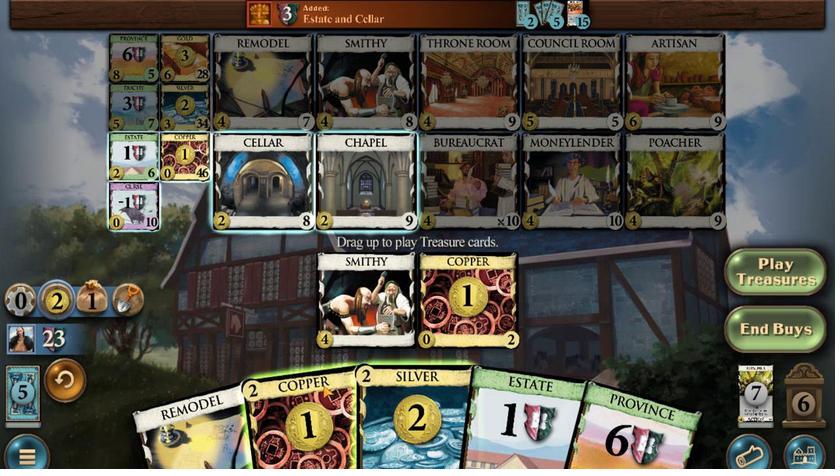 
Action: Mouse pressed left at (344, 375)
Screenshot: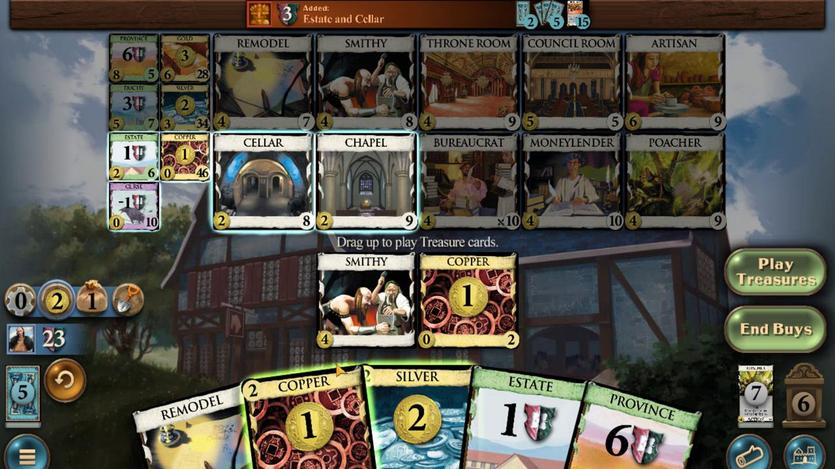 
Action: Mouse moved to (334, 387)
Screenshot: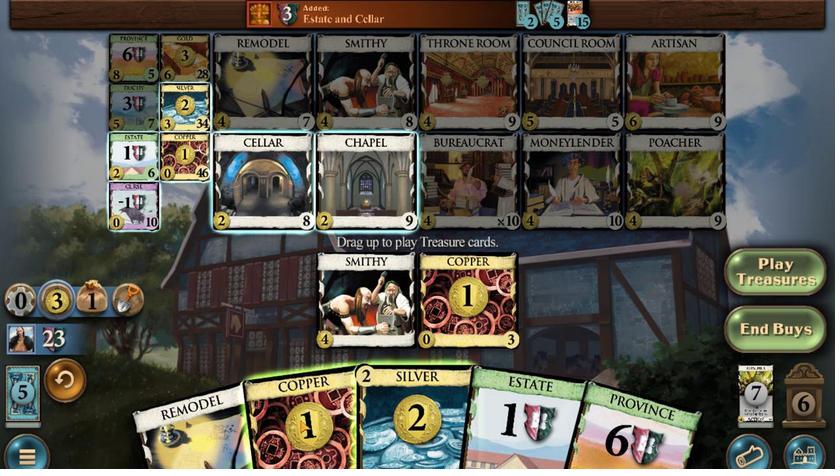 
Action: Mouse pressed left at (334, 387)
Screenshot: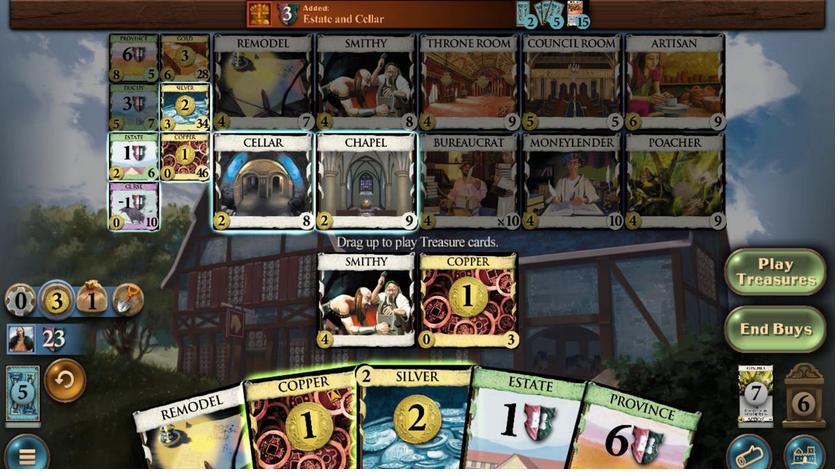 
Action: Mouse moved to (364, 379)
Screenshot: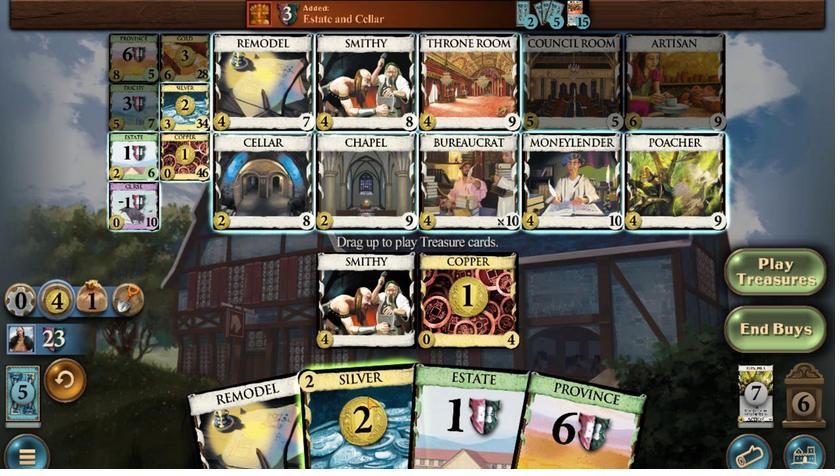 
Action: Mouse pressed left at (364, 379)
Screenshot: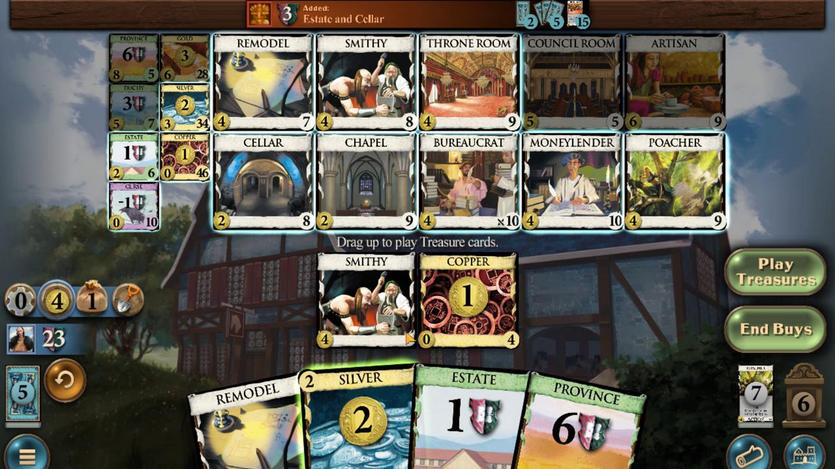 
Action: Mouse moved to (460, 283)
Screenshot: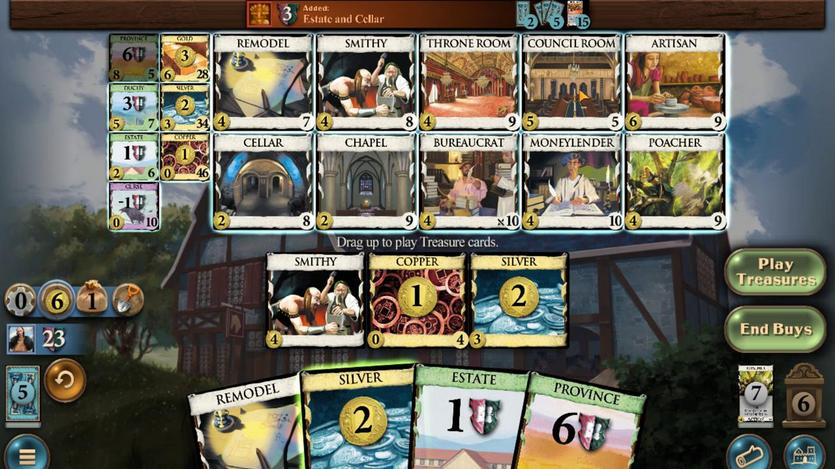 
Action: Mouse pressed left at (460, 283)
Screenshot: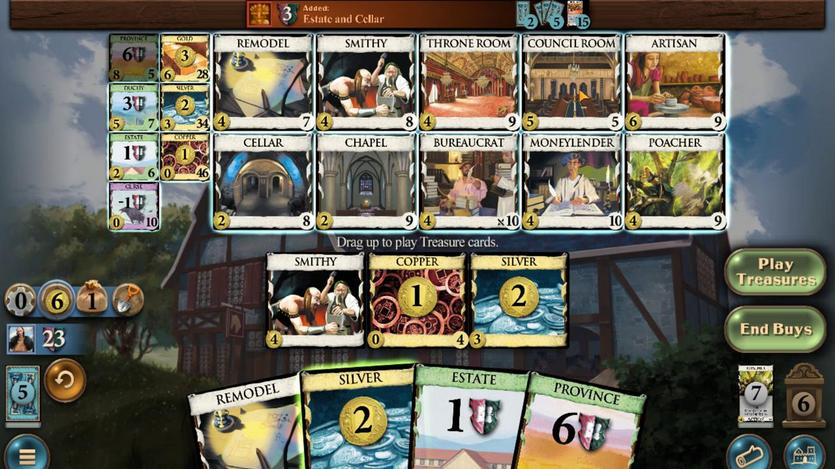 
Action: Mouse moved to (266, 387)
Screenshot: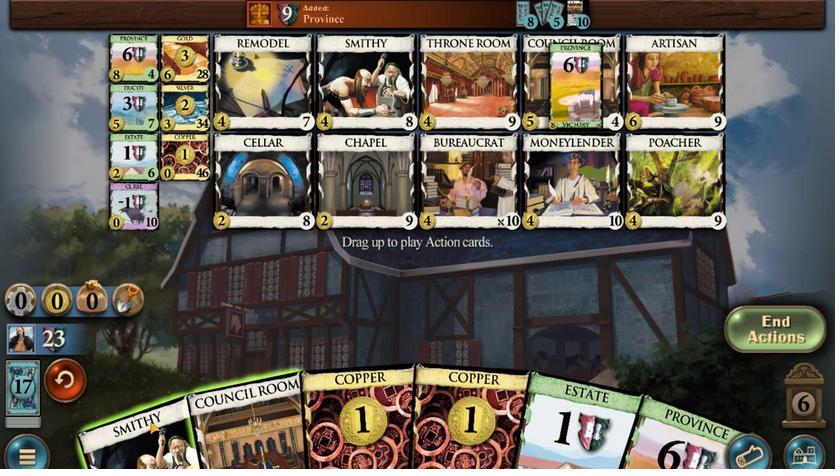 
Action: Mouse pressed left at (266, 387)
Screenshot: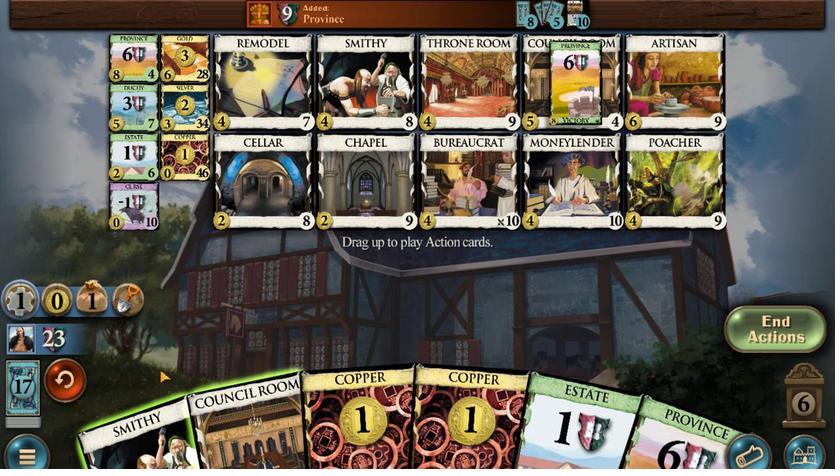 
Action: Mouse moved to (355, 382)
Screenshot: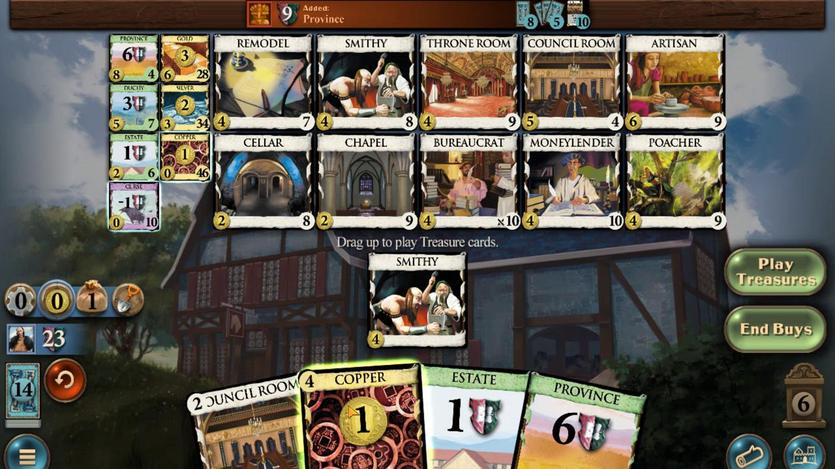 
Action: Mouse pressed left at (355, 382)
Screenshot: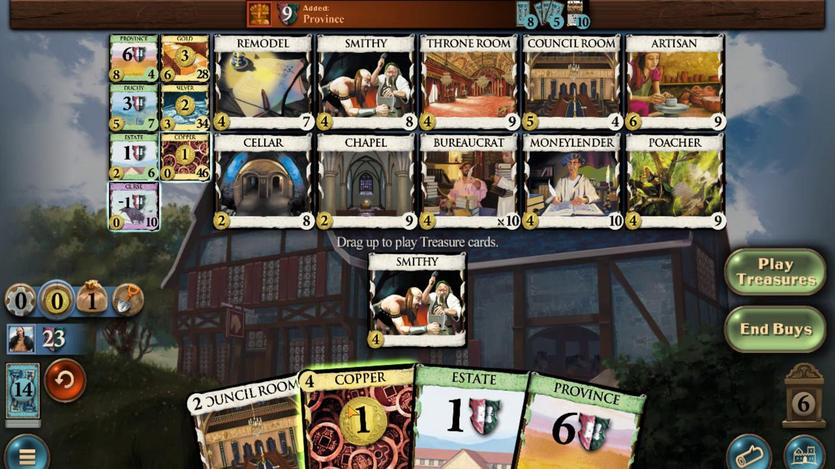 
Action: Mouse moved to (354, 381)
Screenshot: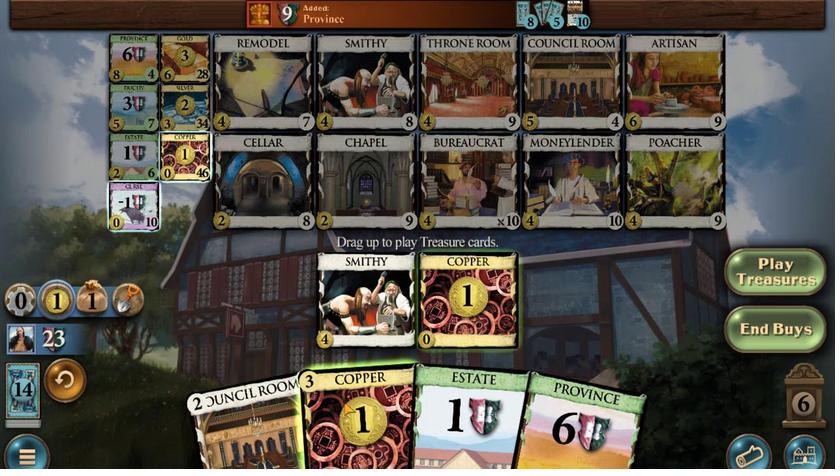 
Action: Mouse pressed left at (354, 381)
Screenshot: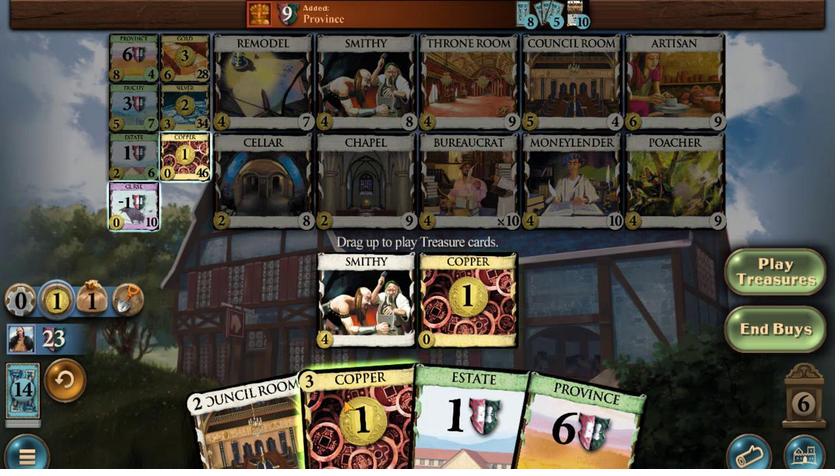 
Action: Mouse moved to (381, 373)
Screenshot: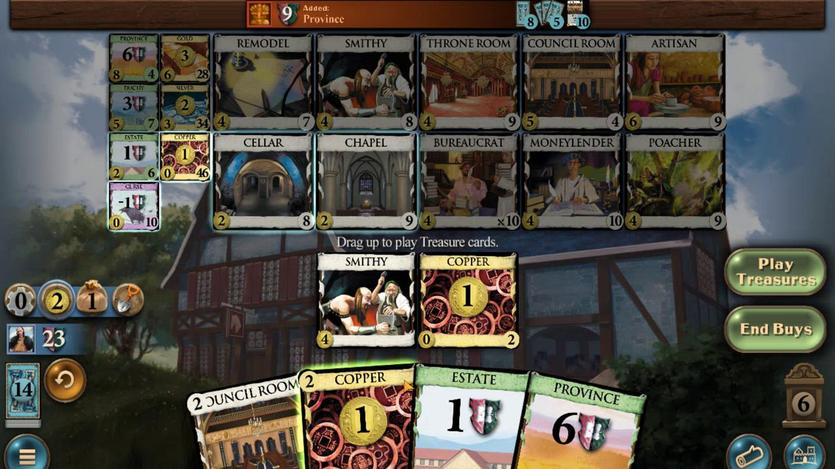 
Action: Mouse pressed left at (381, 373)
Screenshot: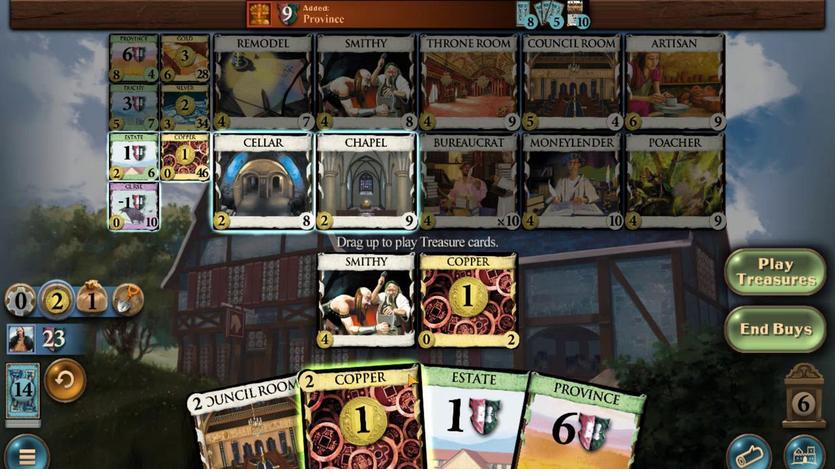 
Action: Mouse moved to (287, 287)
Screenshot: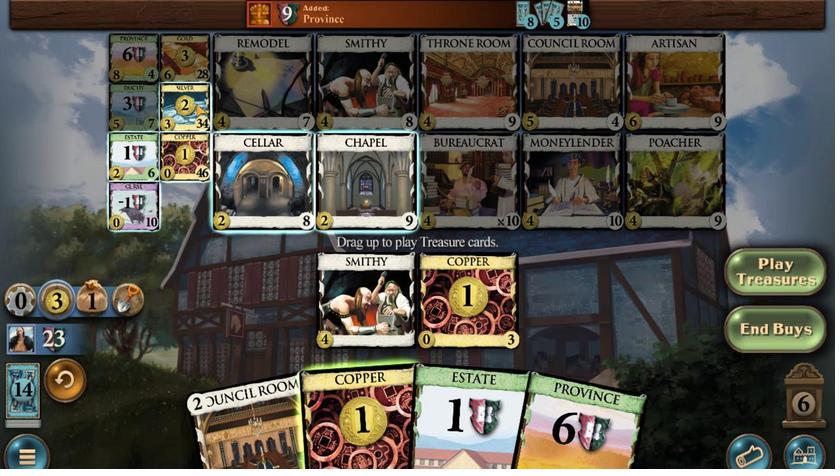 
Action: Mouse pressed left at (287, 287)
Screenshot: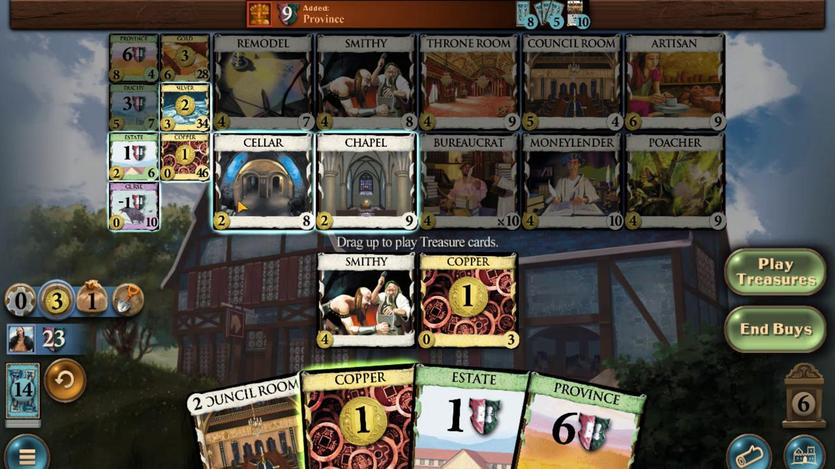 
Action: Mouse moved to (282, 384)
Screenshot: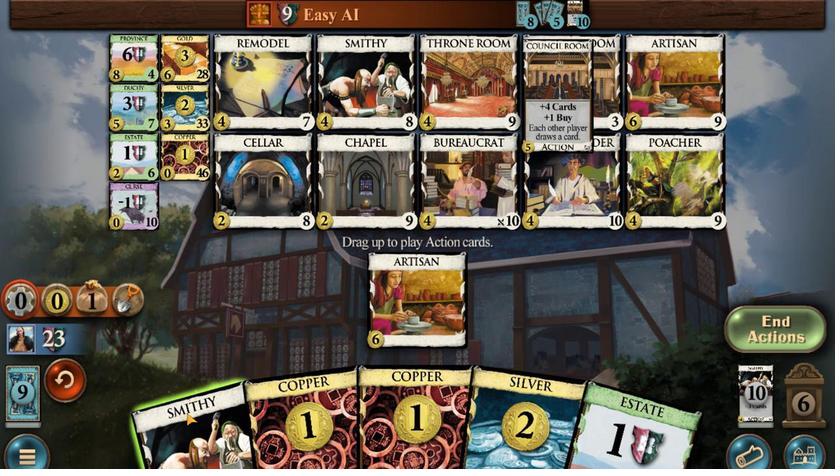 
Action: Mouse pressed left at (282, 384)
Screenshot: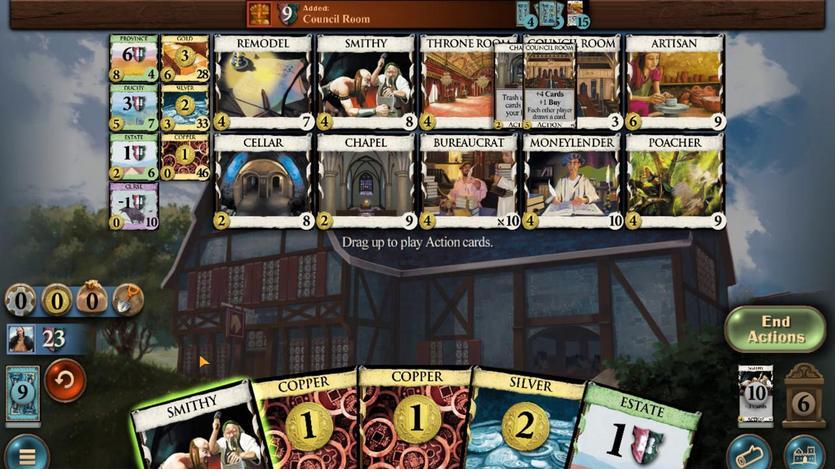 
Action: Mouse moved to (415, 384)
Screenshot: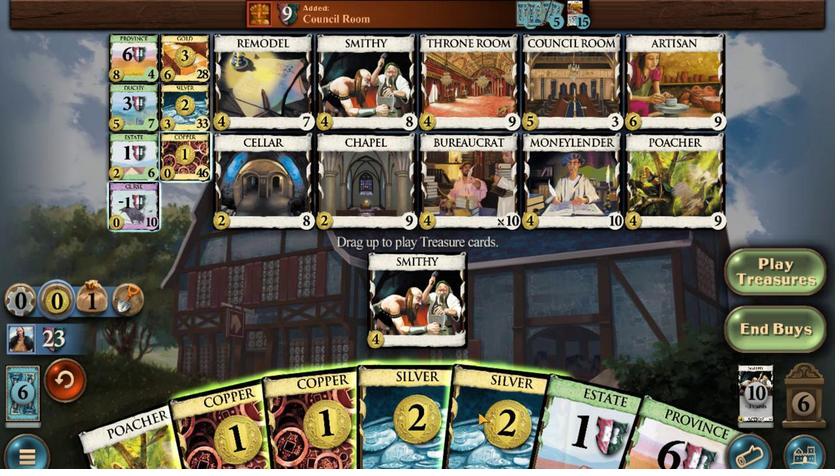 
Action: Mouse pressed left at (415, 384)
Screenshot: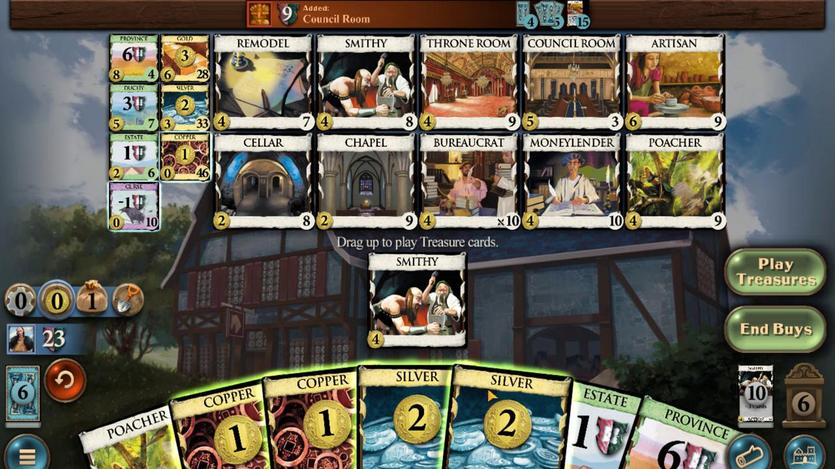 
Action: Mouse moved to (410, 385)
Screenshot: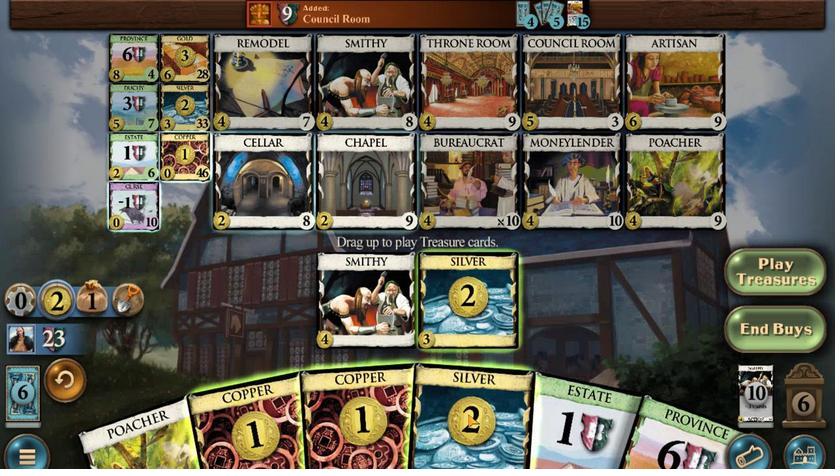
Action: Mouse pressed left at (410, 385)
Screenshot: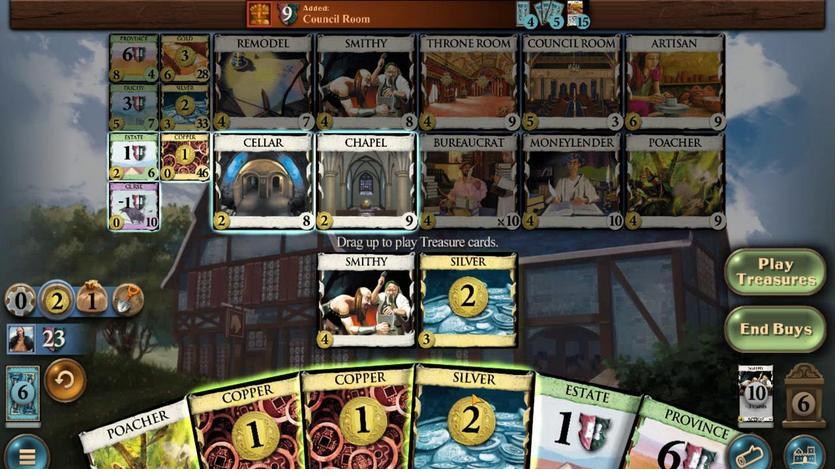 
Action: Mouse moved to (395, 378)
Screenshot: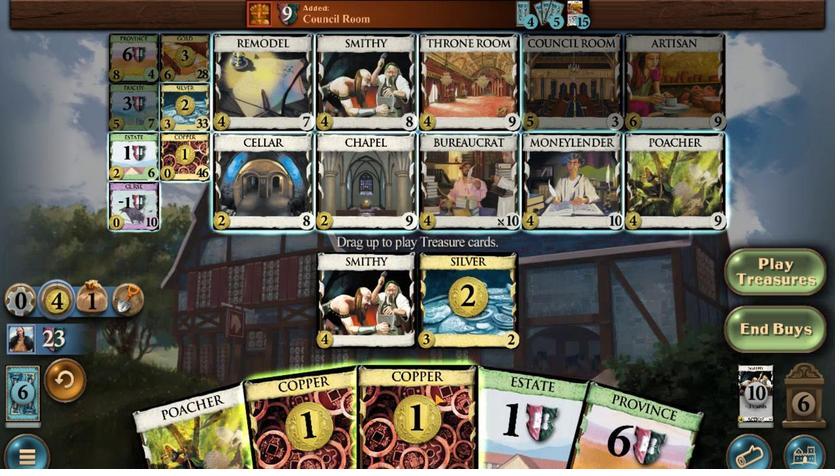 
Action: Mouse pressed left at (395, 378)
Screenshot: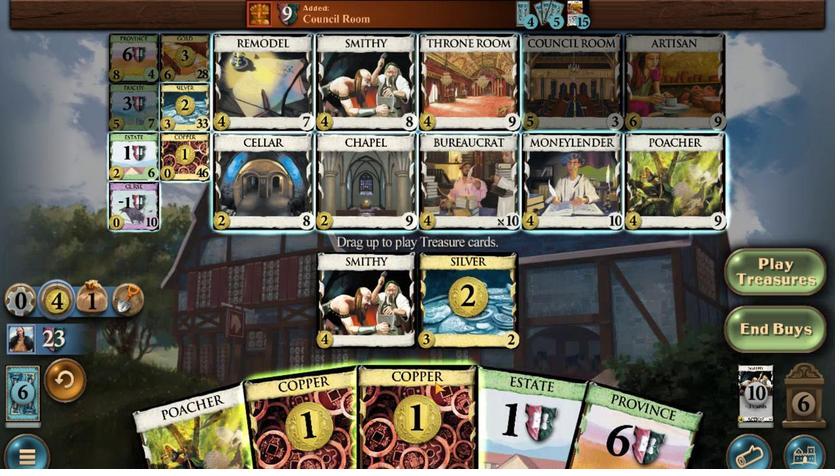
Action: Mouse moved to (370, 381)
Screenshot: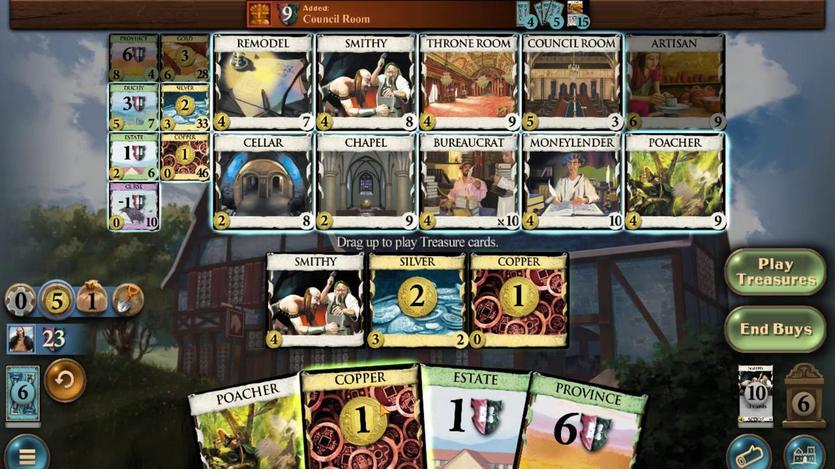 
Action: Mouse pressed left at (370, 381)
Screenshot: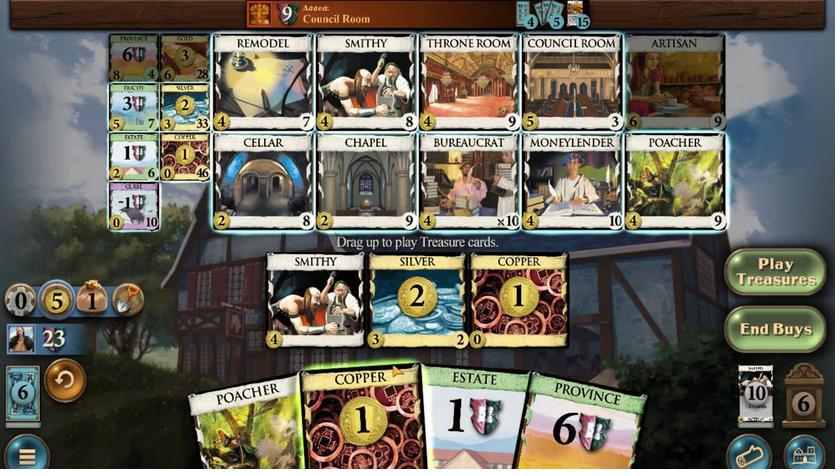 
Action: Mouse moved to (276, 271)
Screenshot: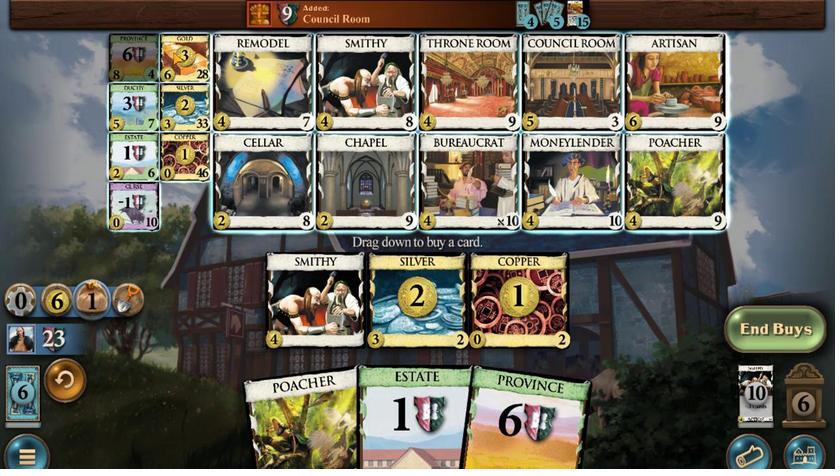 
Action: Mouse pressed left at (276, 271)
Screenshot: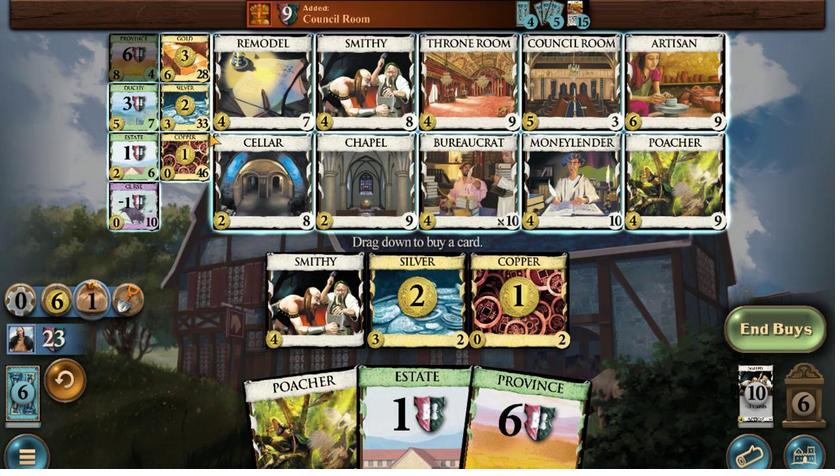 
Action: Mouse moved to (272, 389)
Screenshot: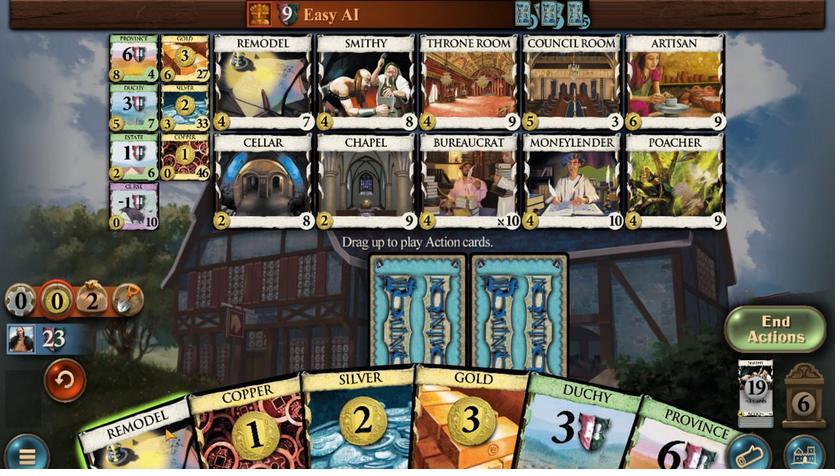 
Action: Mouse pressed left at (272, 389)
Screenshot: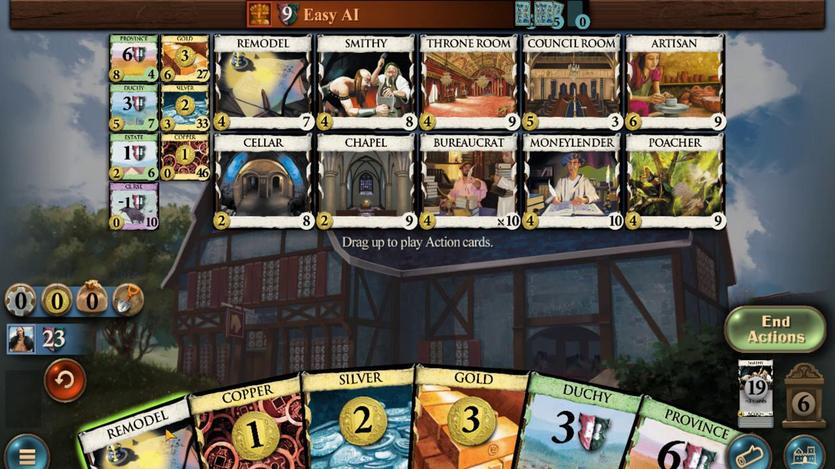 
Action: Mouse moved to (396, 394)
Screenshot: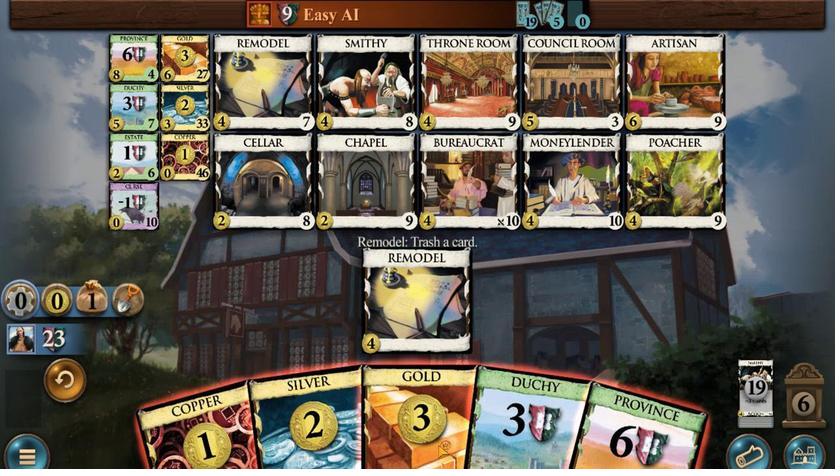 
Action: Mouse pressed left at (396, 394)
Screenshot: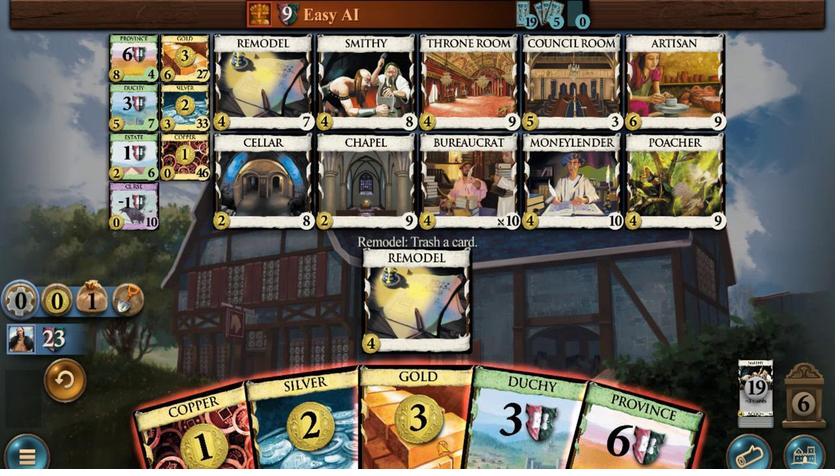 
Action: Mouse moved to (263, 274)
Screenshot: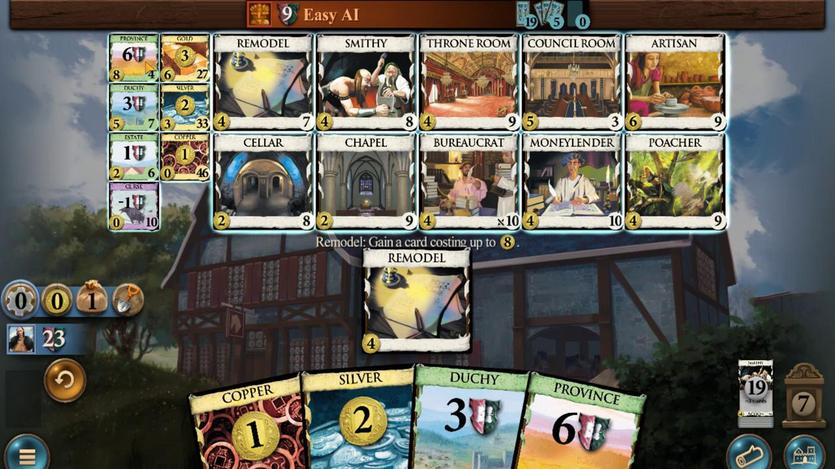 
Action: Mouse pressed left at (263, 274)
Screenshot: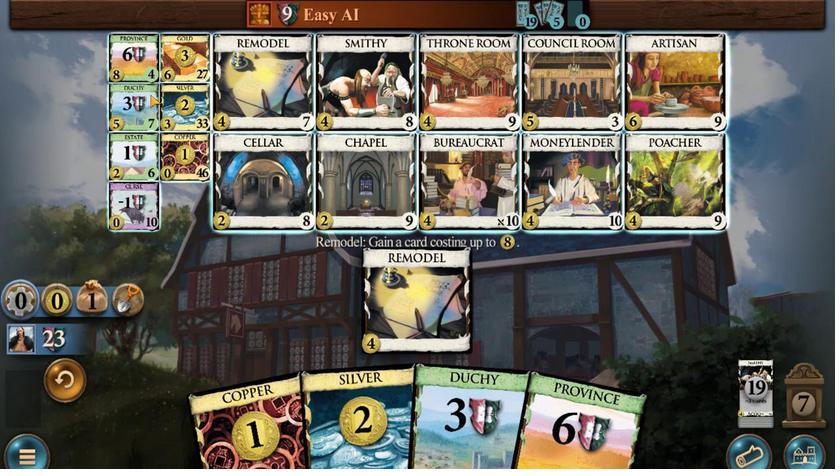 
Action: Mouse moved to (317, 391)
Screenshot: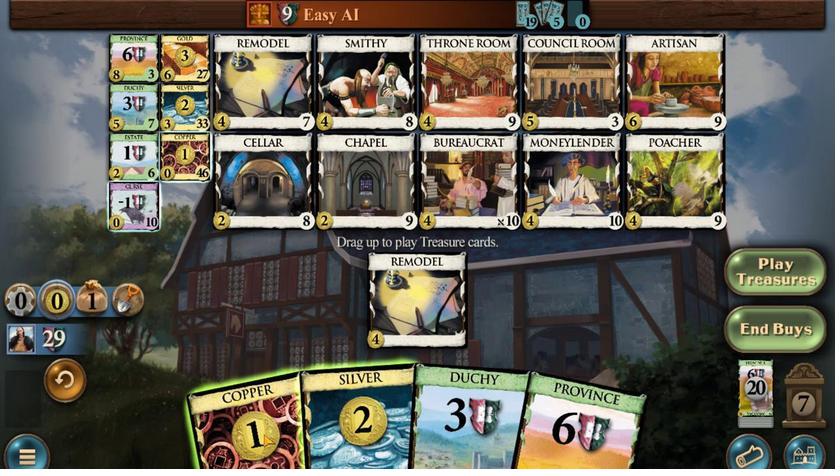 
Action: Mouse pressed left at (317, 391)
Screenshot: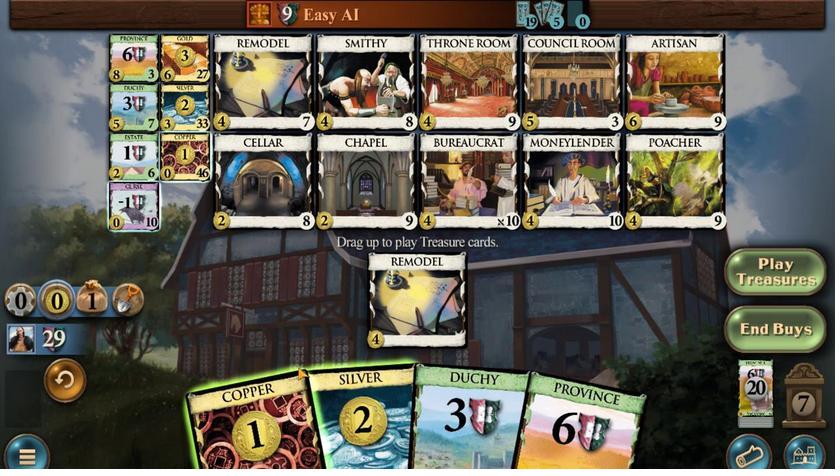 
Action: Mouse moved to (349, 390)
Screenshot: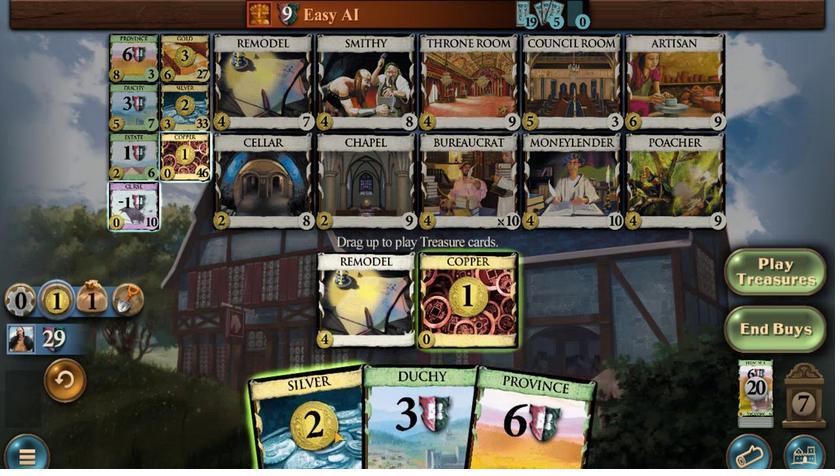 
Action: Mouse pressed left at (349, 390)
Screenshot: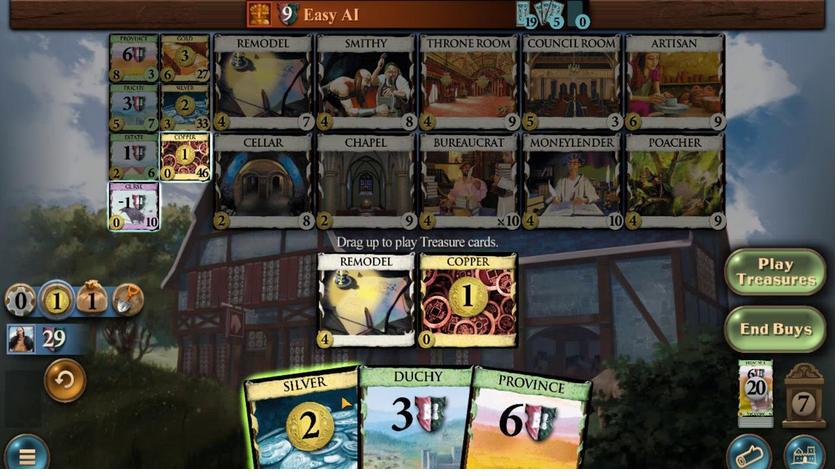 
Action: Mouse moved to (278, 287)
Screenshot: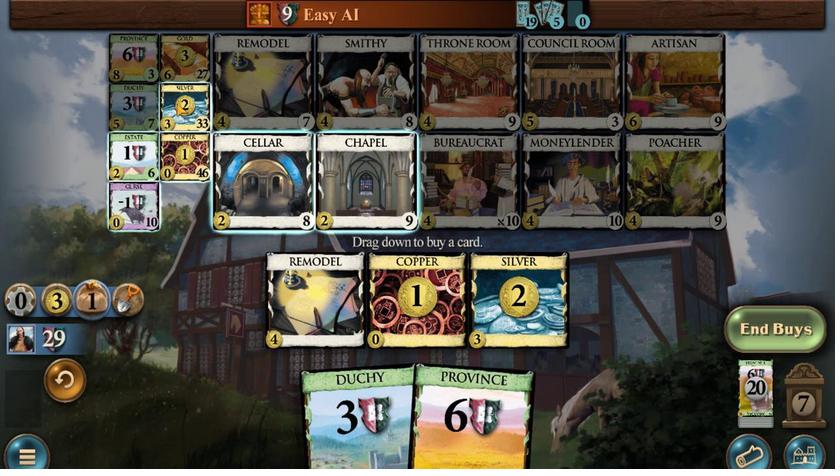 
Action: Mouse pressed left at (278, 287)
Screenshot: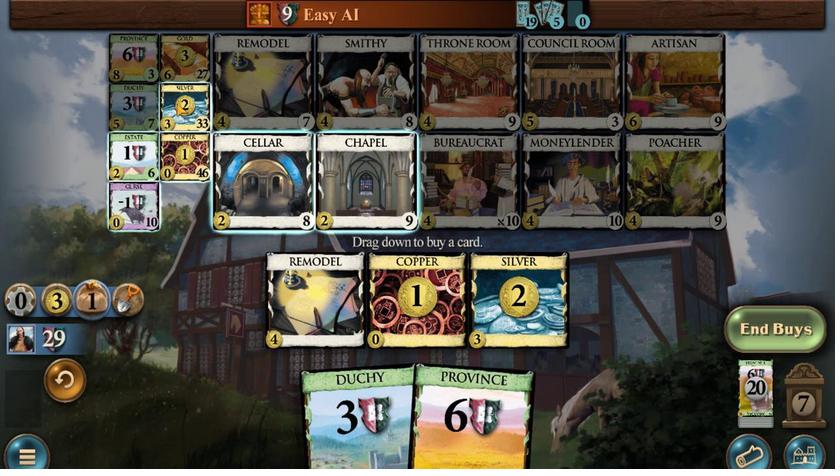 
Action: Mouse moved to (261, 389)
Screenshot: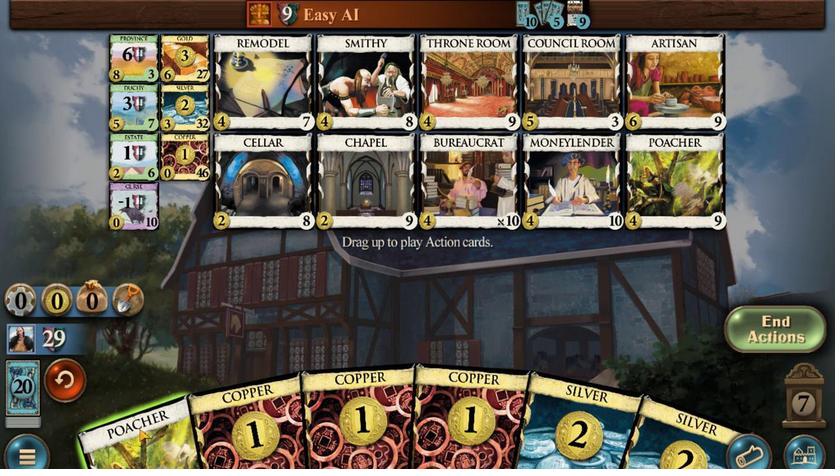 
Action: Mouse pressed left at (261, 389)
Screenshot: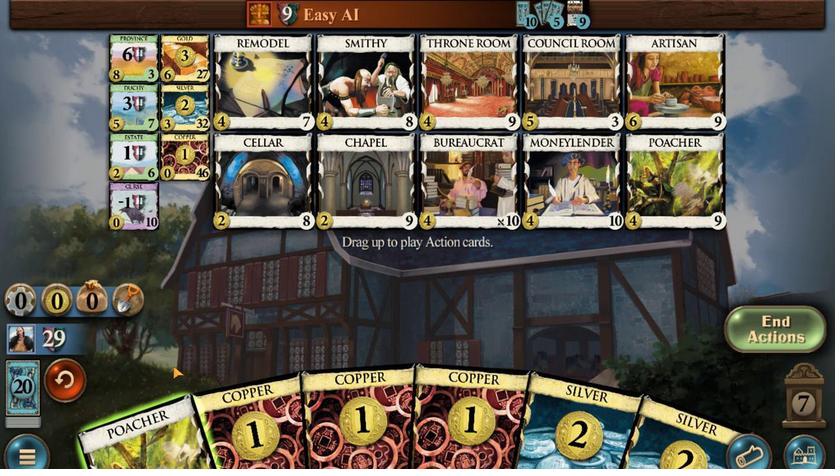 
Action: Mouse moved to (385, 381)
Screenshot: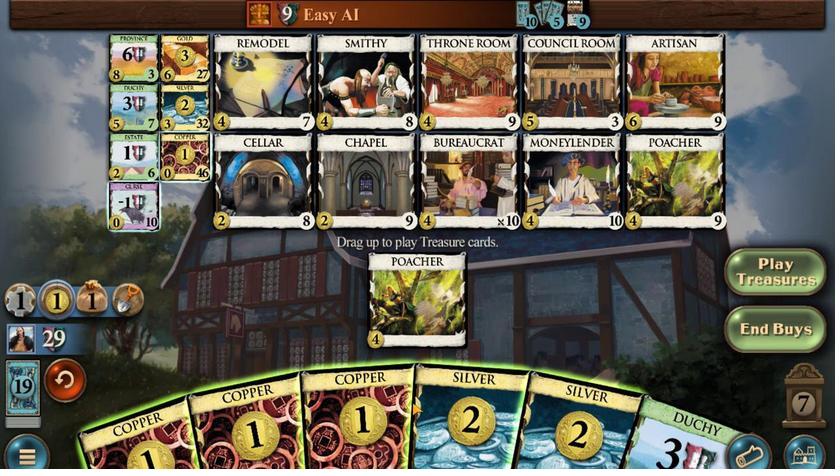 
Action: Mouse pressed left at (385, 381)
Screenshot: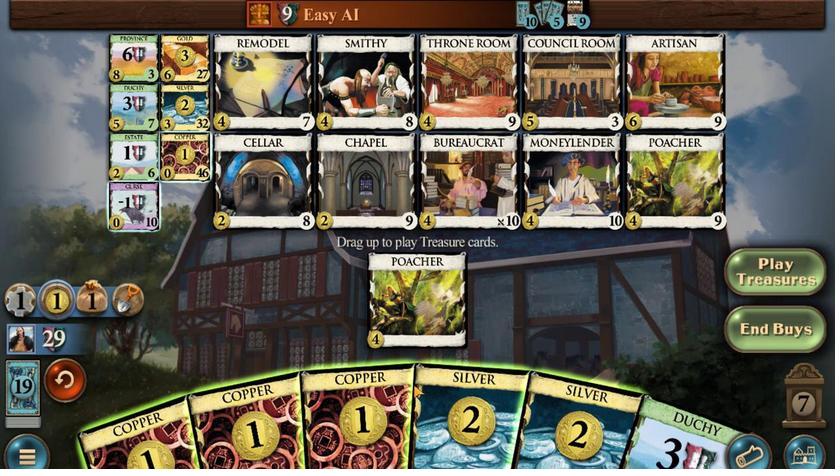 
Action: Mouse moved to (407, 379)
Screenshot: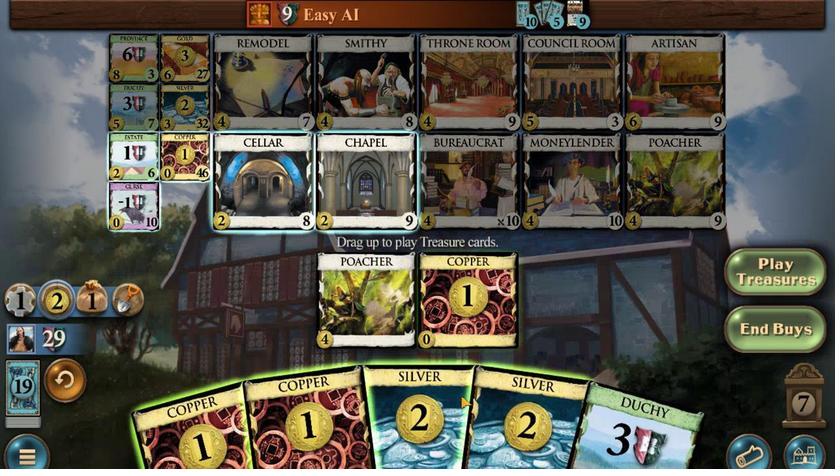 
Action: Mouse pressed left at (407, 379)
Screenshot: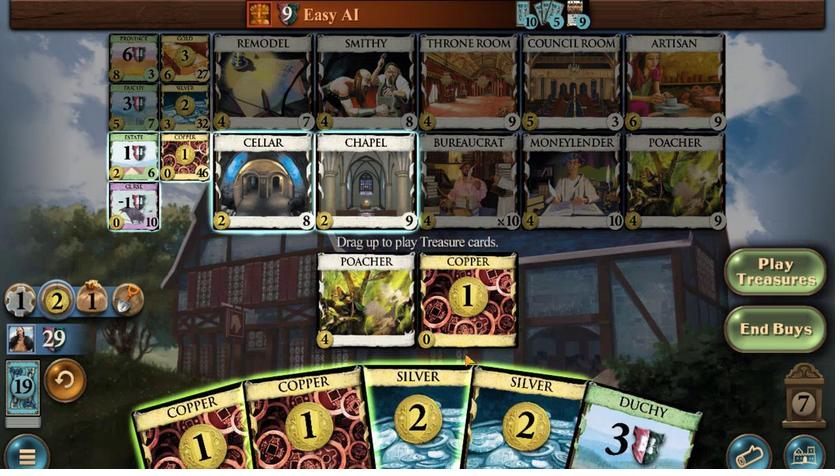 
Action: Mouse moved to (412, 379)
Screenshot: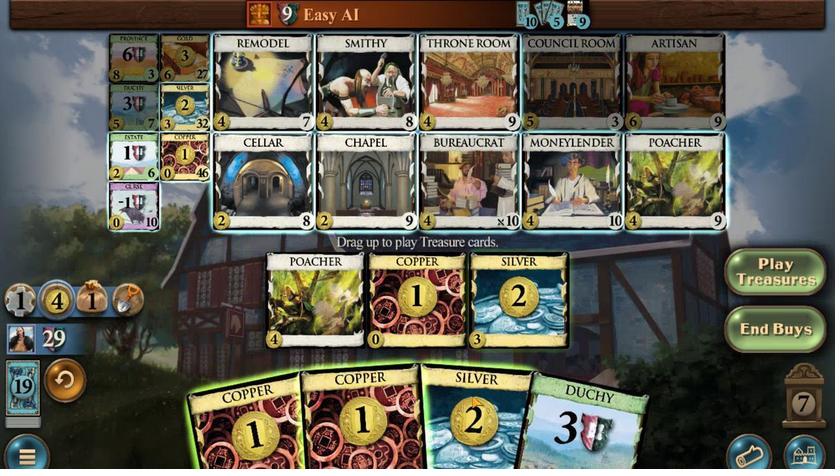 
Action: Mouse pressed left at (412, 379)
Screenshot: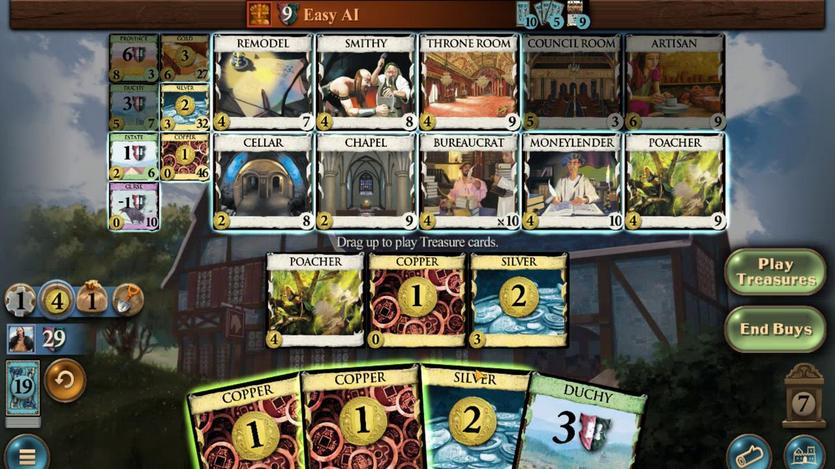 
Action: Mouse moved to (392, 377)
Screenshot: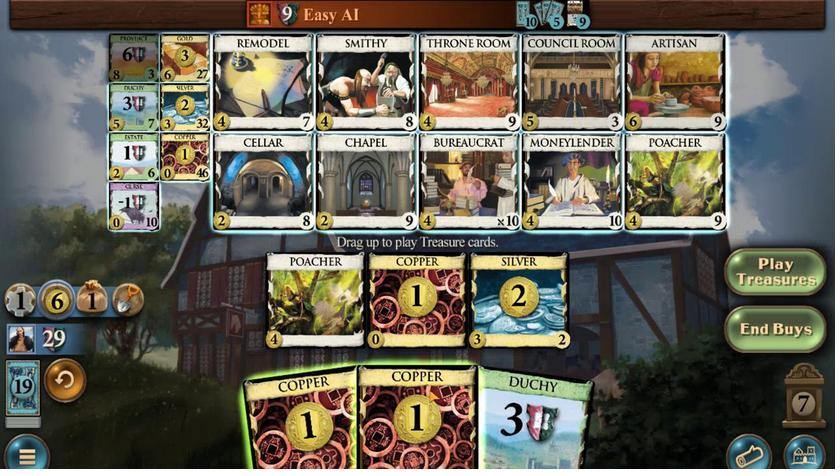 
Action: Mouse pressed left at (392, 377)
Screenshot: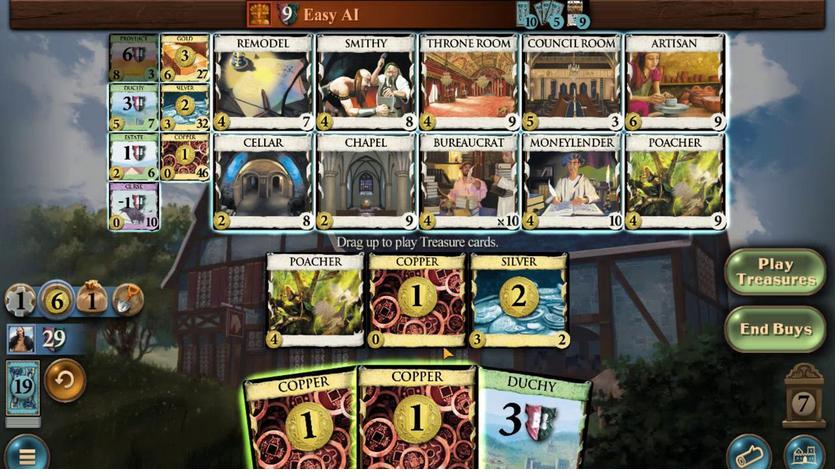 
Action: Mouse moved to (372, 381)
Screenshot: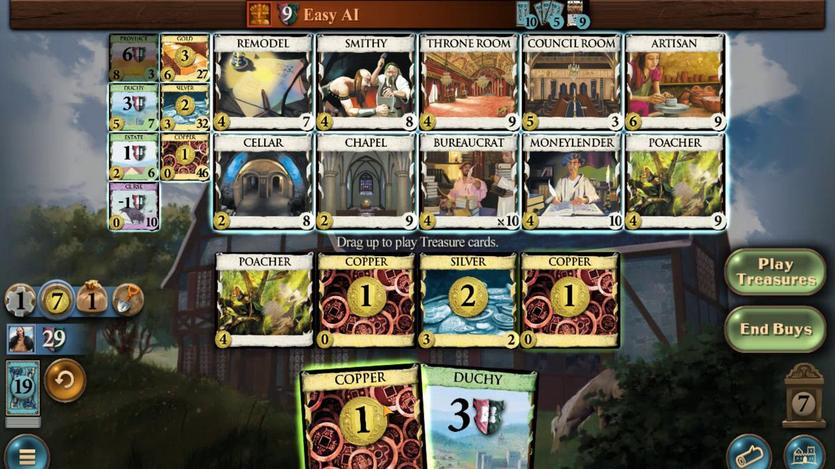 
Action: Mouse pressed left at (372, 381)
Screenshot: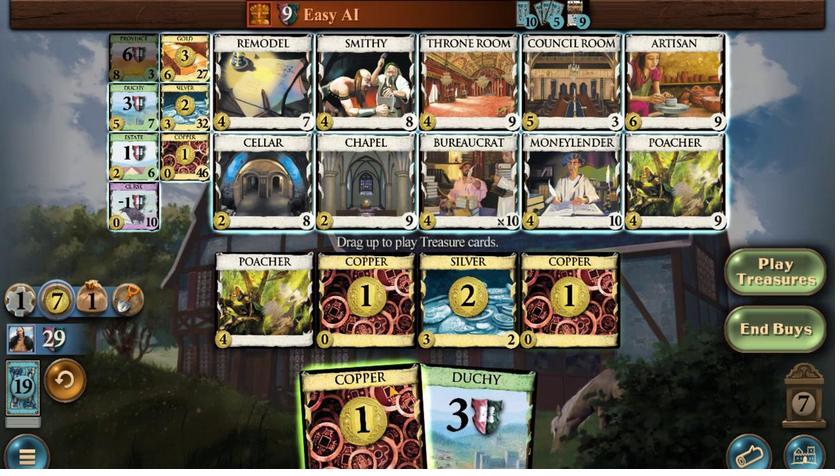 
Action: Mouse moved to (258, 271)
Screenshot: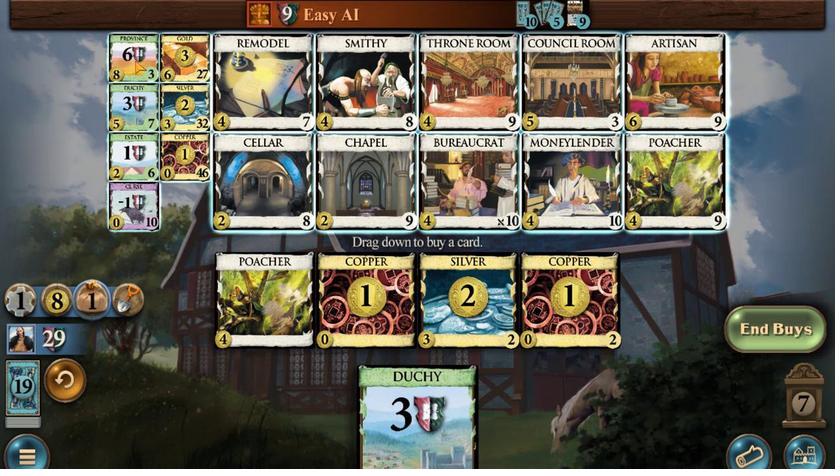 
Action: Mouse pressed left at (258, 271)
Screenshot: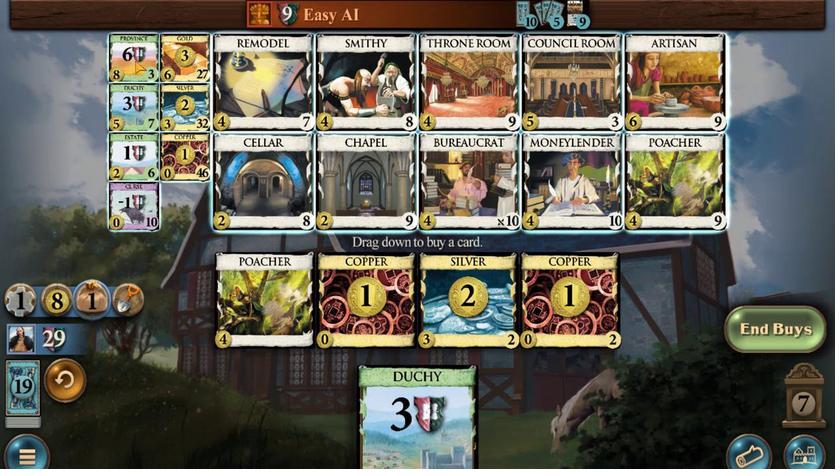 
Action: Mouse moved to (328, 387)
Screenshot: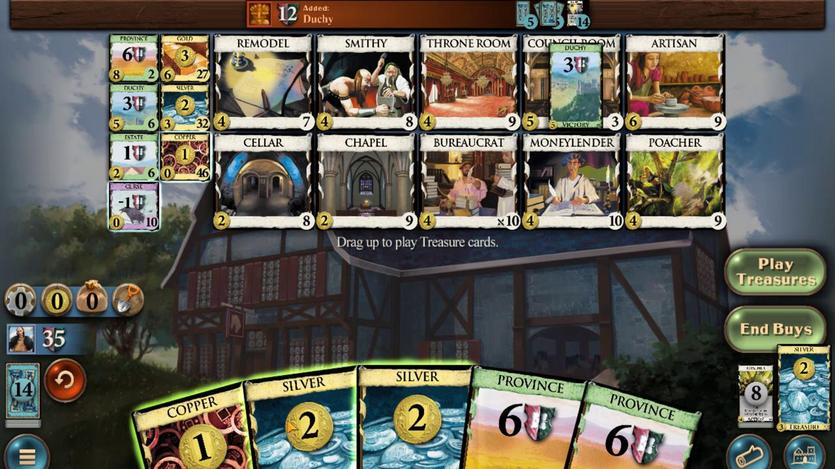 
Action: Mouse pressed left at (328, 387)
Screenshot: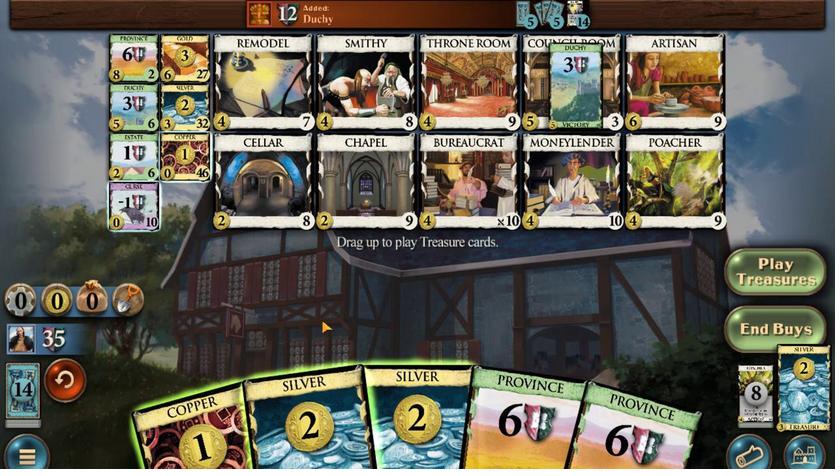 
Action: Mouse moved to (360, 383)
Screenshot: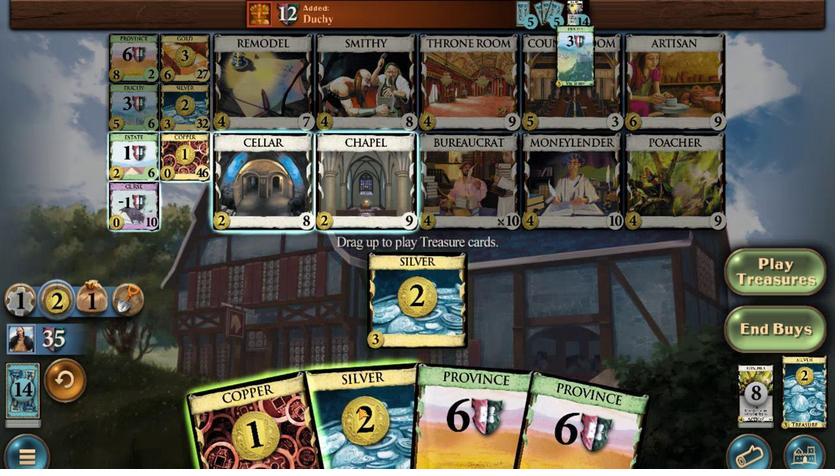 
Action: Mouse pressed left at (360, 383)
Screenshot: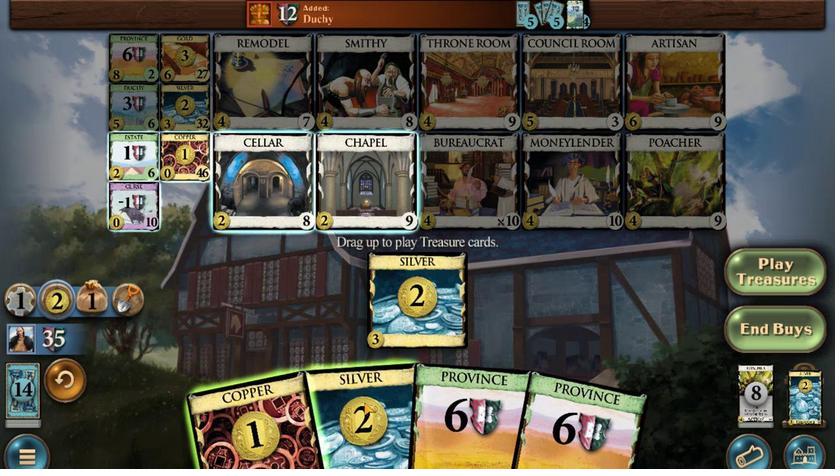 
Action: Mouse moved to (337, 395)
Screenshot: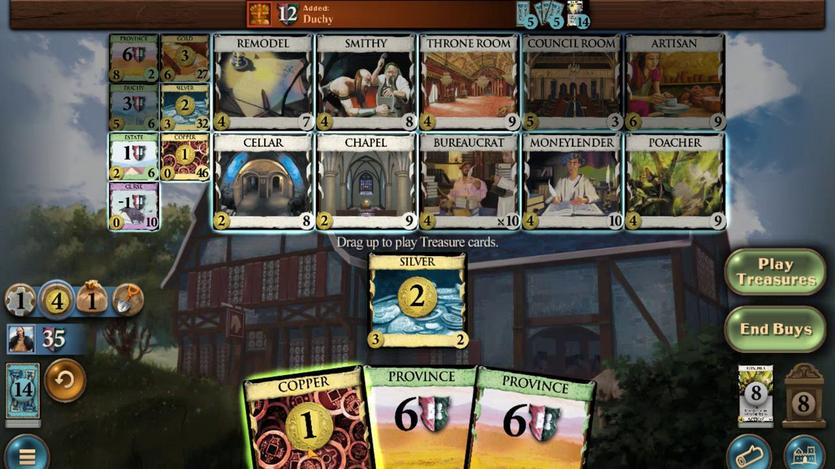 
Action: Mouse pressed left at (337, 395)
Screenshot: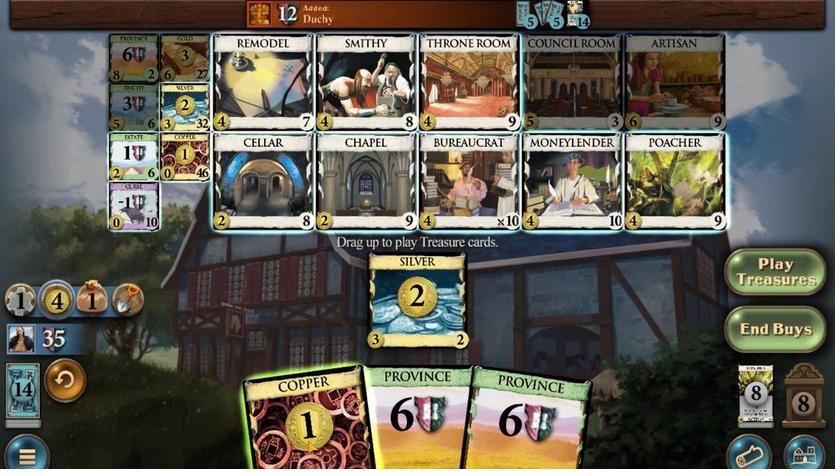 
Action: Mouse moved to (459, 281)
Screenshot: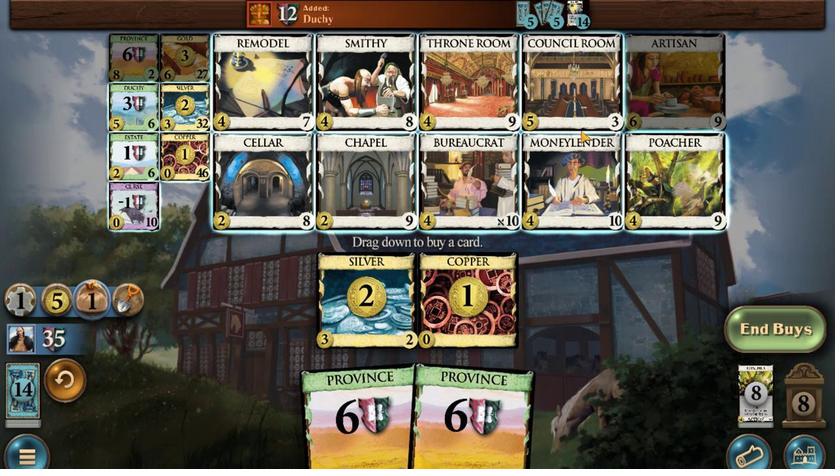 
Action: Mouse pressed left at (459, 281)
Screenshot: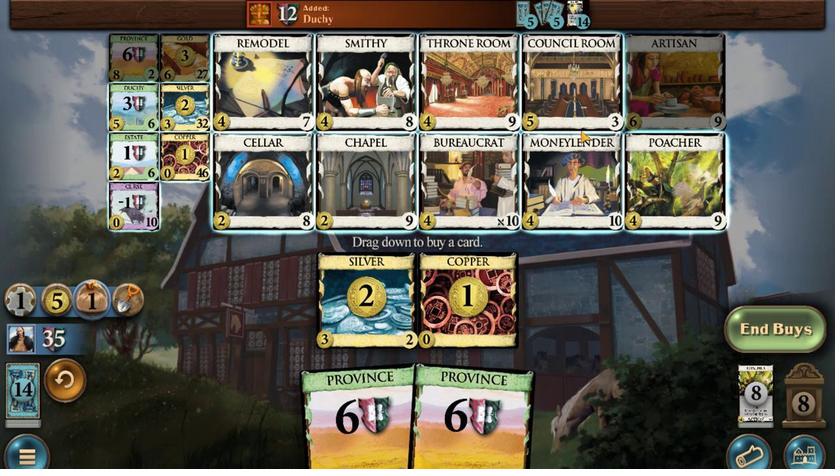 
Action: Mouse moved to (340, 379)
Screenshot: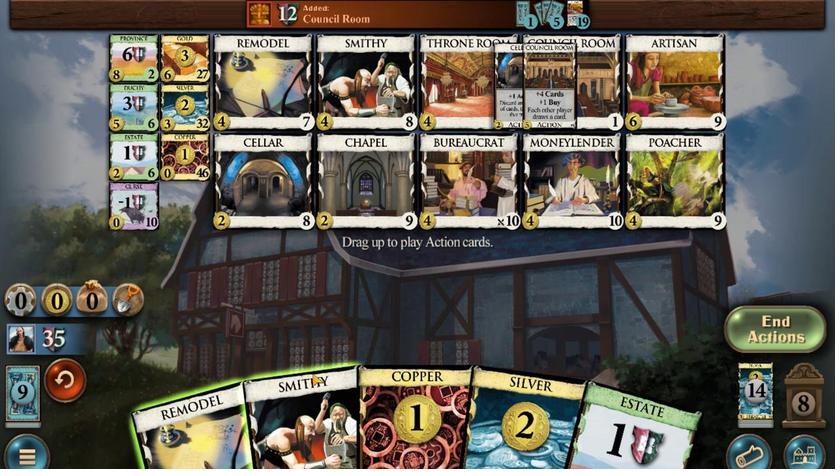 
Action: Mouse pressed left at (340, 379)
Screenshot: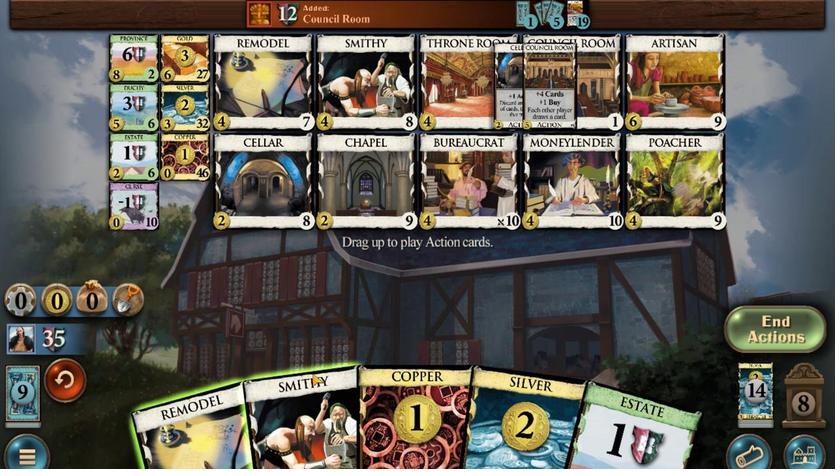 
Action: Mouse moved to (375, 395)
Screenshot: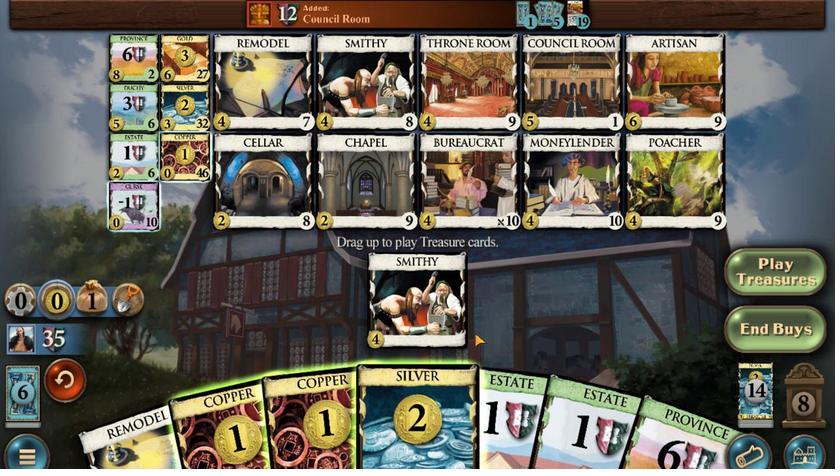 
Action: Mouse pressed left at (375, 395)
Screenshot: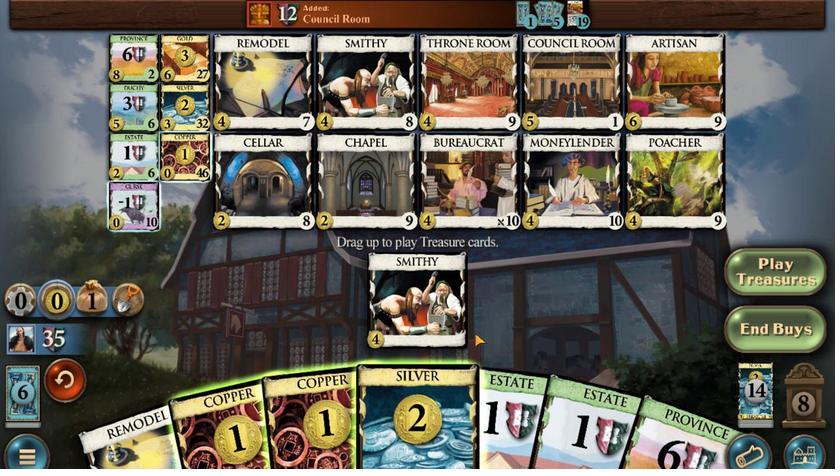 
Action: Mouse moved to (360, 391)
Screenshot: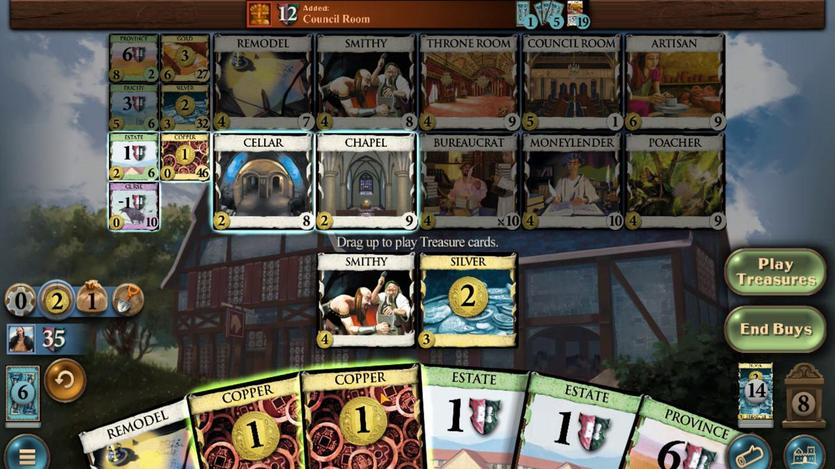 
Action: Mouse pressed left at (360, 391)
Screenshot: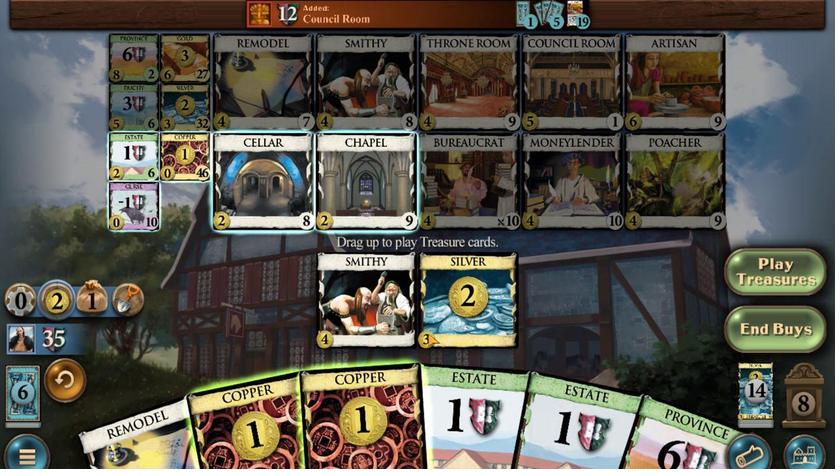 
Action: Mouse moved to (338, 383)
Screenshot: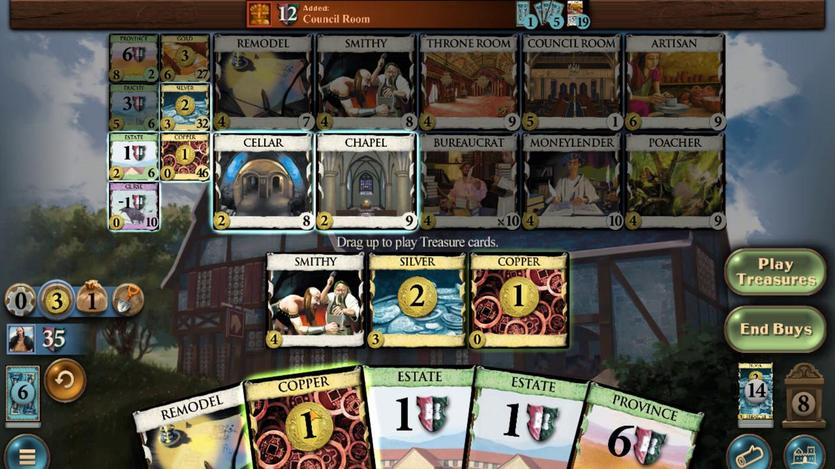 
Action: Mouse pressed left at (338, 383)
Screenshot: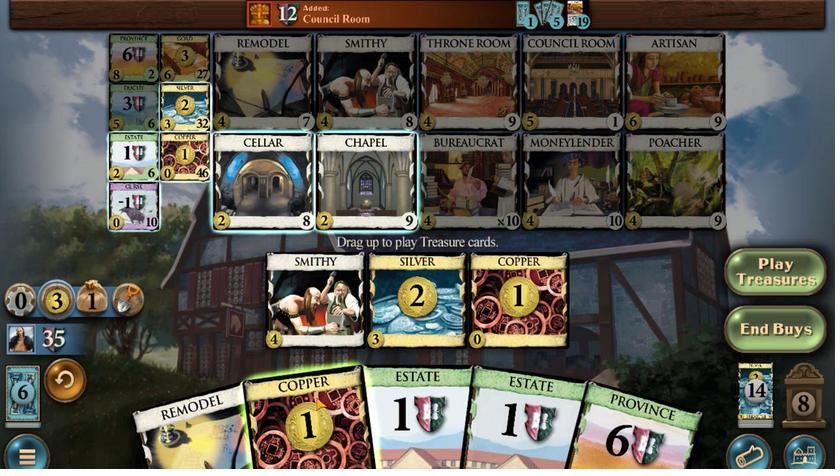 
Action: Mouse moved to (309, 278)
Screenshot: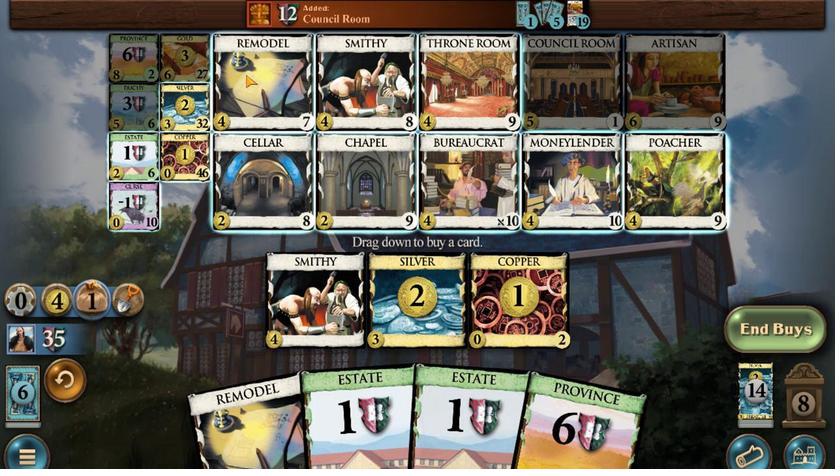 
Action: Mouse pressed left at (309, 278)
Screenshot: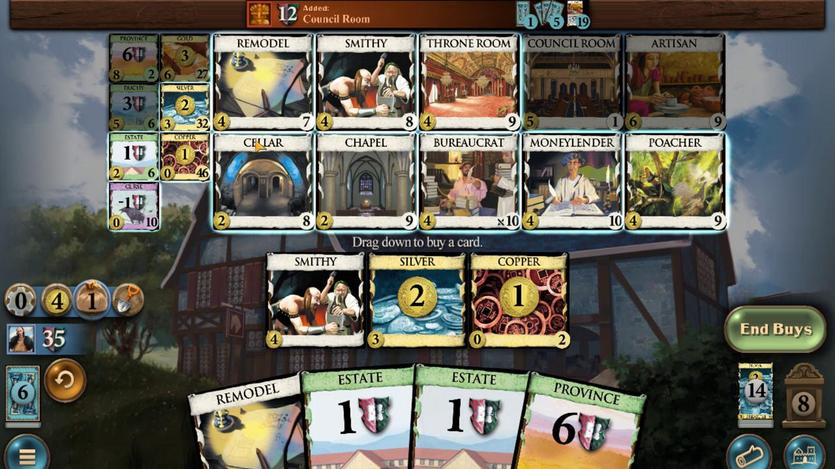 
Action: Mouse moved to (354, 383)
Screenshot: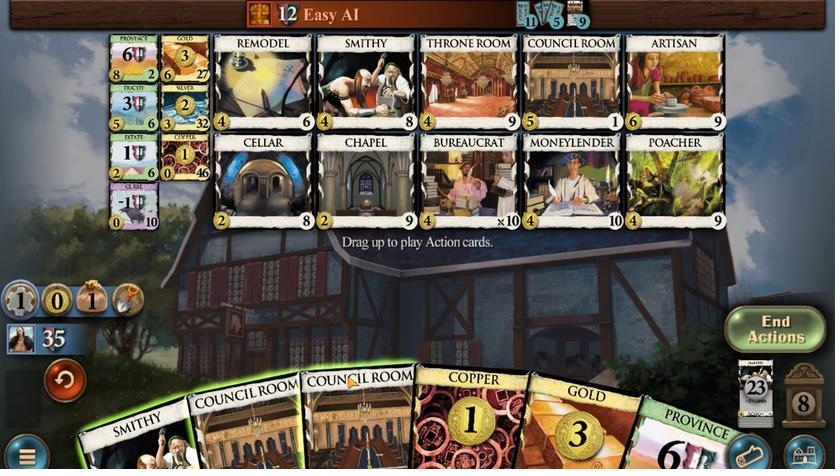 
Action: Mouse pressed left at (354, 383)
Screenshot: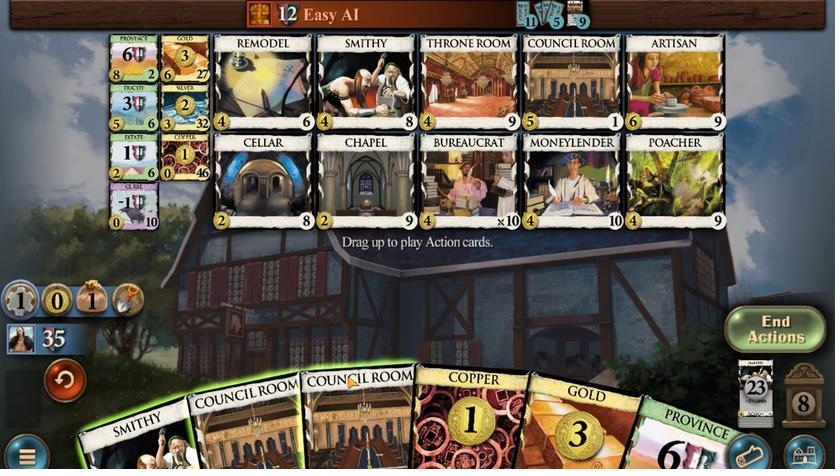 
Action: Mouse moved to (409, 384)
